 Task: Look for Airbnb properties in Custoias, Portugal from 30th December, 2023 to 31th December, 2023 for 7 adults. Place can be entire room or shared room with 4 bedrooms having 7 beds and 4 bathrooms. Property type can be house. Amenities needed are: wifi, TV, free parkinig on premises, gym, breakfast.
Action: Mouse moved to (530, 143)
Screenshot: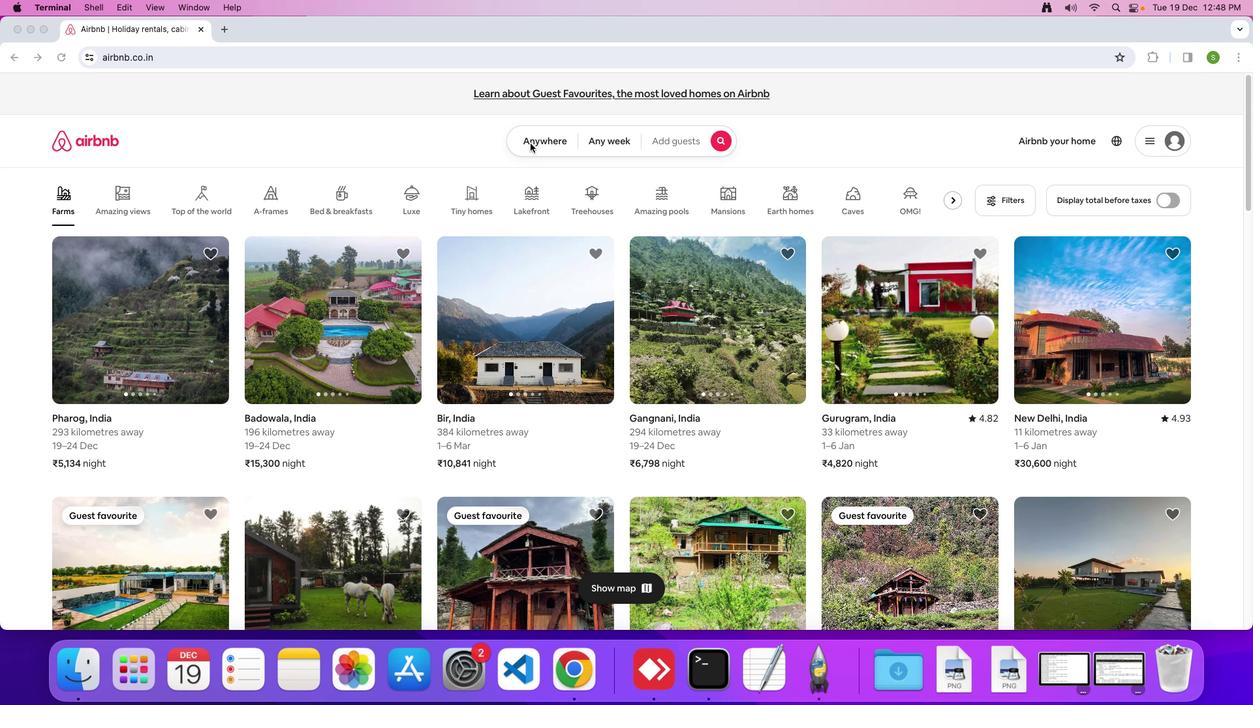 
Action: Mouse pressed left at (530, 143)
Screenshot: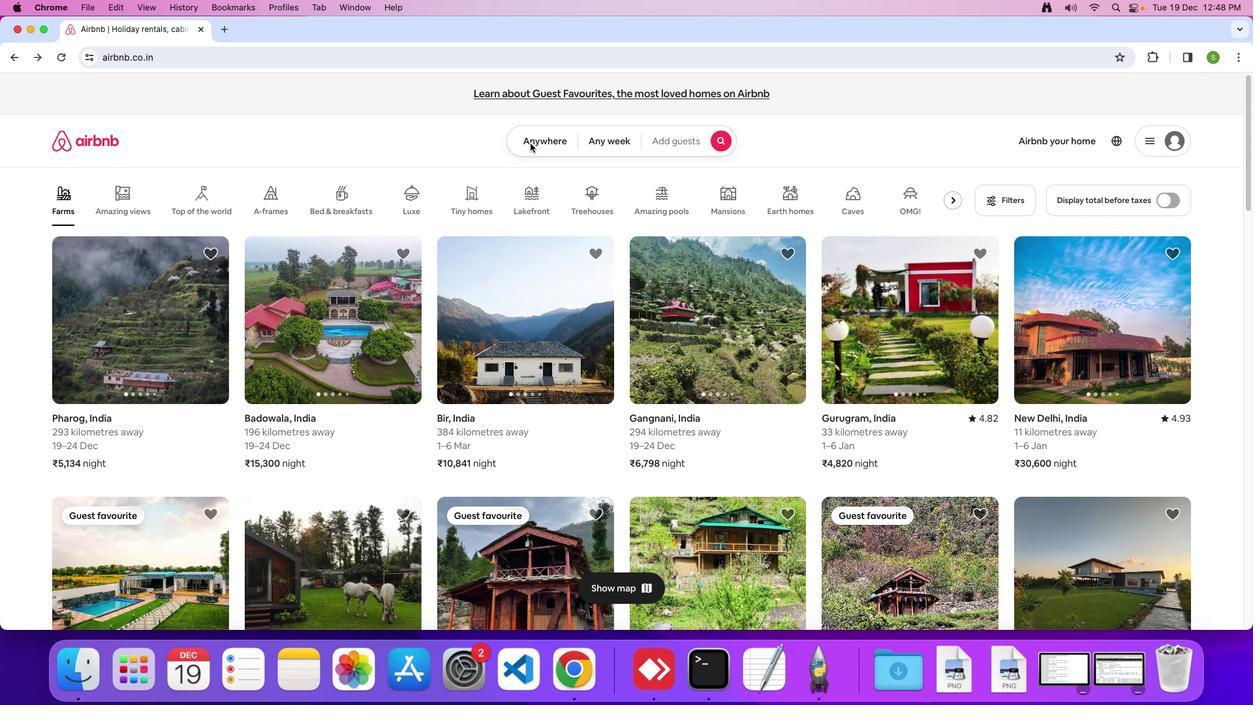 
Action: Mouse moved to (552, 141)
Screenshot: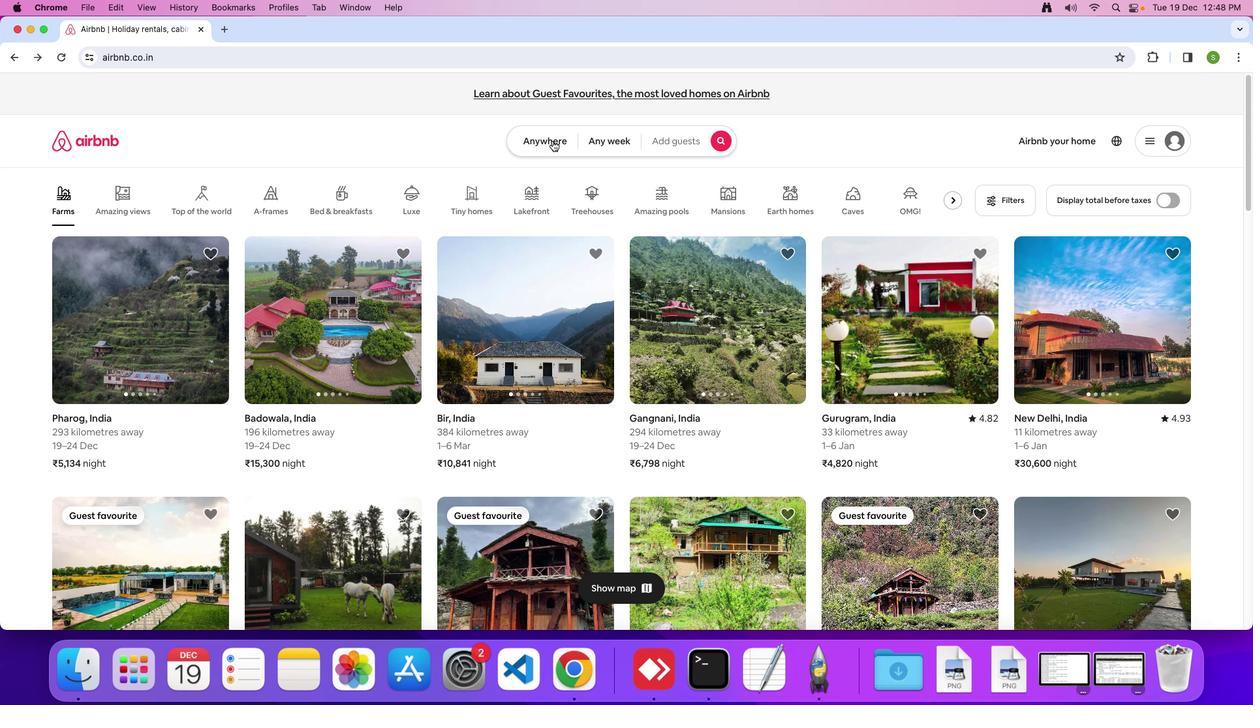 
Action: Mouse pressed left at (552, 141)
Screenshot: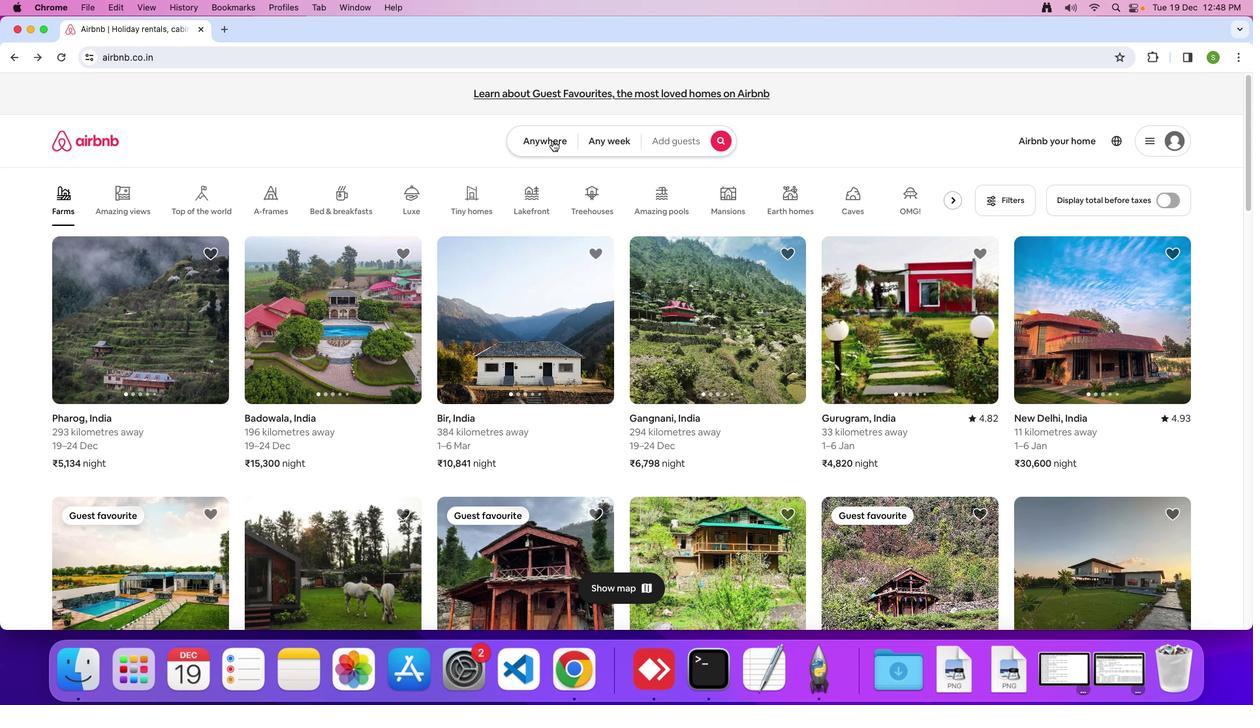 
Action: Mouse moved to (476, 184)
Screenshot: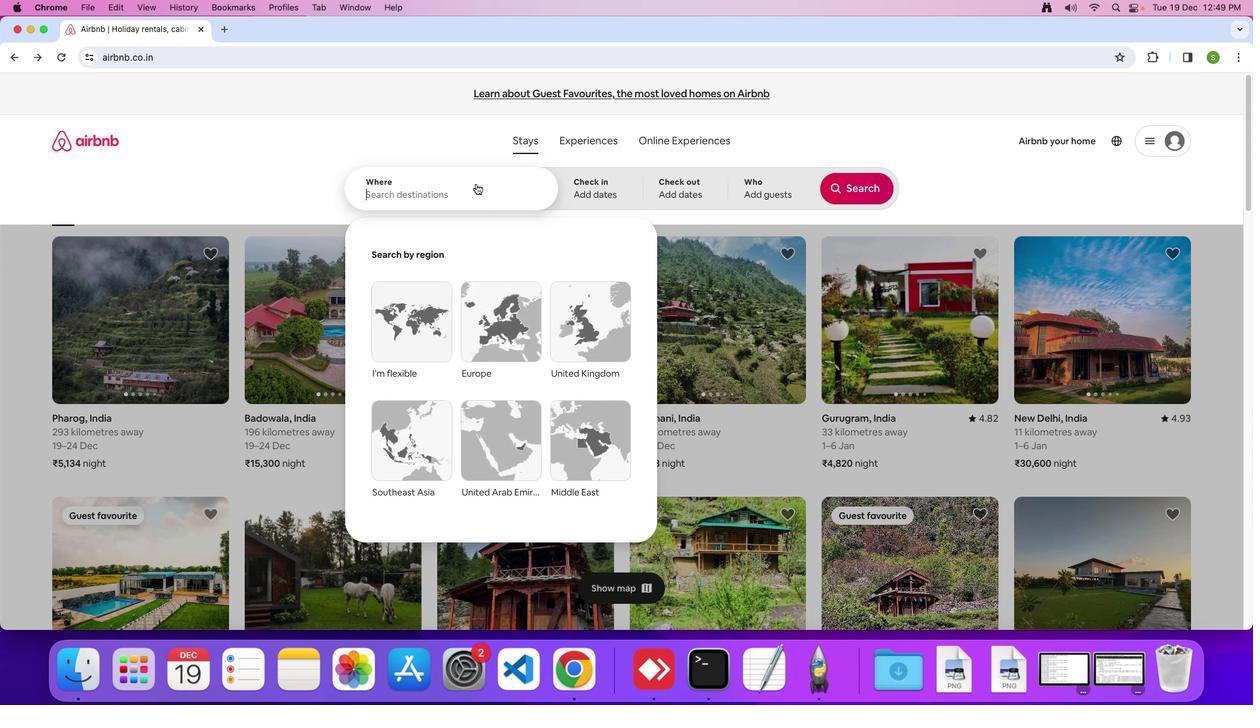 
Action: Mouse pressed left at (476, 184)
Screenshot: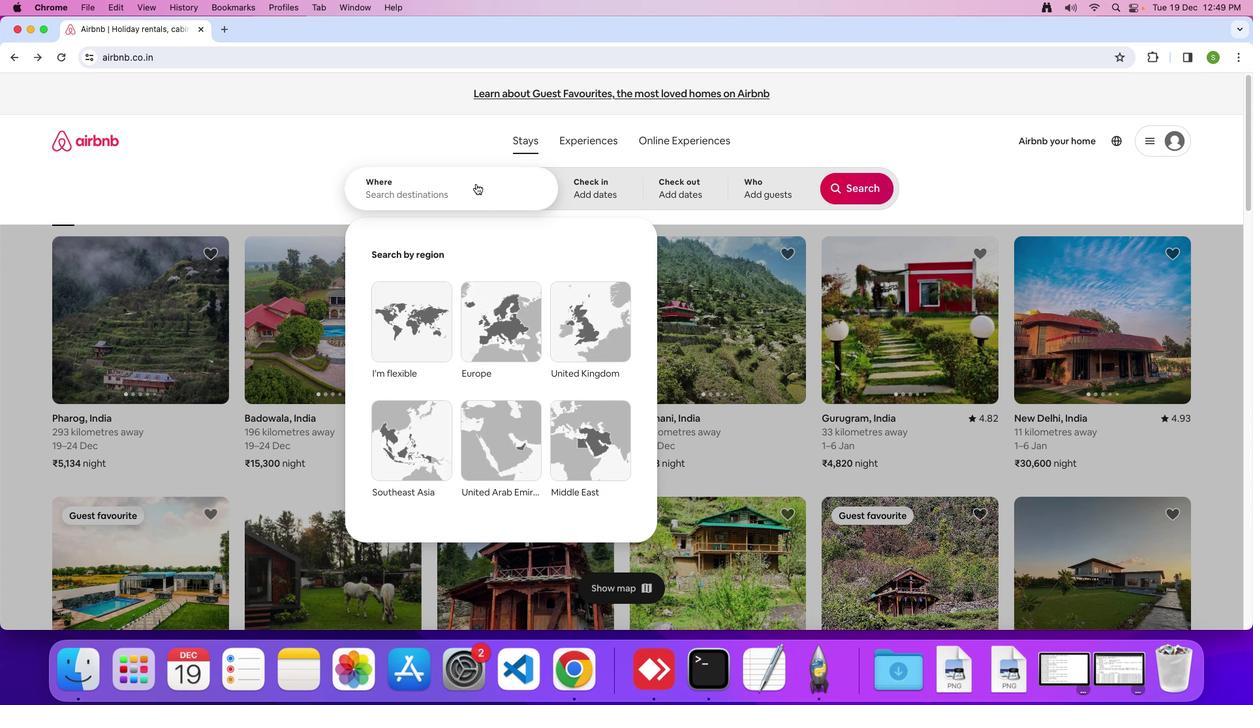 
Action: Key pressed 'C'Key.caps_lock'u''s''t''o''i''a''s'','Key.spaceKey.shift'P''o''r''t''u''g''a''l'Key.enter
Screenshot: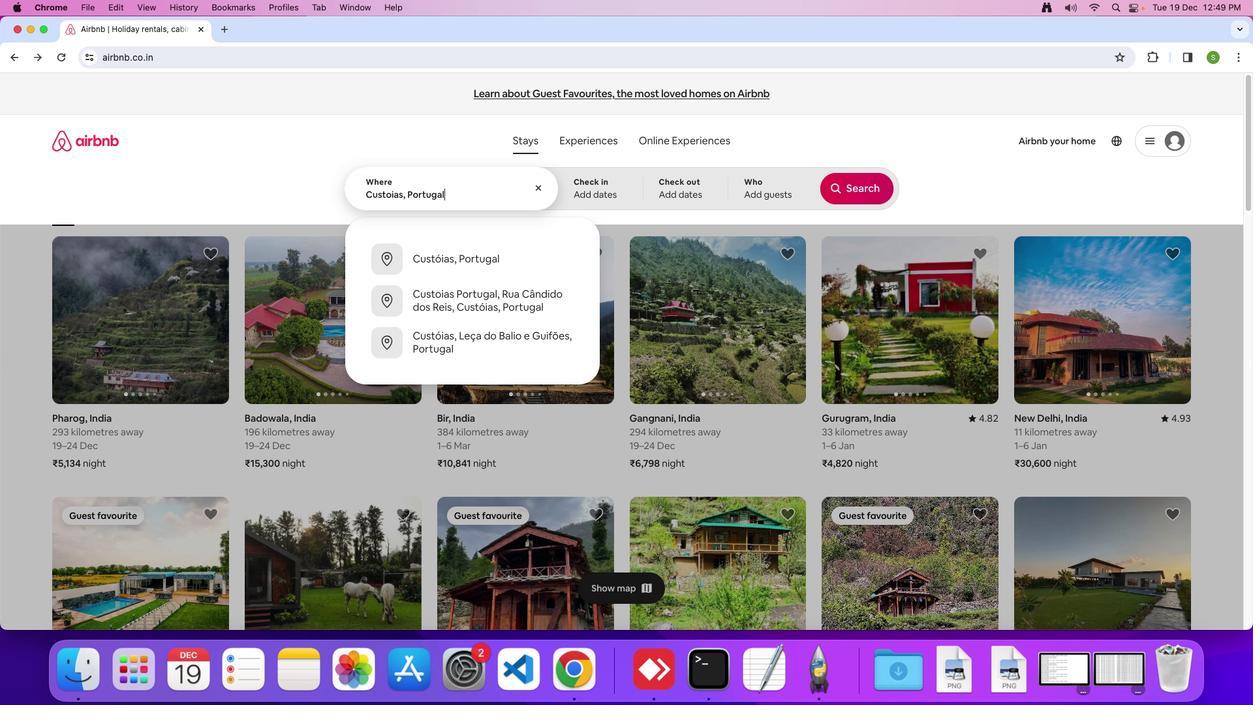 
Action: Mouse moved to (577, 478)
Screenshot: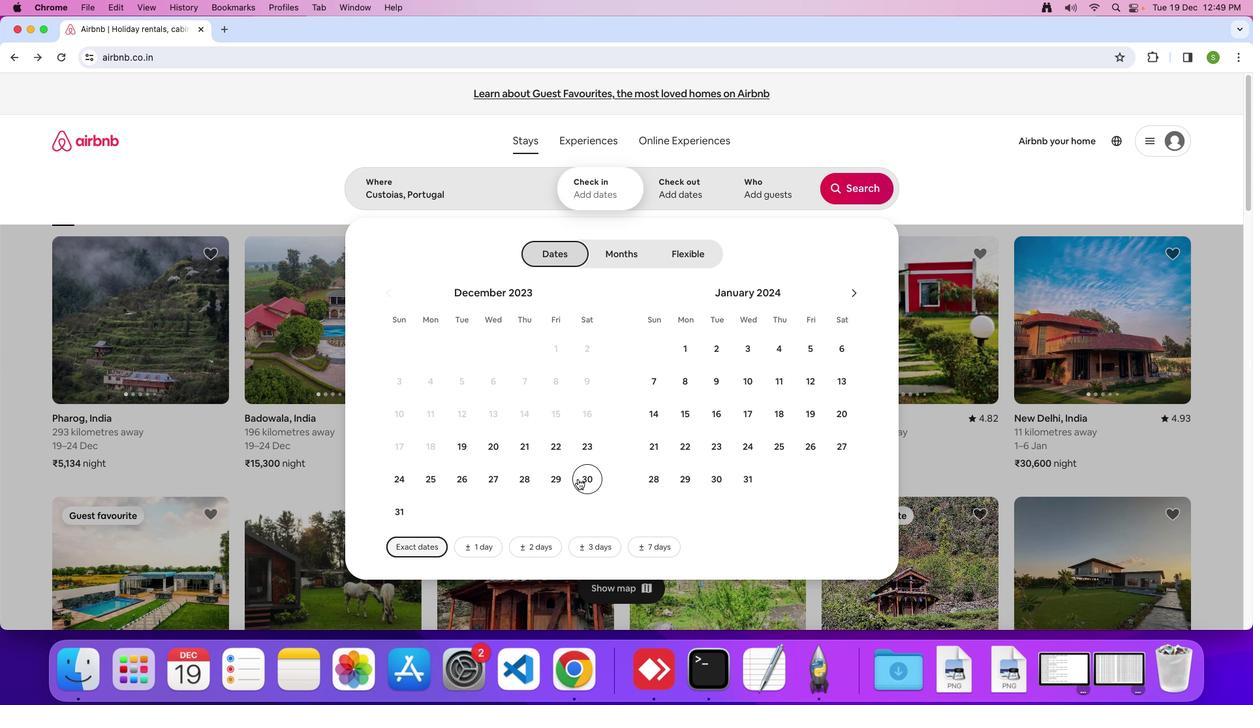 
Action: Mouse pressed left at (577, 478)
Screenshot: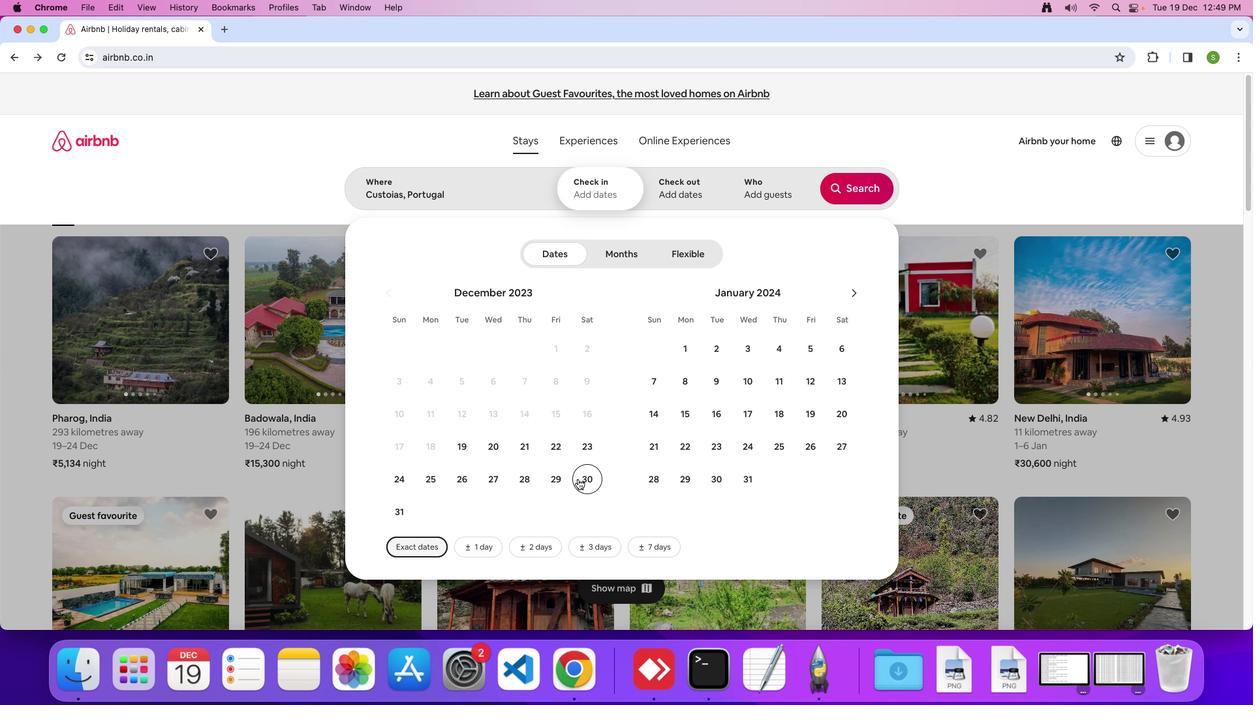 
Action: Mouse moved to (394, 504)
Screenshot: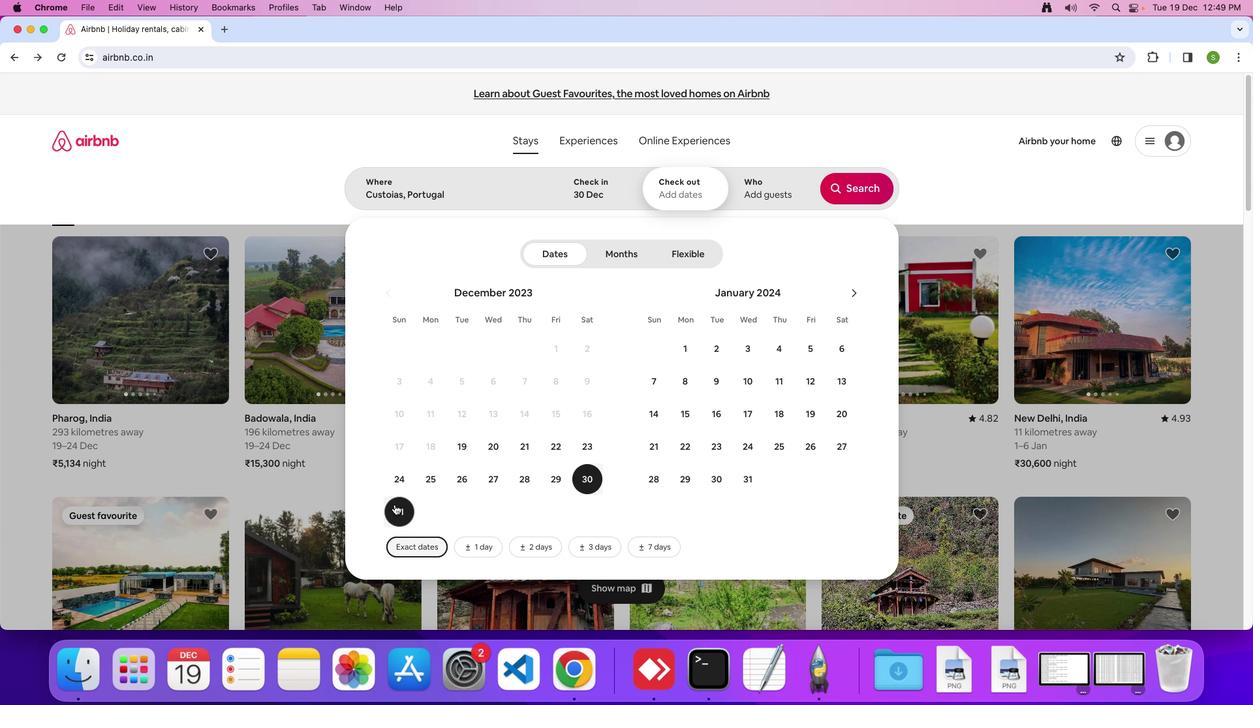 
Action: Mouse pressed left at (394, 504)
Screenshot: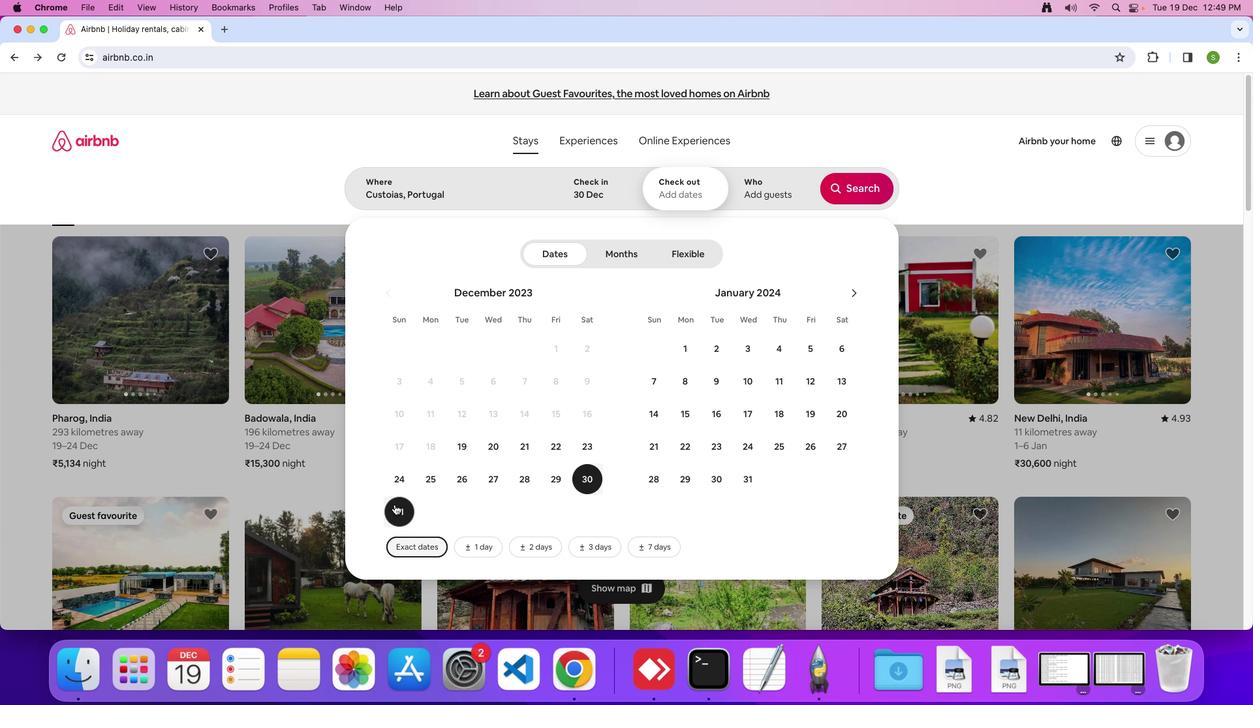 
Action: Mouse moved to (740, 191)
Screenshot: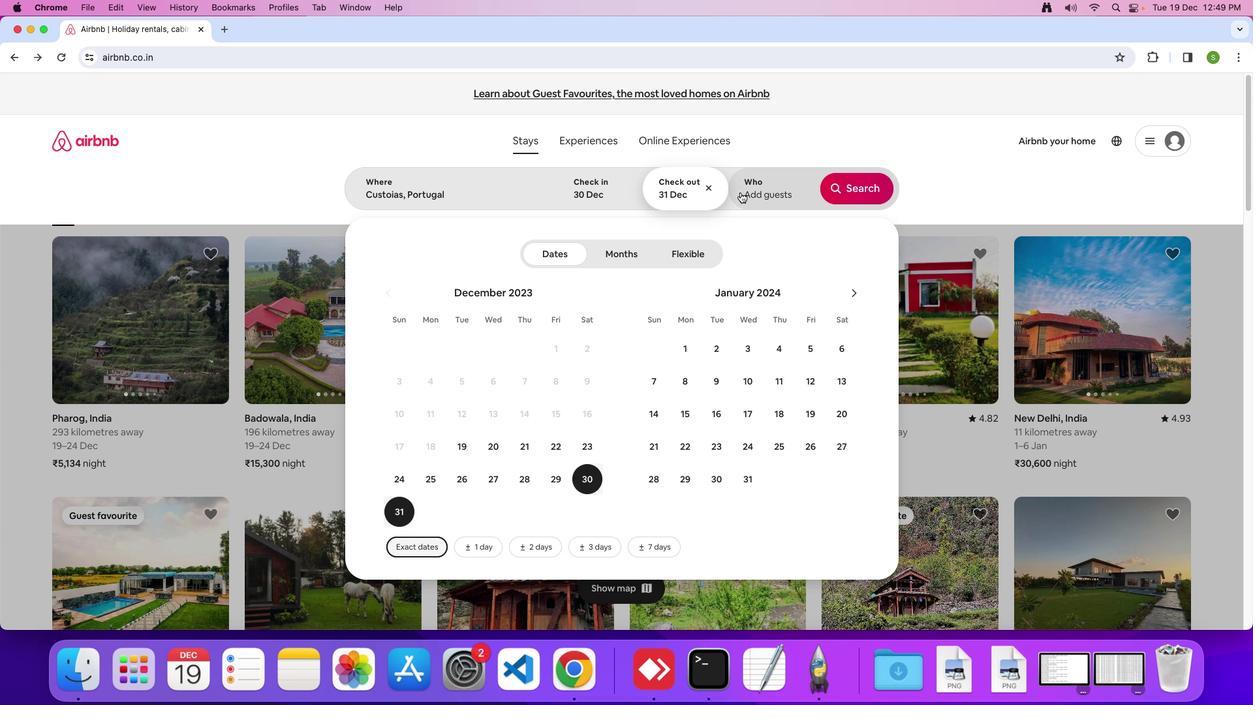 
Action: Mouse pressed left at (740, 191)
Screenshot: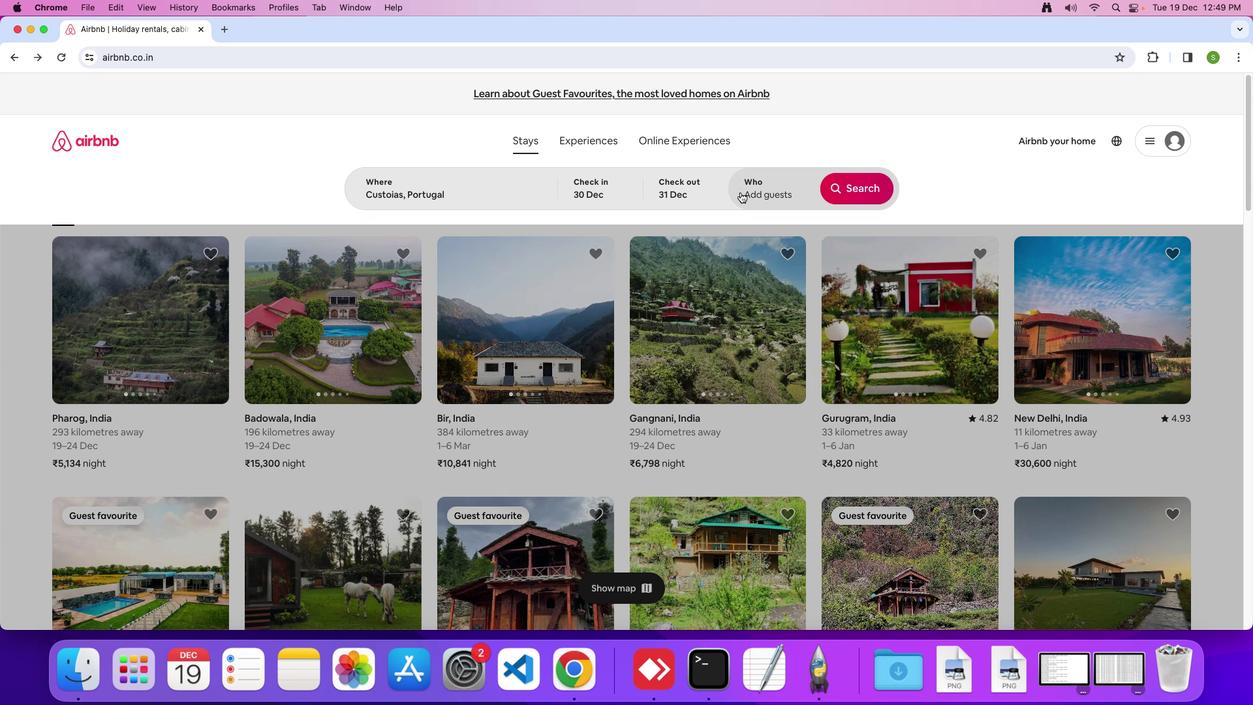 
Action: Mouse moved to (863, 259)
Screenshot: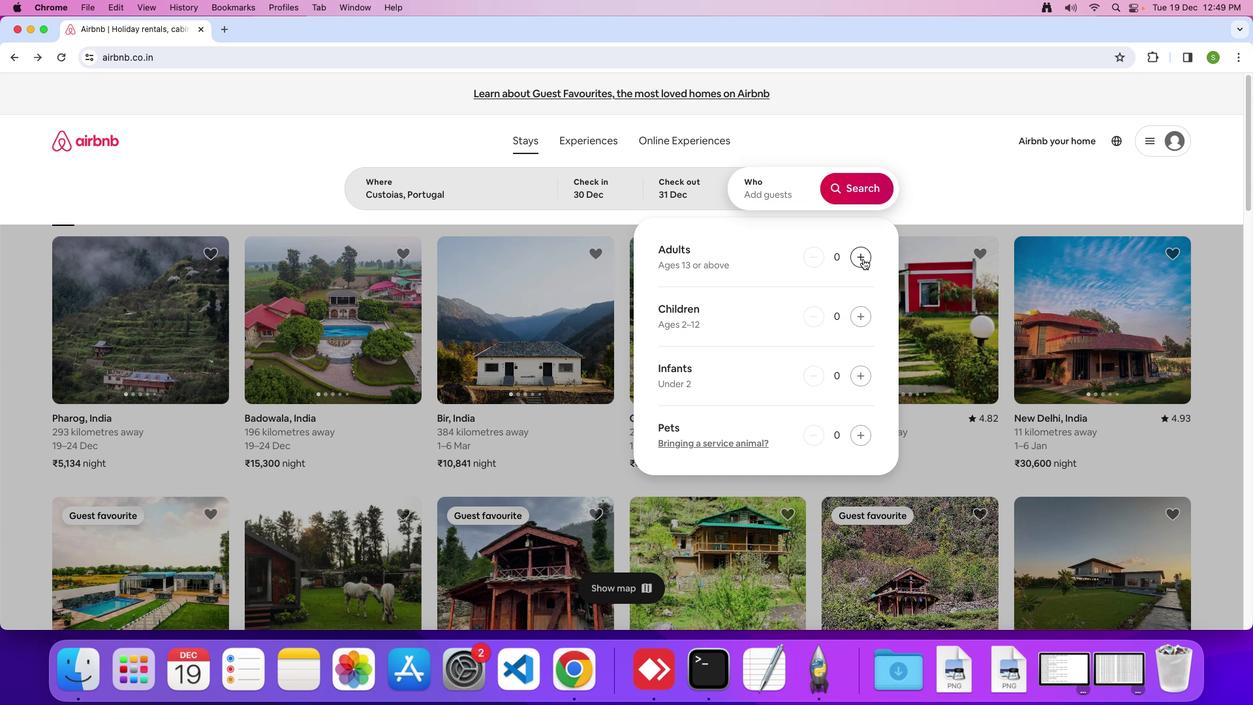 
Action: Mouse pressed left at (863, 259)
Screenshot: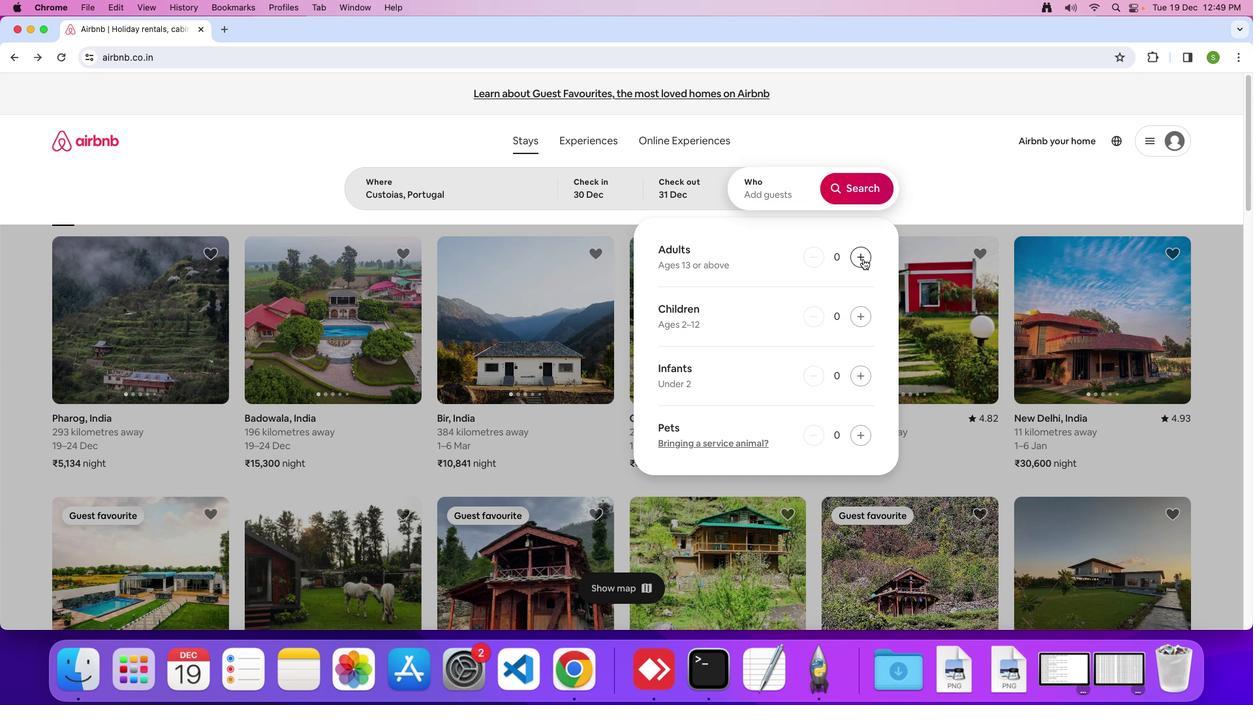 
Action: Mouse pressed left at (863, 259)
Screenshot: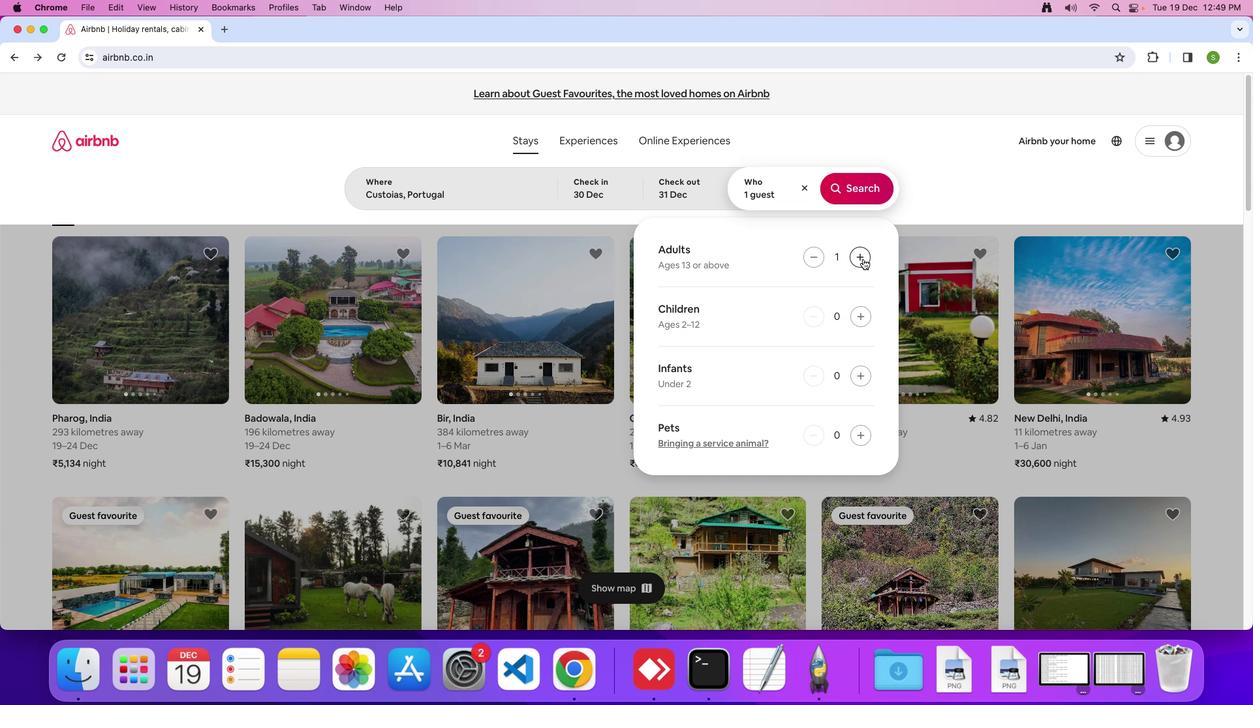 
Action: Mouse pressed left at (863, 259)
Screenshot: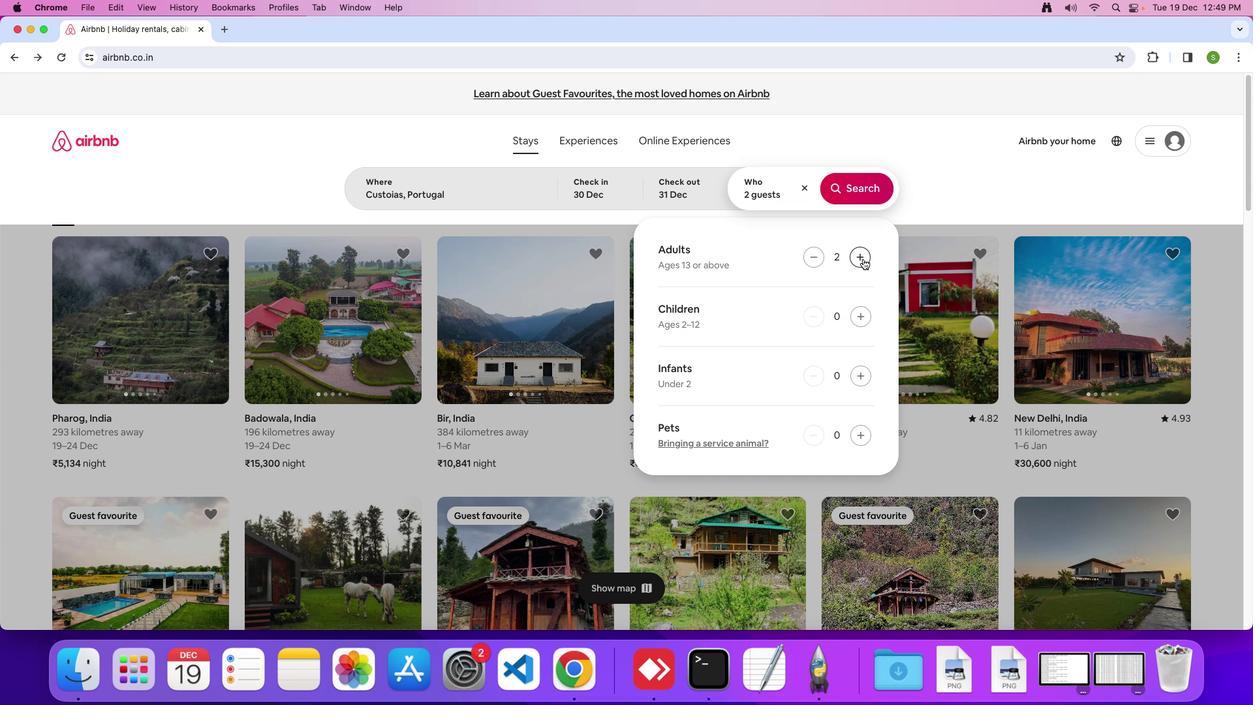 
Action: Mouse pressed left at (863, 259)
Screenshot: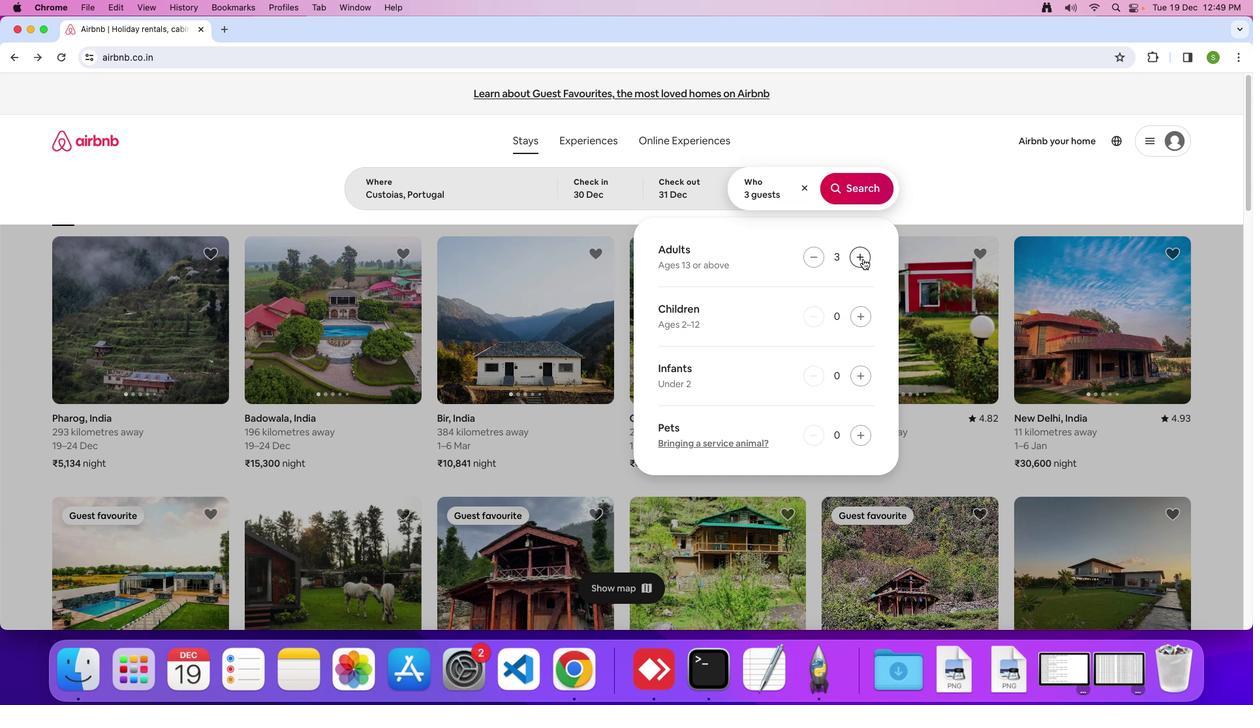 
Action: Mouse pressed left at (863, 259)
Screenshot: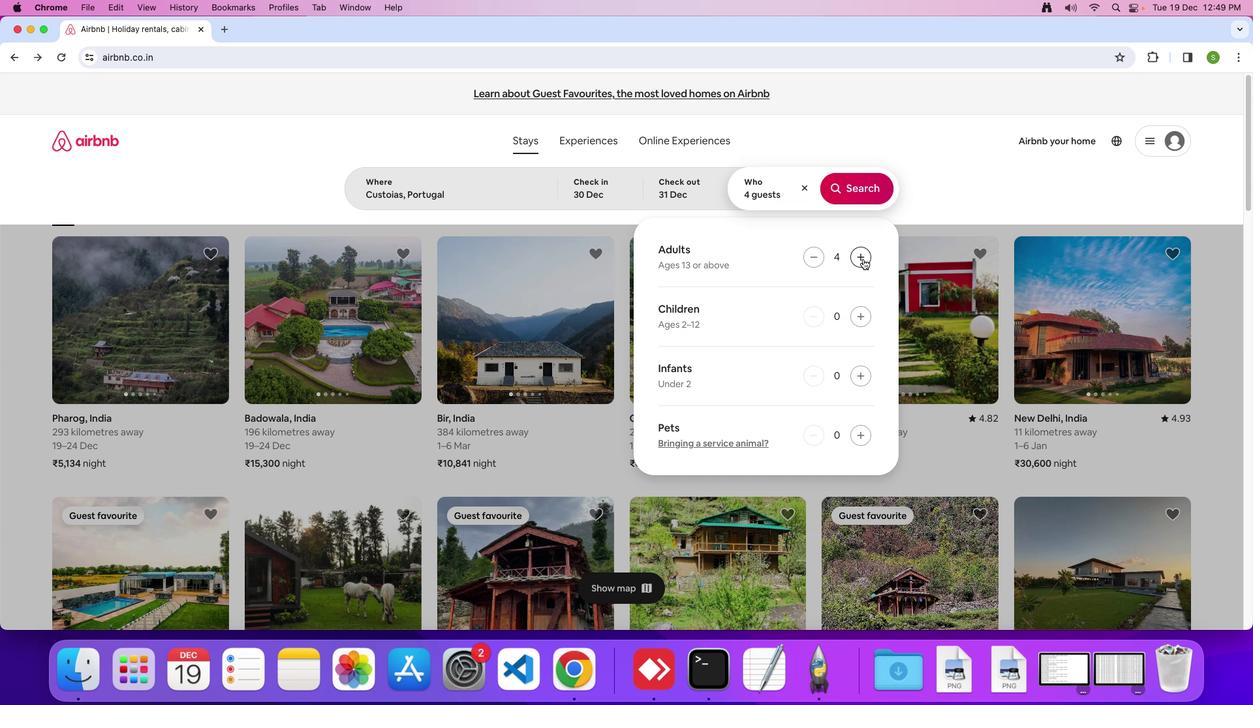 
Action: Mouse pressed left at (863, 259)
Screenshot: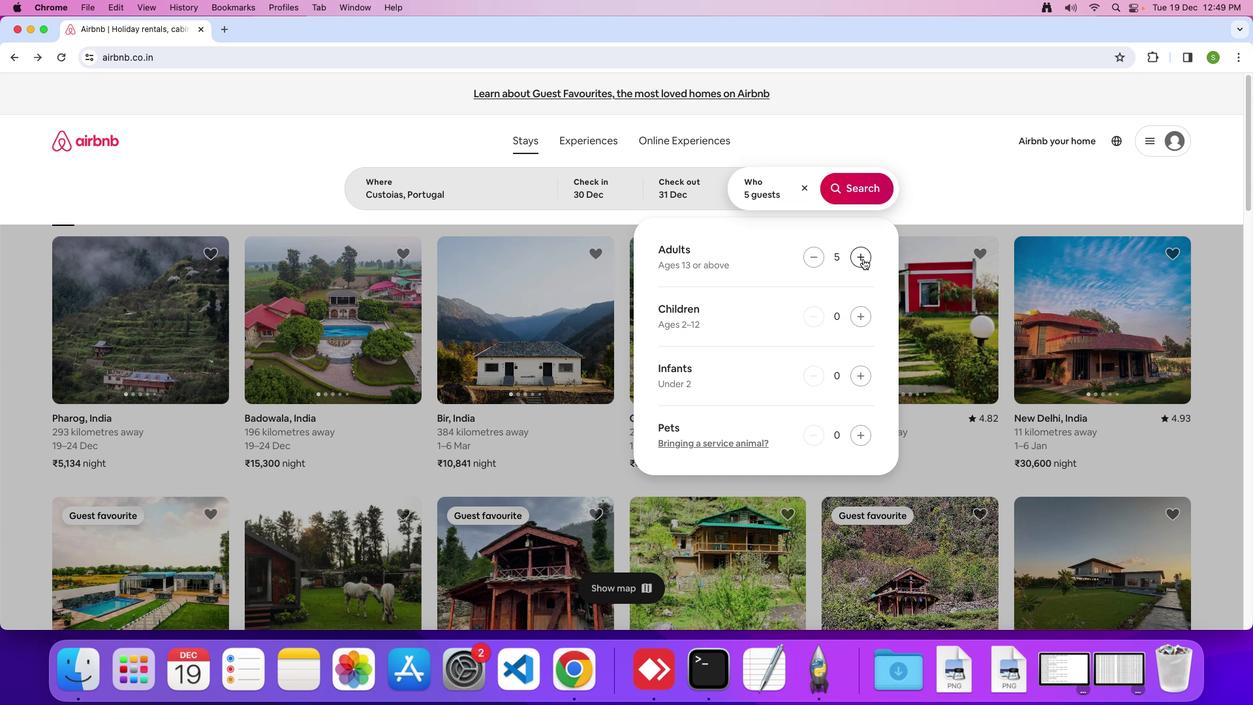 
Action: Mouse pressed left at (863, 259)
Screenshot: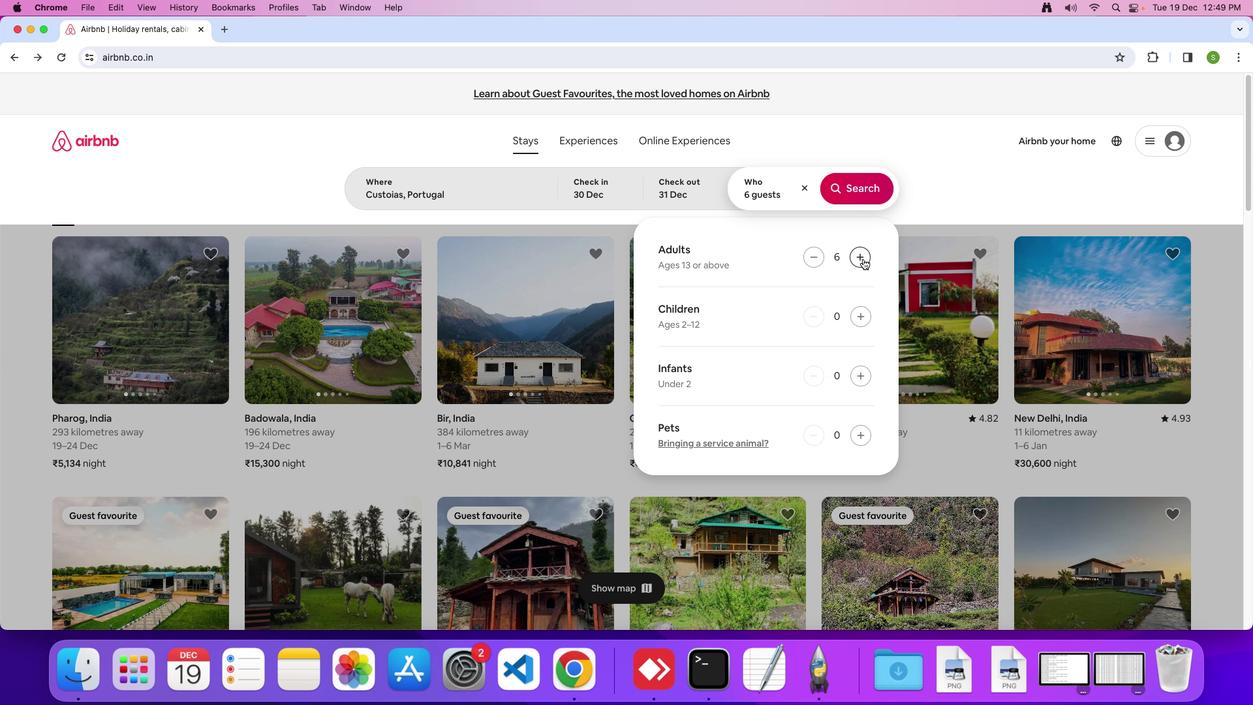 
Action: Mouse moved to (850, 194)
Screenshot: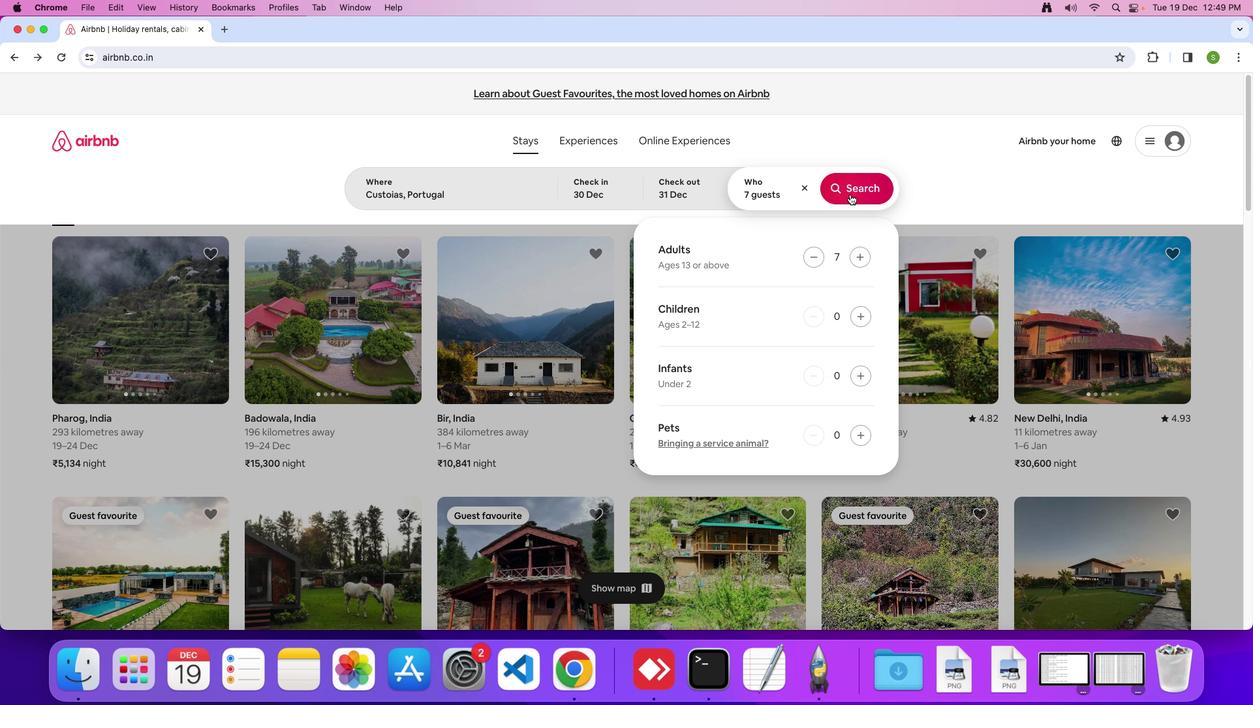 
Action: Mouse pressed left at (850, 194)
Screenshot: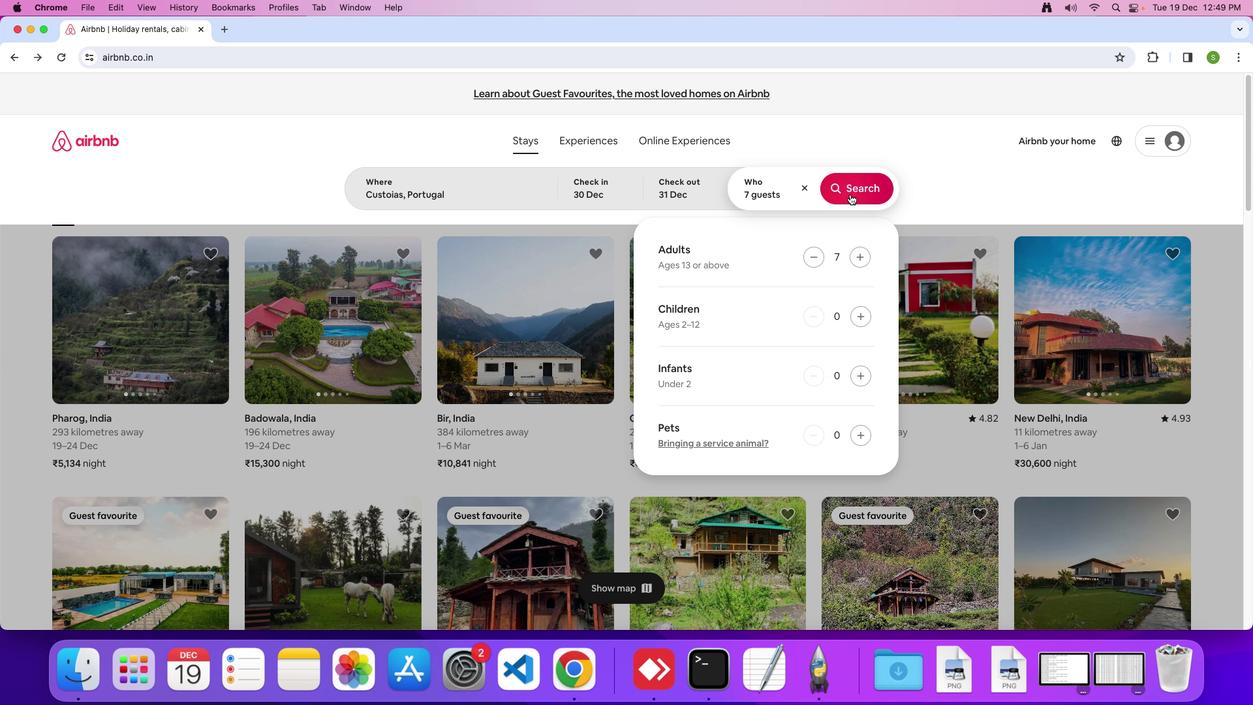 
Action: Mouse moved to (1029, 156)
Screenshot: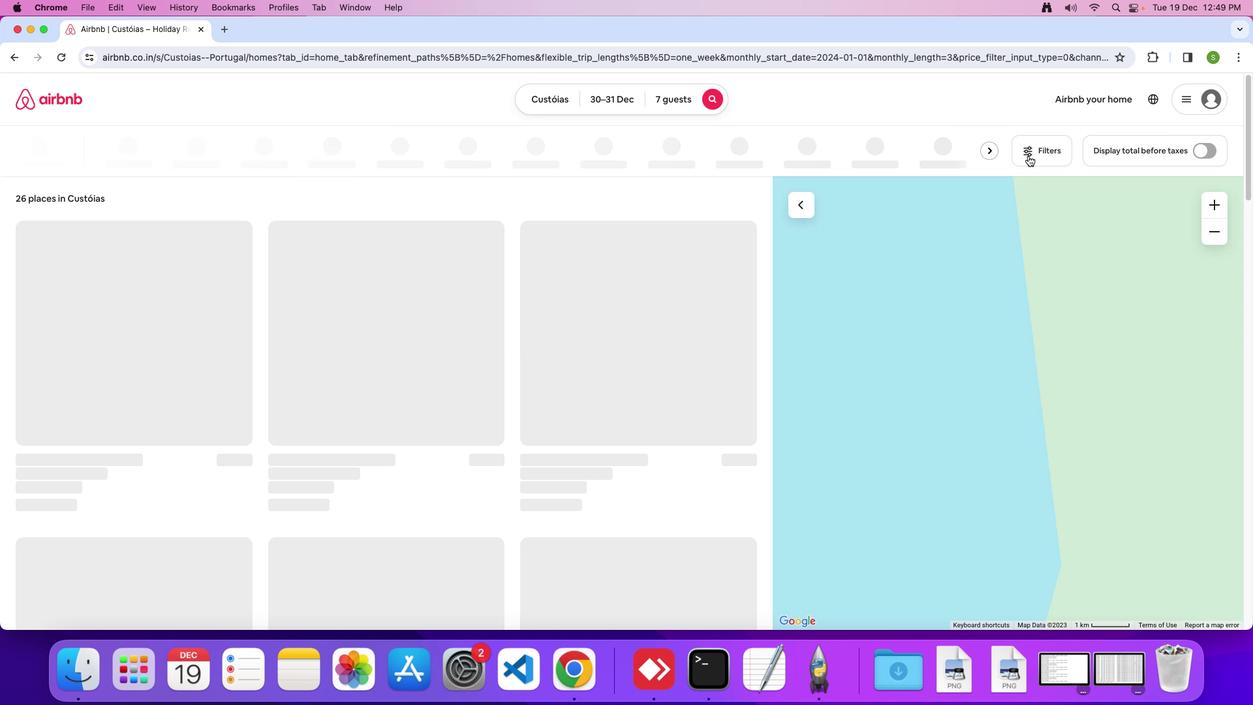 
Action: Mouse pressed left at (1029, 156)
Screenshot: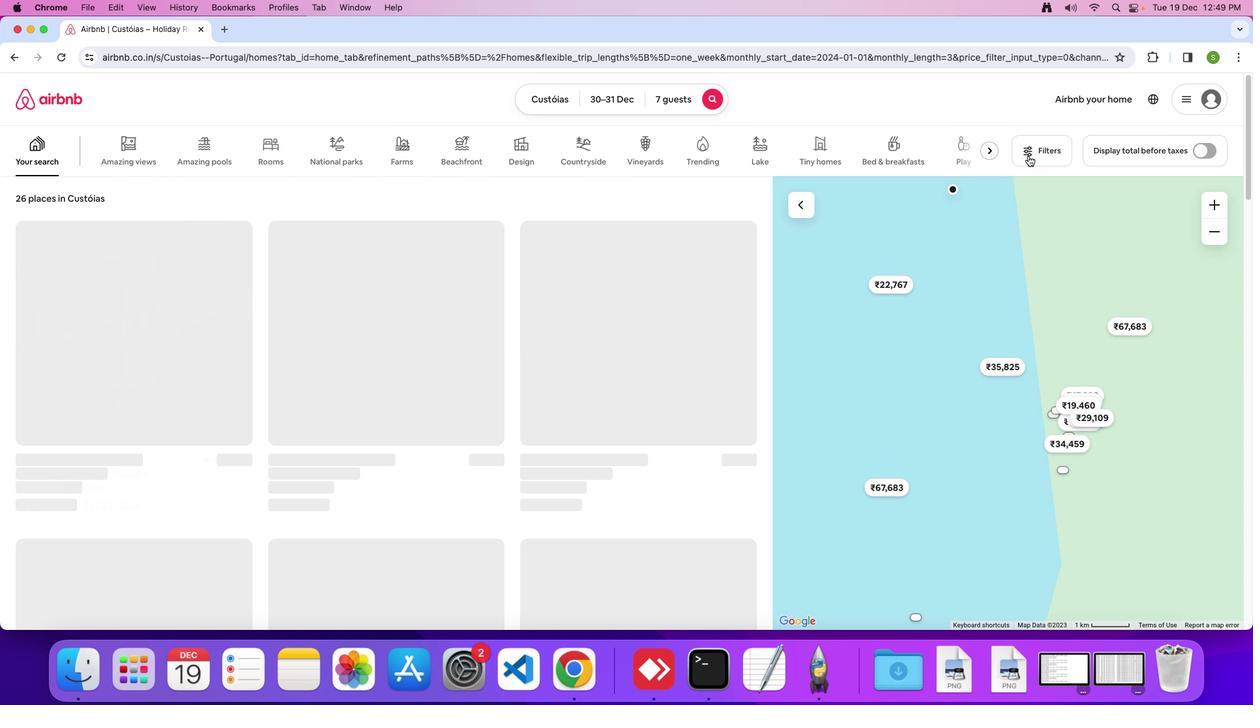 
Action: Mouse moved to (624, 431)
Screenshot: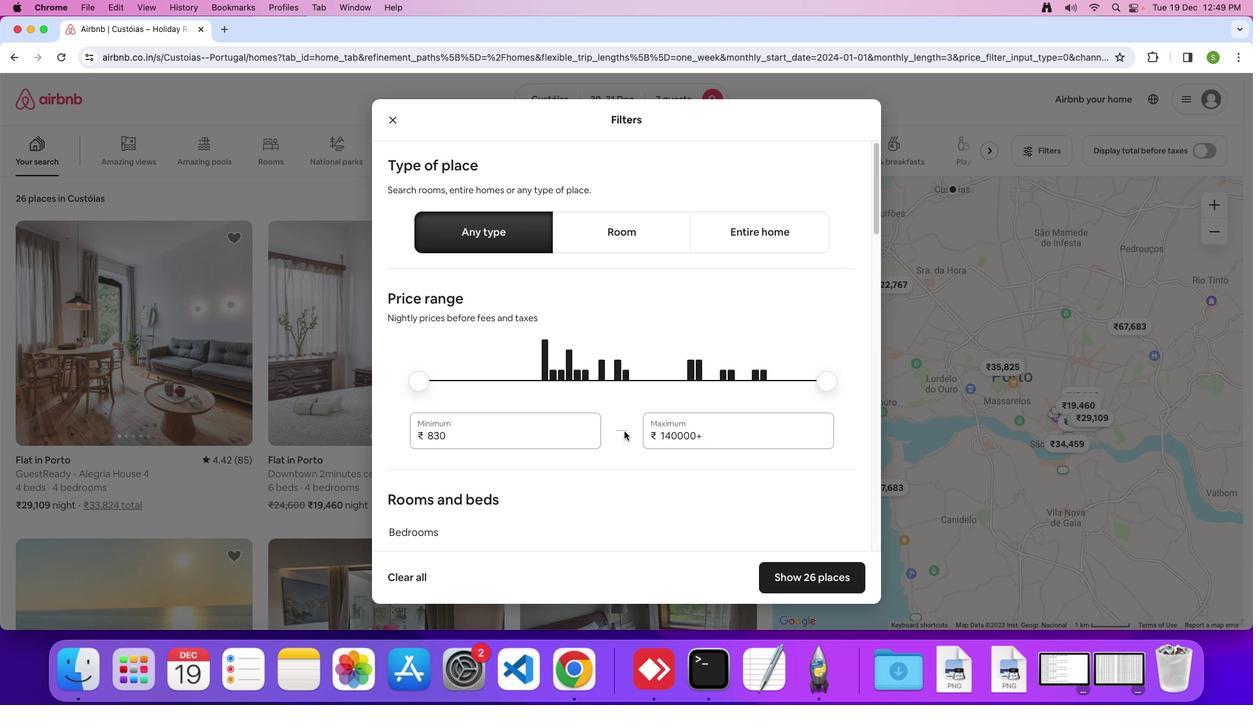 
Action: Mouse scrolled (624, 431) with delta (0, 0)
Screenshot: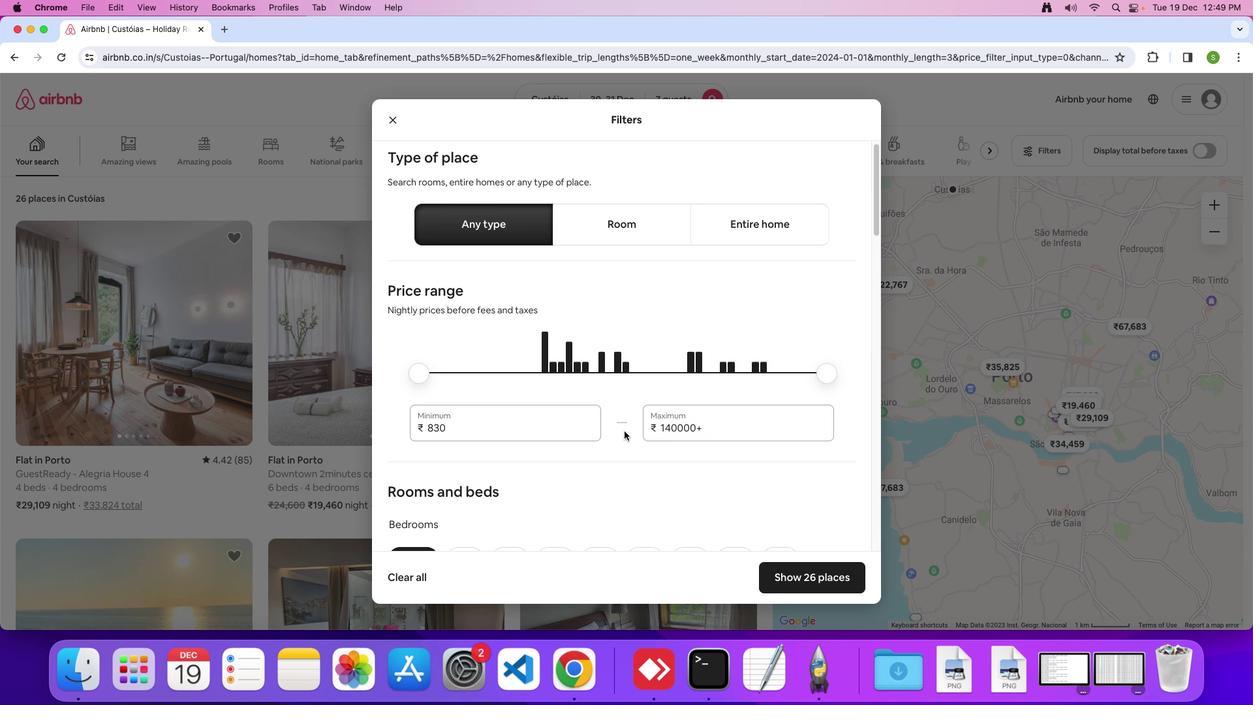 
Action: Mouse scrolled (624, 431) with delta (0, 0)
Screenshot: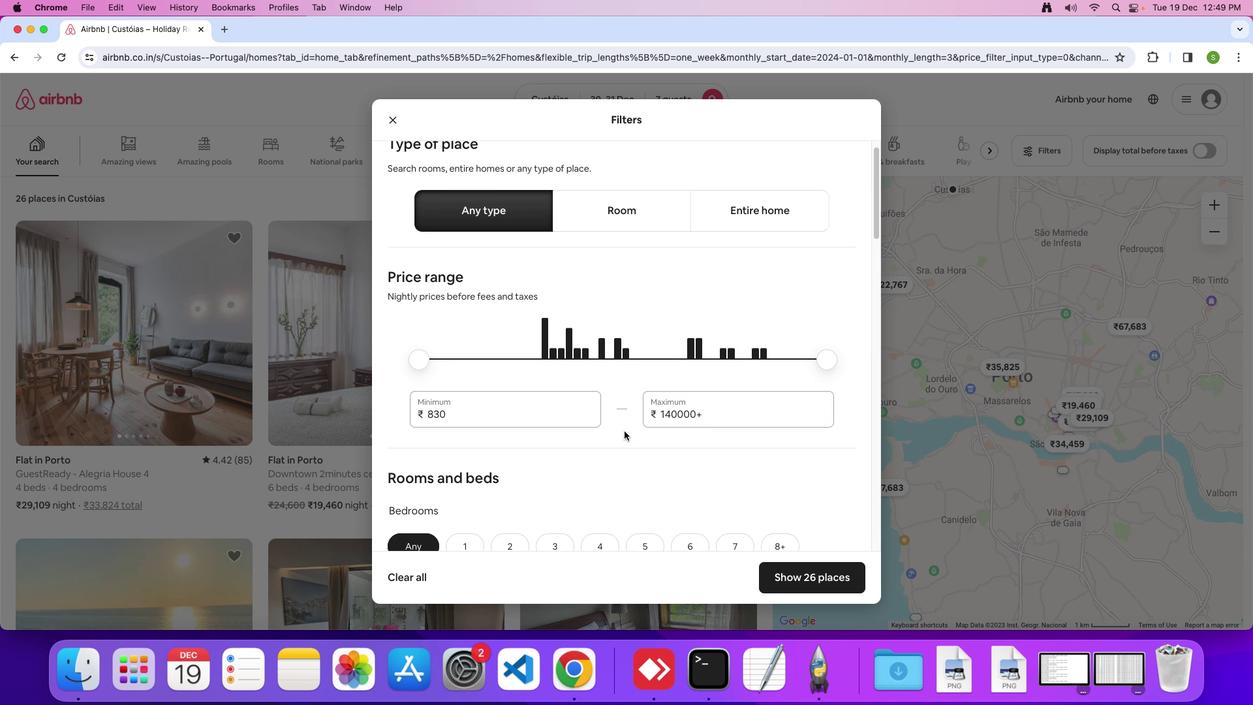 
Action: Mouse scrolled (624, 431) with delta (0, 0)
Screenshot: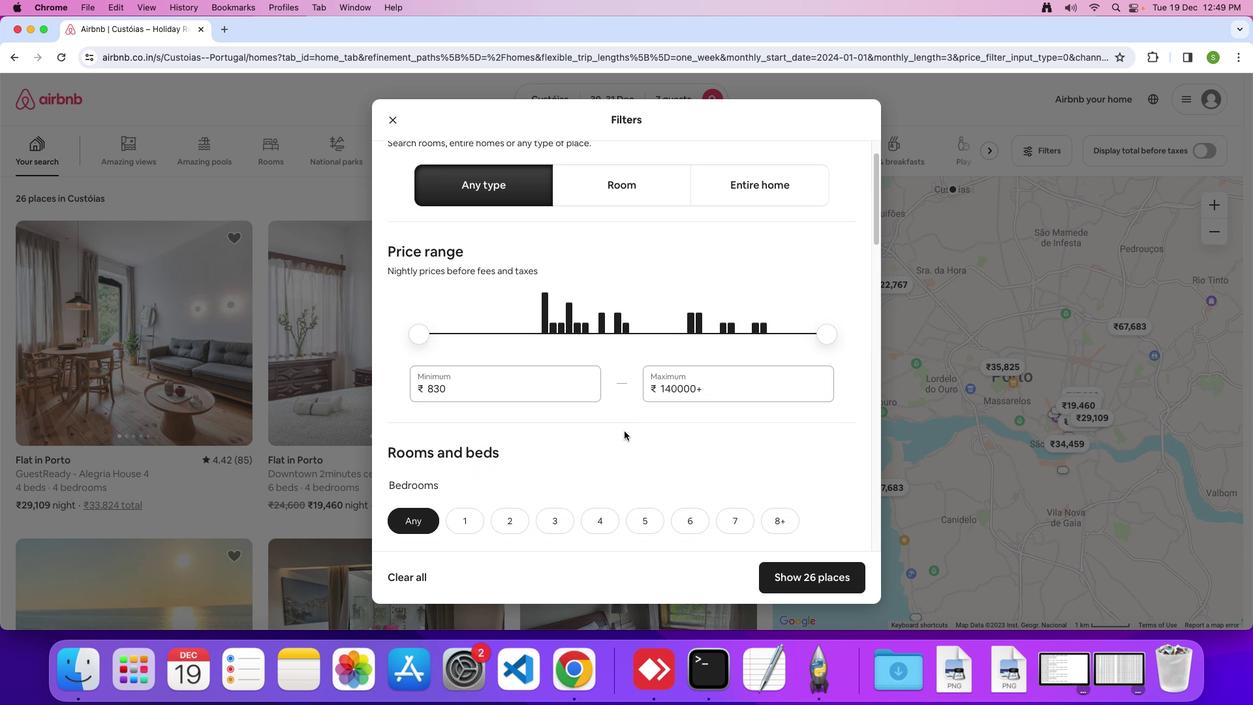 
Action: Mouse scrolled (624, 431) with delta (0, 0)
Screenshot: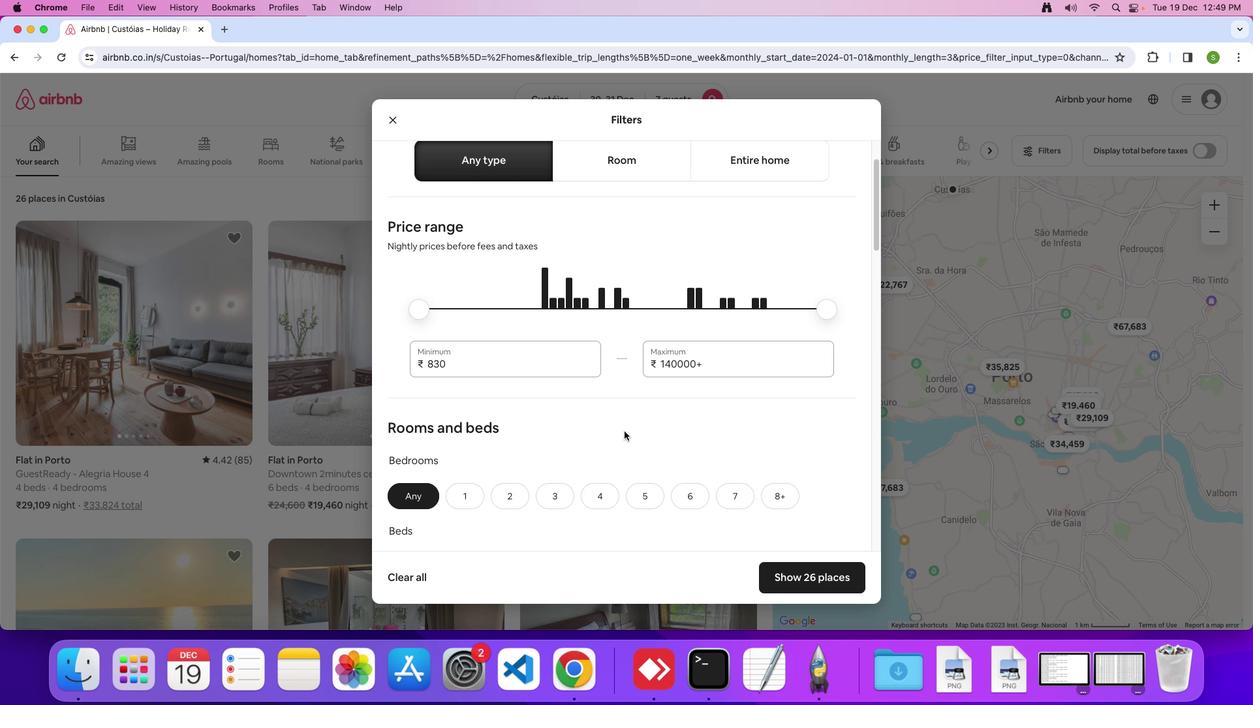 
Action: Mouse scrolled (624, 431) with delta (0, 0)
Screenshot: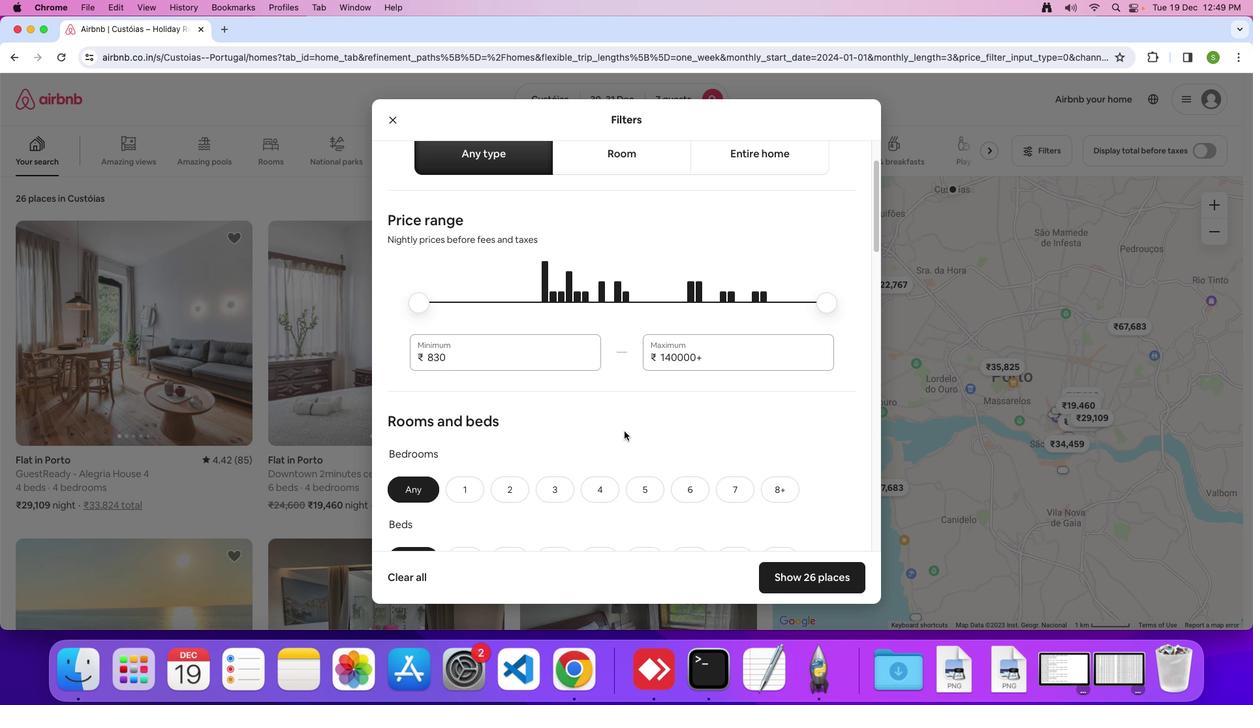 
Action: Mouse scrolled (624, 431) with delta (0, 0)
Screenshot: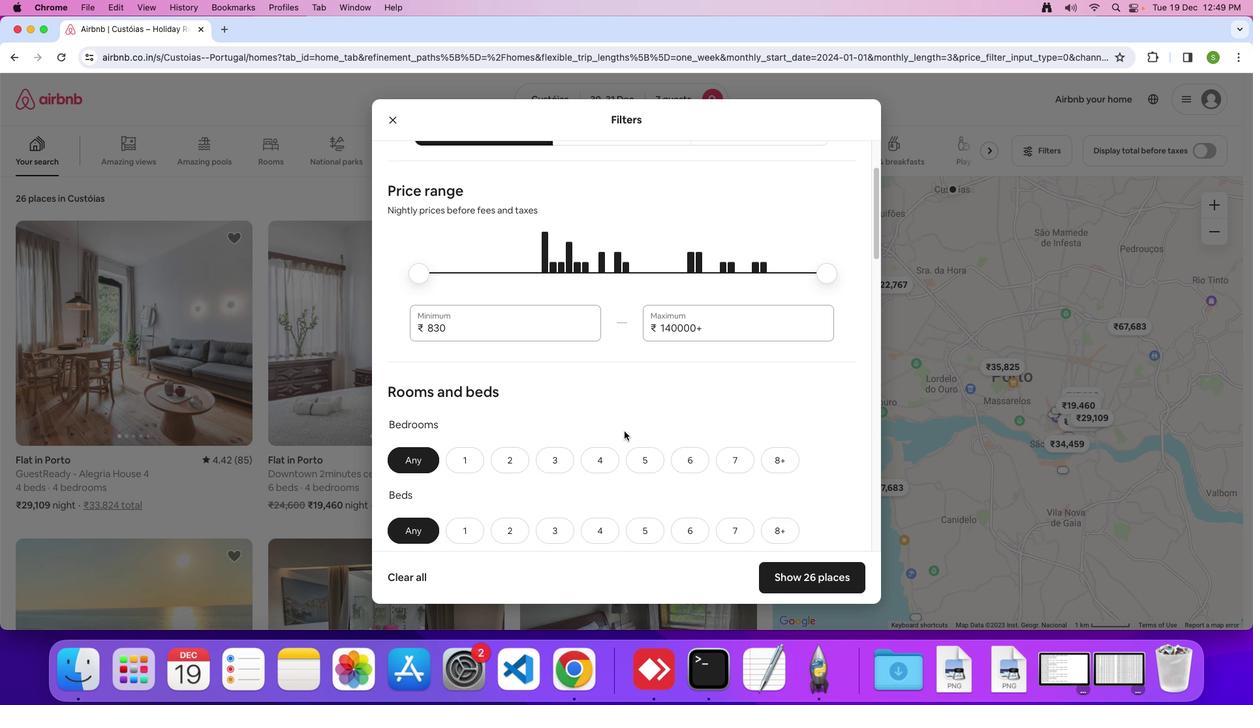 
Action: Mouse moved to (624, 430)
Screenshot: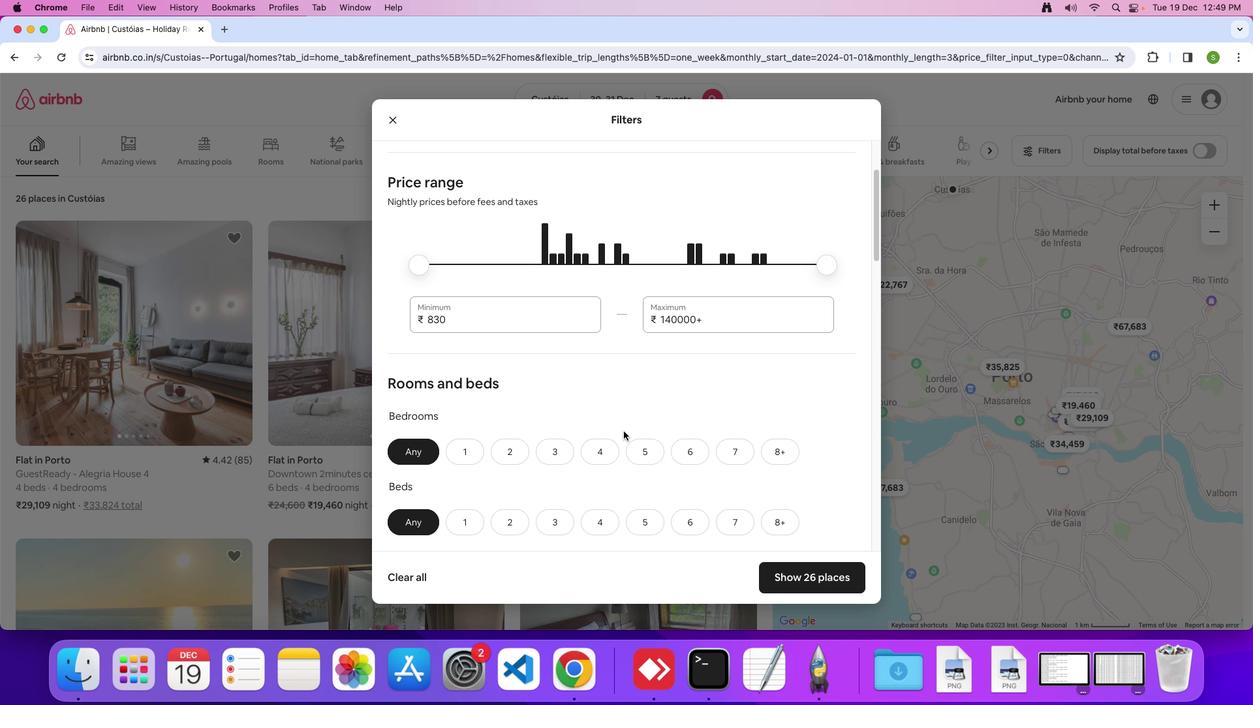 
Action: Mouse scrolled (624, 430) with delta (0, 0)
Screenshot: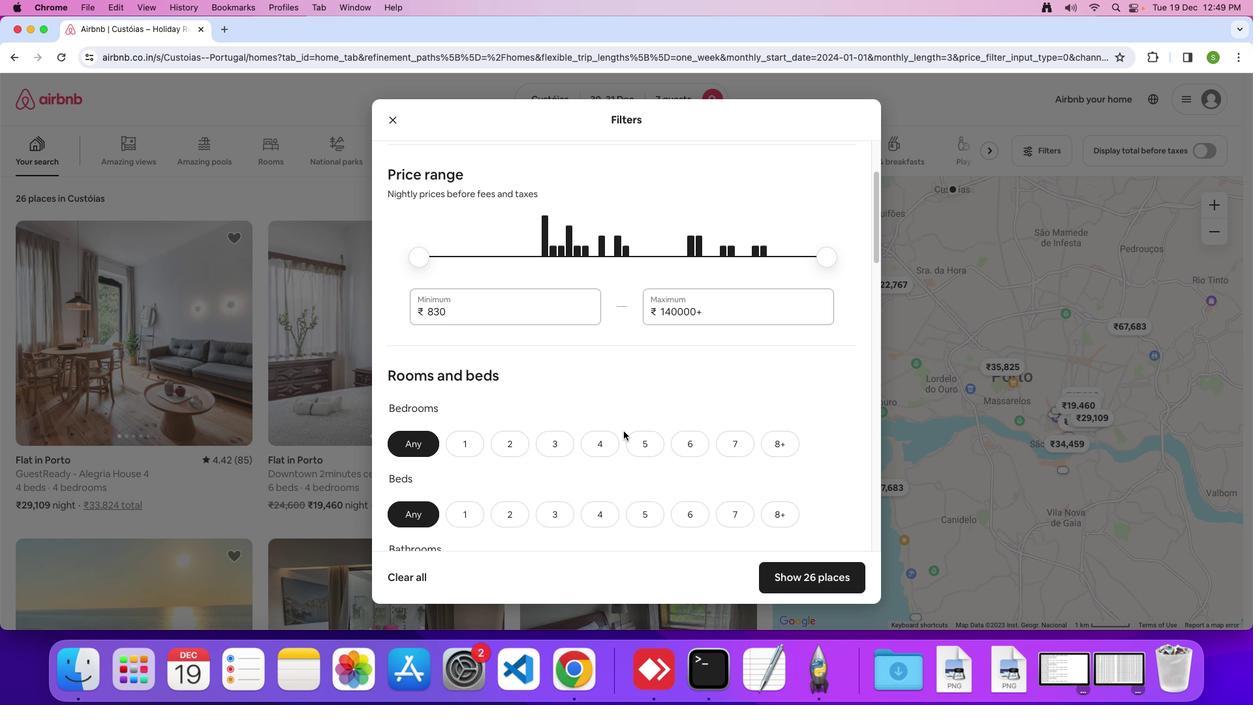 
Action: Mouse moved to (624, 430)
Screenshot: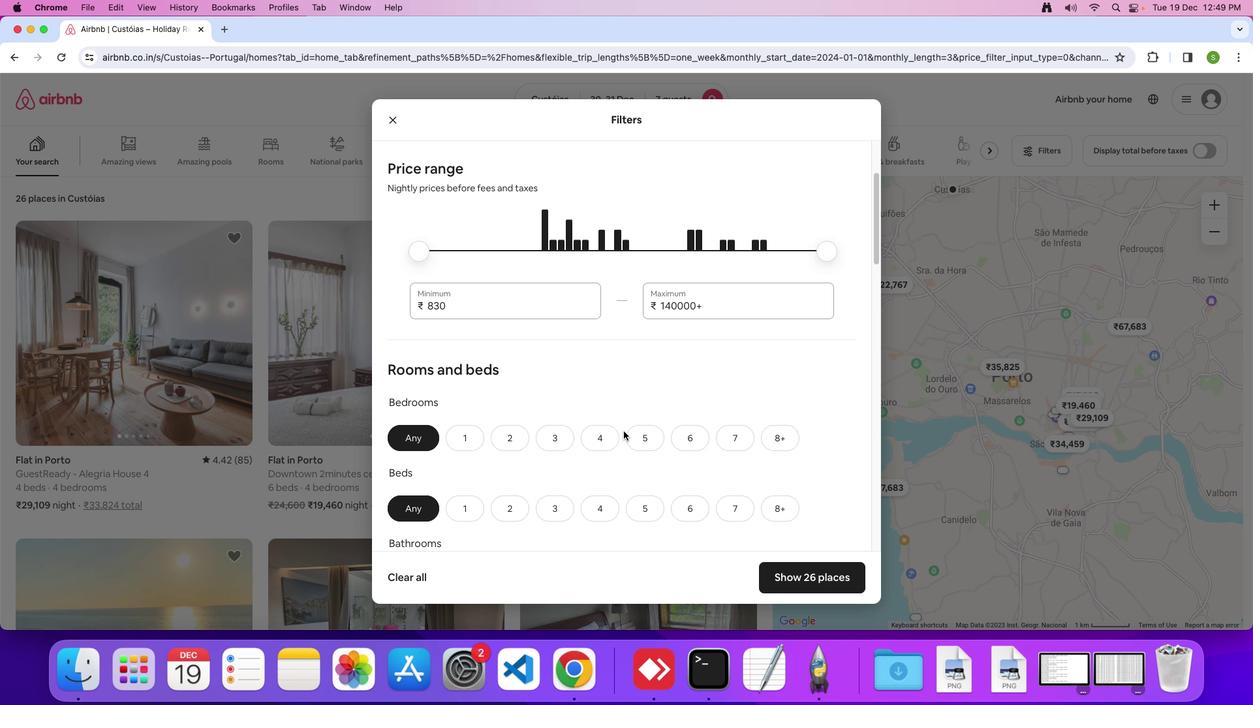 
Action: Mouse scrolled (624, 430) with delta (0, 0)
Screenshot: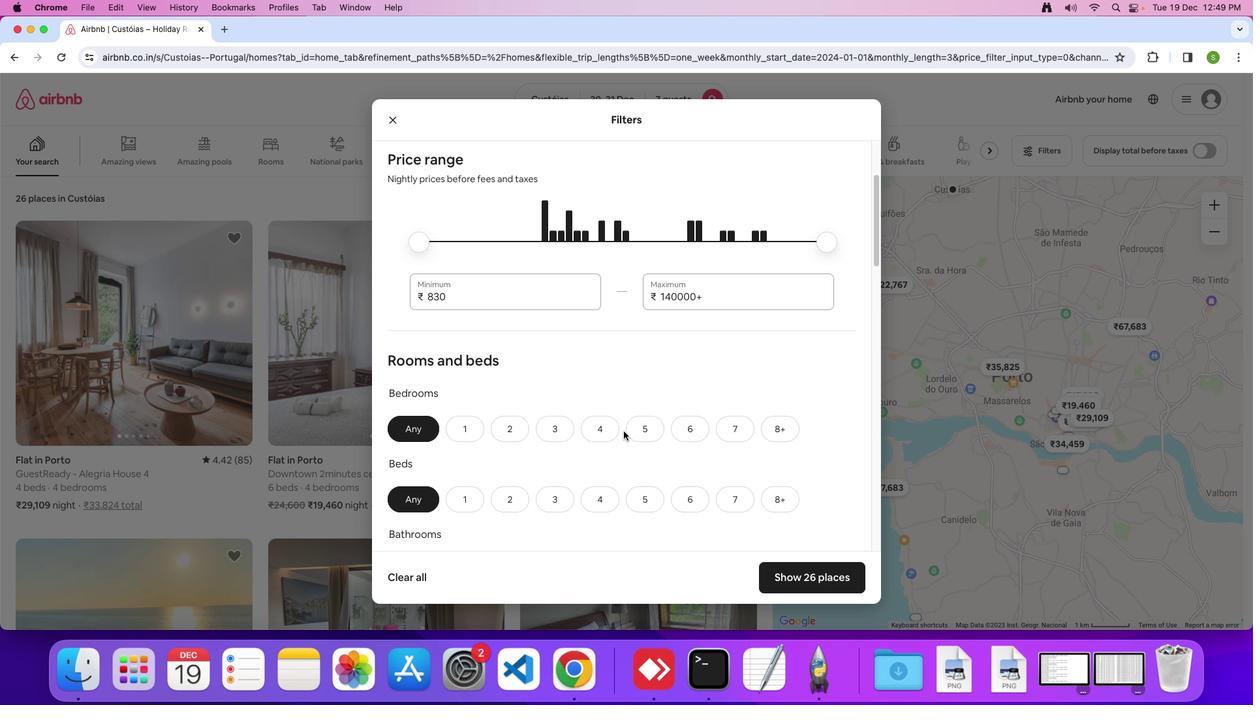 
Action: Mouse scrolled (624, 430) with delta (0, 0)
Screenshot: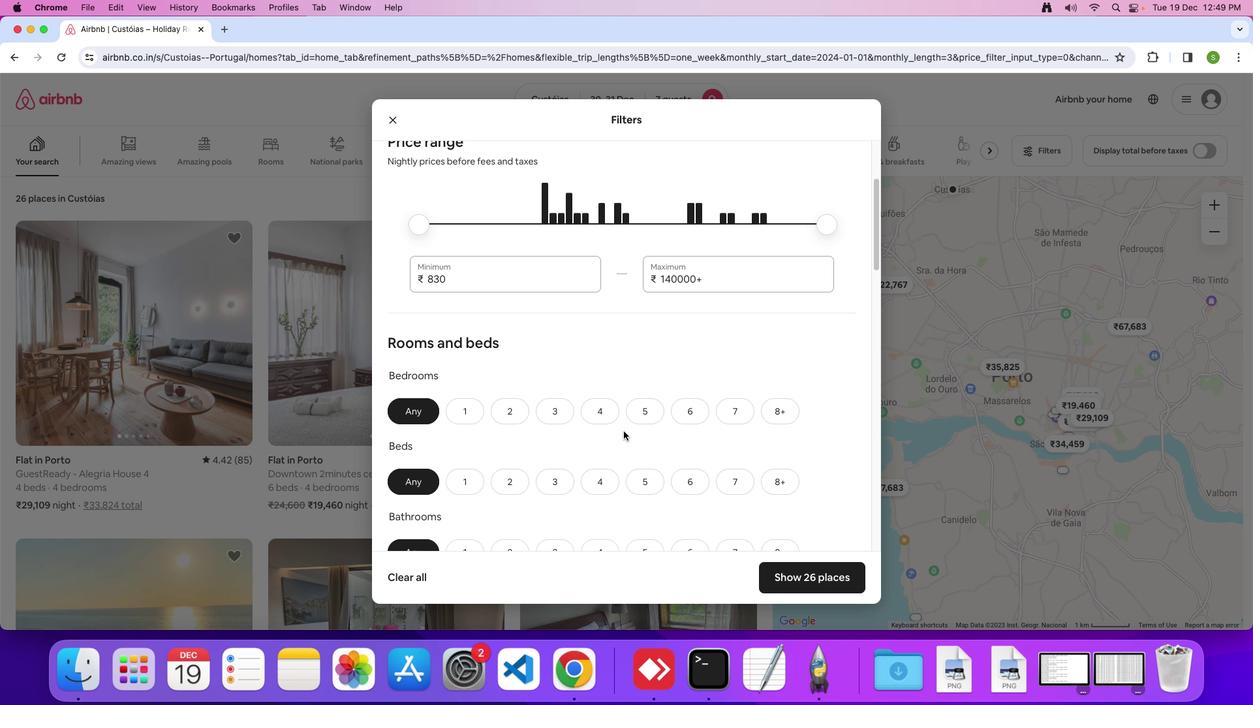 
Action: Mouse scrolled (624, 430) with delta (0, 0)
Screenshot: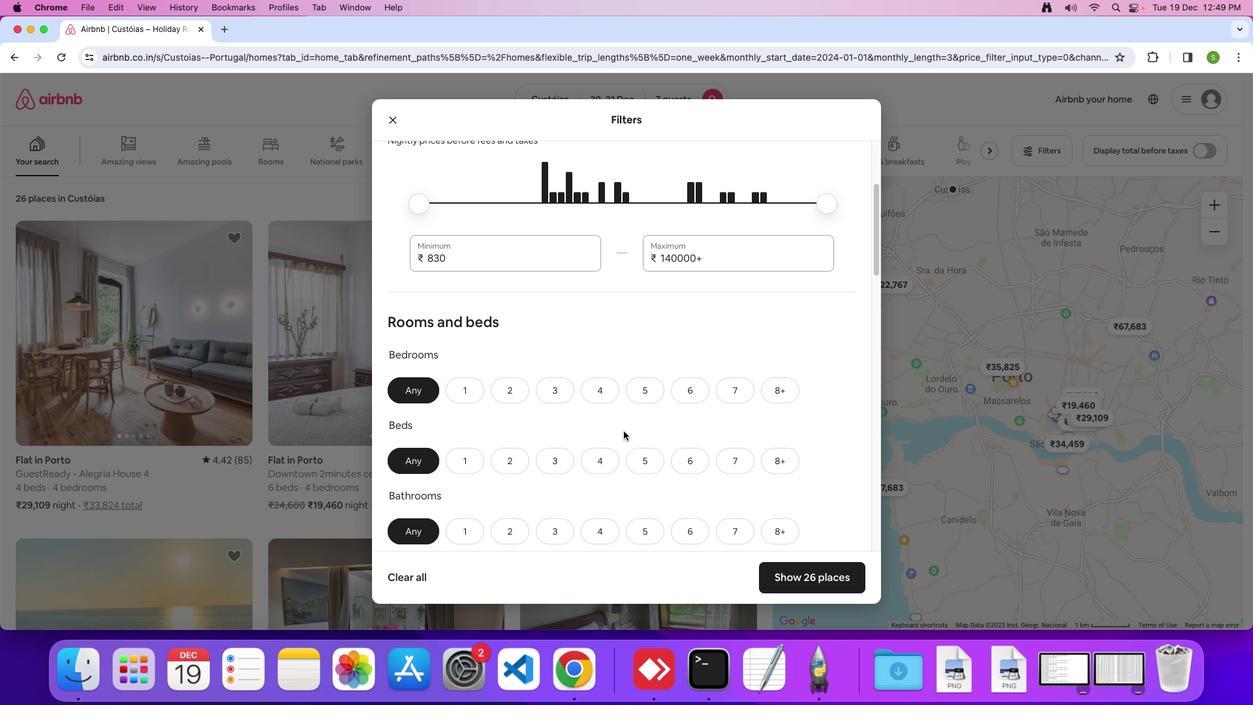 
Action: Mouse scrolled (624, 430) with delta (0, 0)
Screenshot: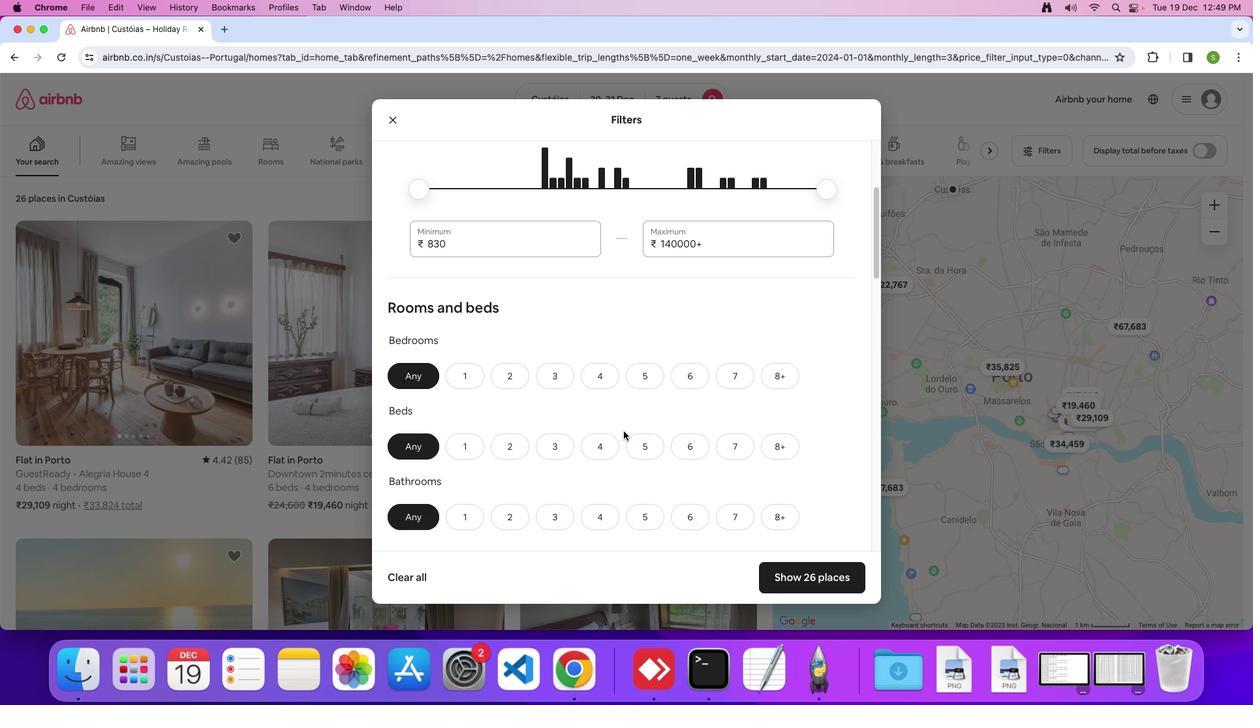 
Action: Mouse scrolled (624, 430) with delta (0, 0)
Screenshot: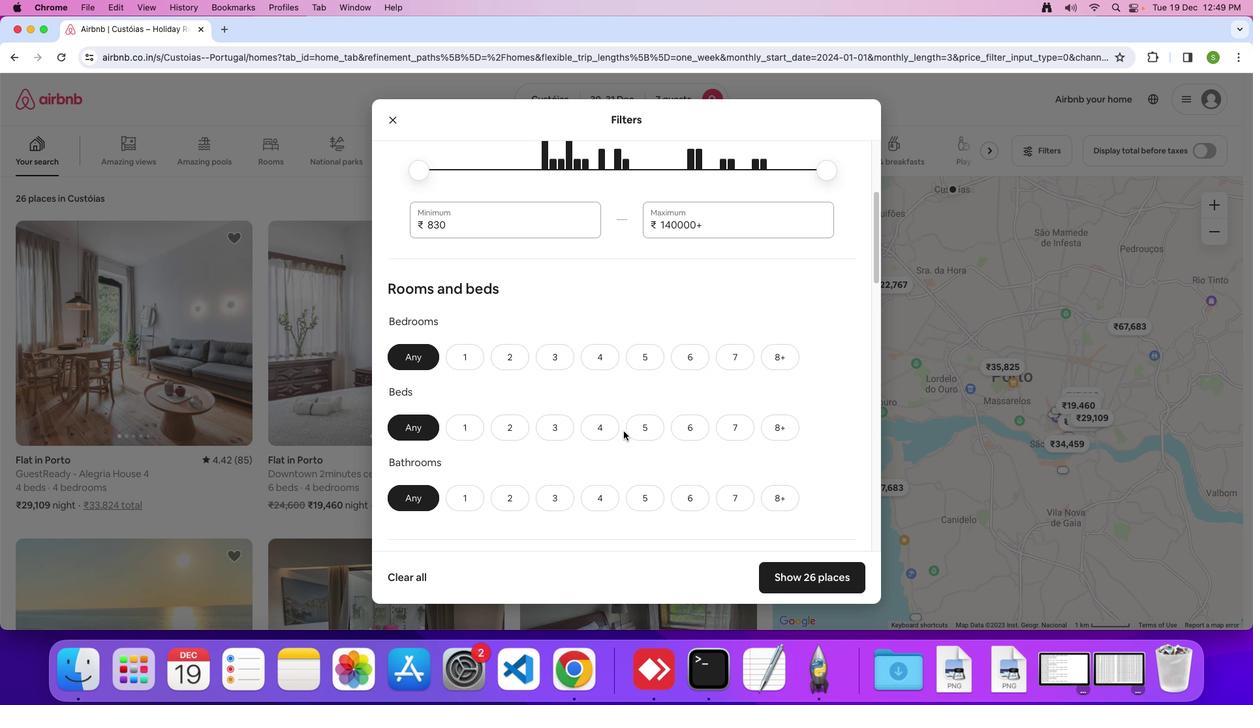 
Action: Mouse scrolled (624, 430) with delta (0, 0)
Screenshot: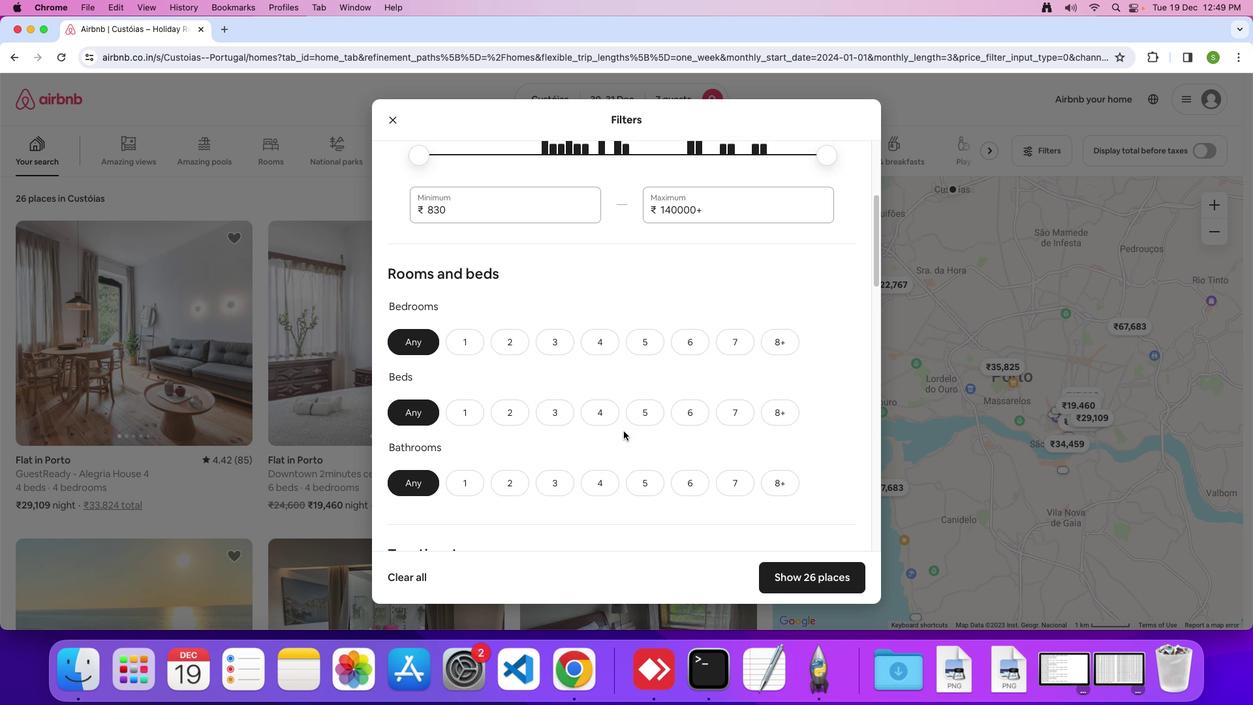 
Action: Mouse scrolled (624, 430) with delta (0, 0)
Screenshot: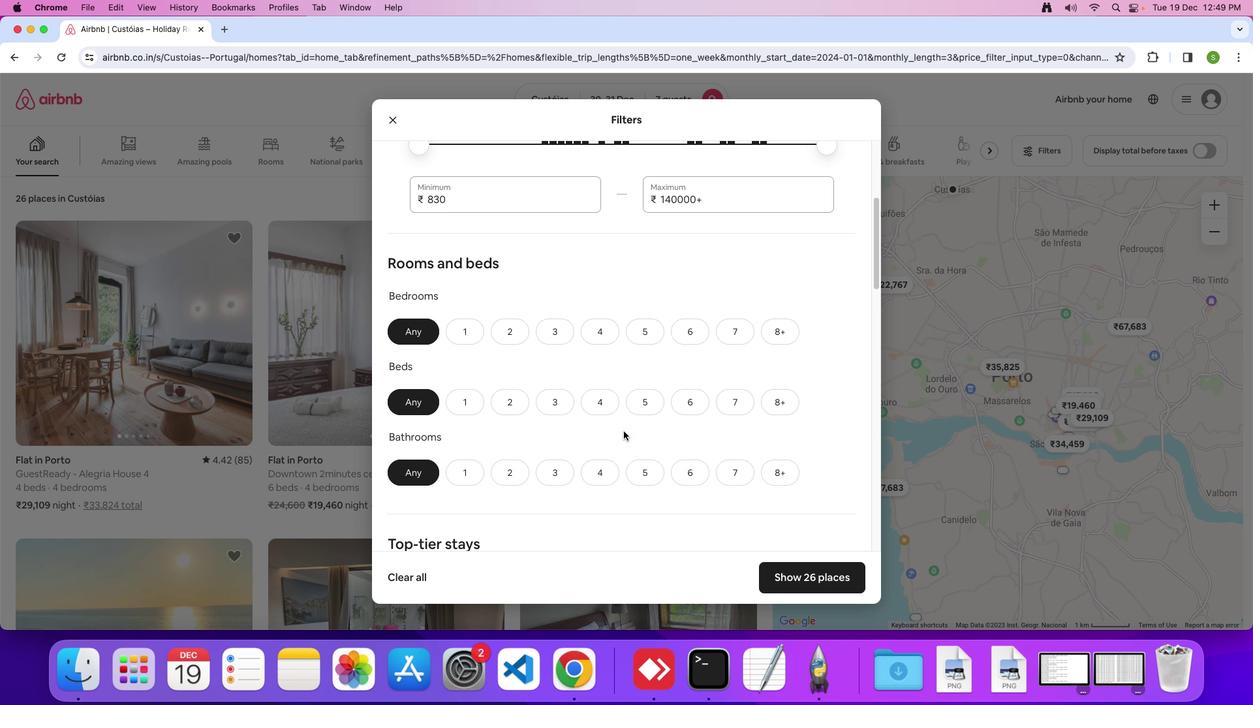 
Action: Mouse scrolled (624, 430) with delta (0, 0)
Screenshot: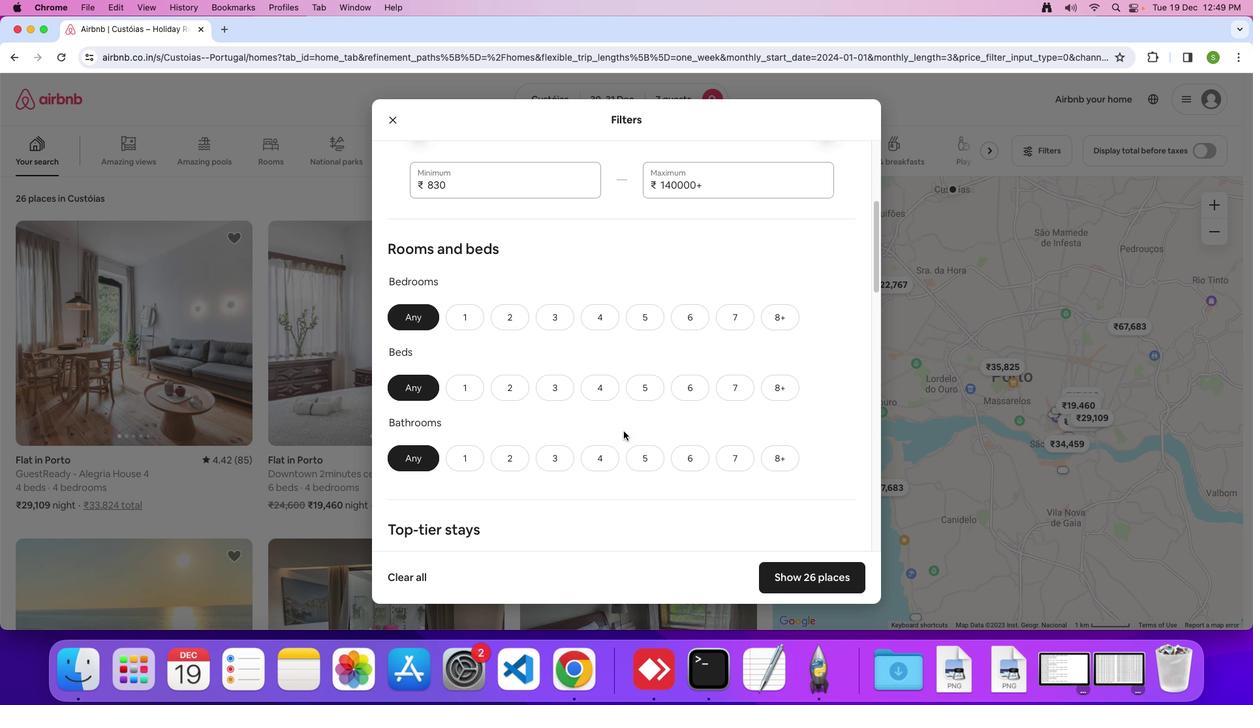 
Action: Mouse scrolled (624, 430) with delta (0, 0)
Screenshot: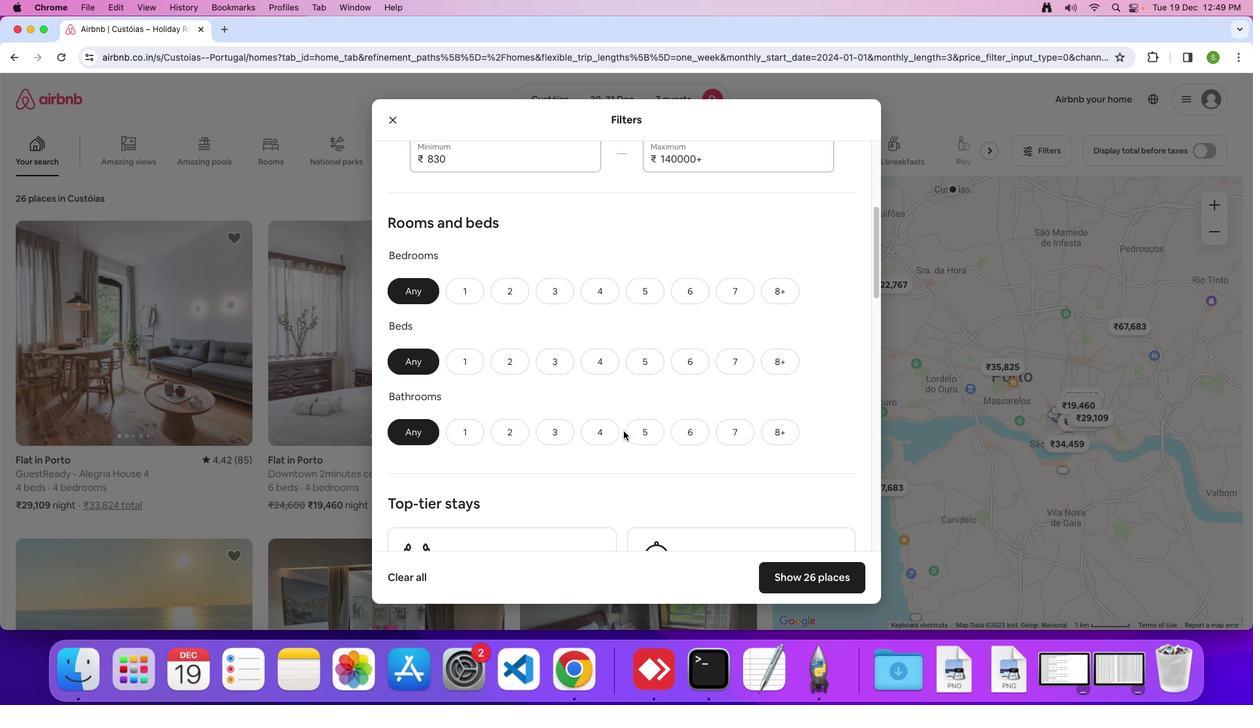 
Action: Mouse scrolled (624, 430) with delta (0, -1)
Screenshot: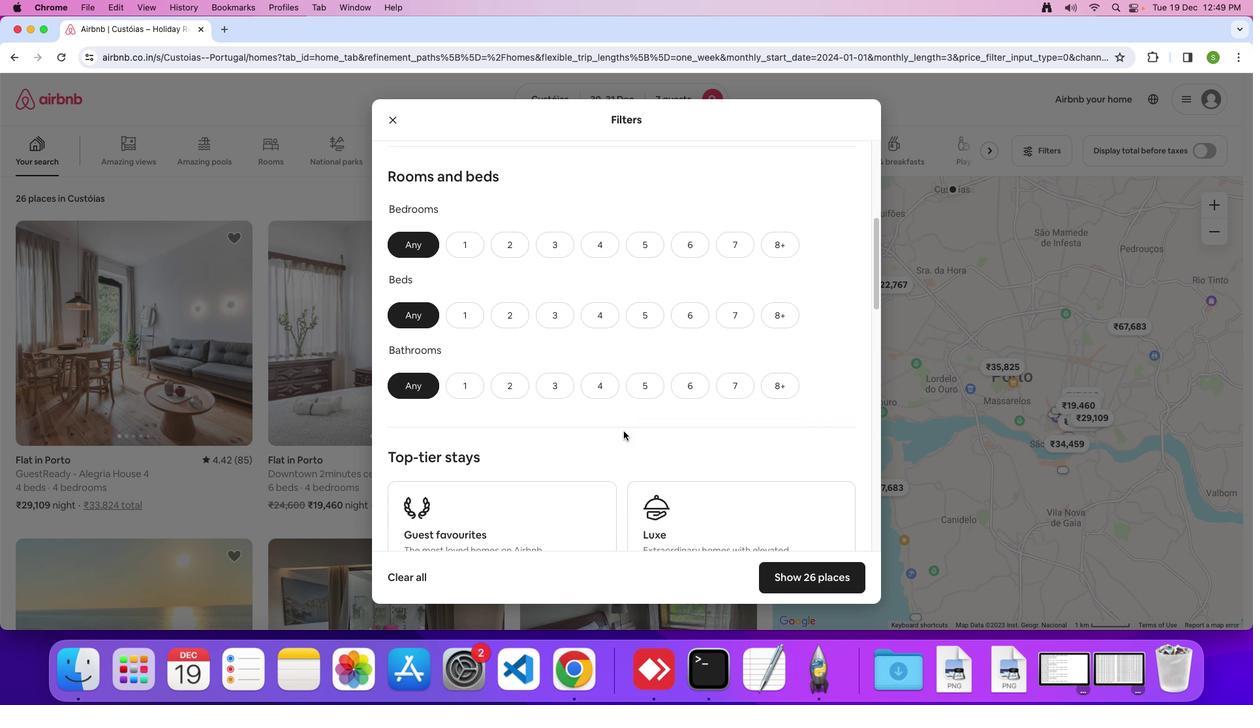 
Action: Mouse moved to (593, 230)
Screenshot: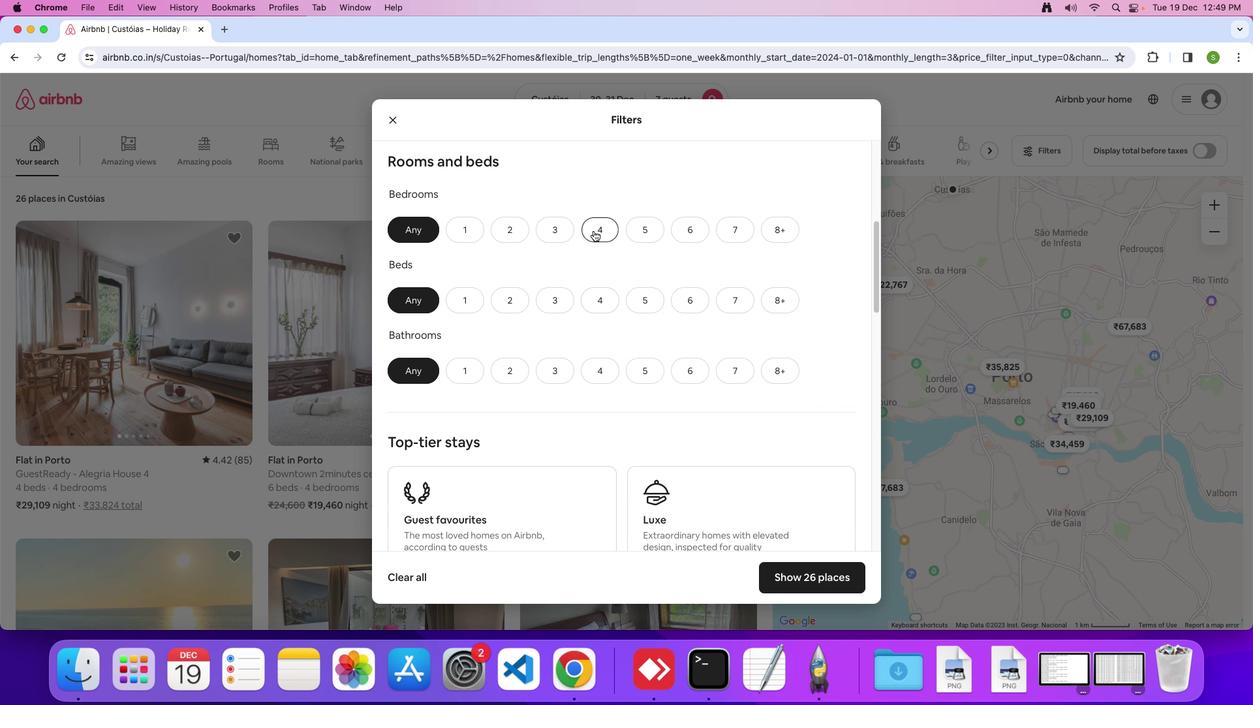 
Action: Mouse pressed left at (593, 230)
Screenshot: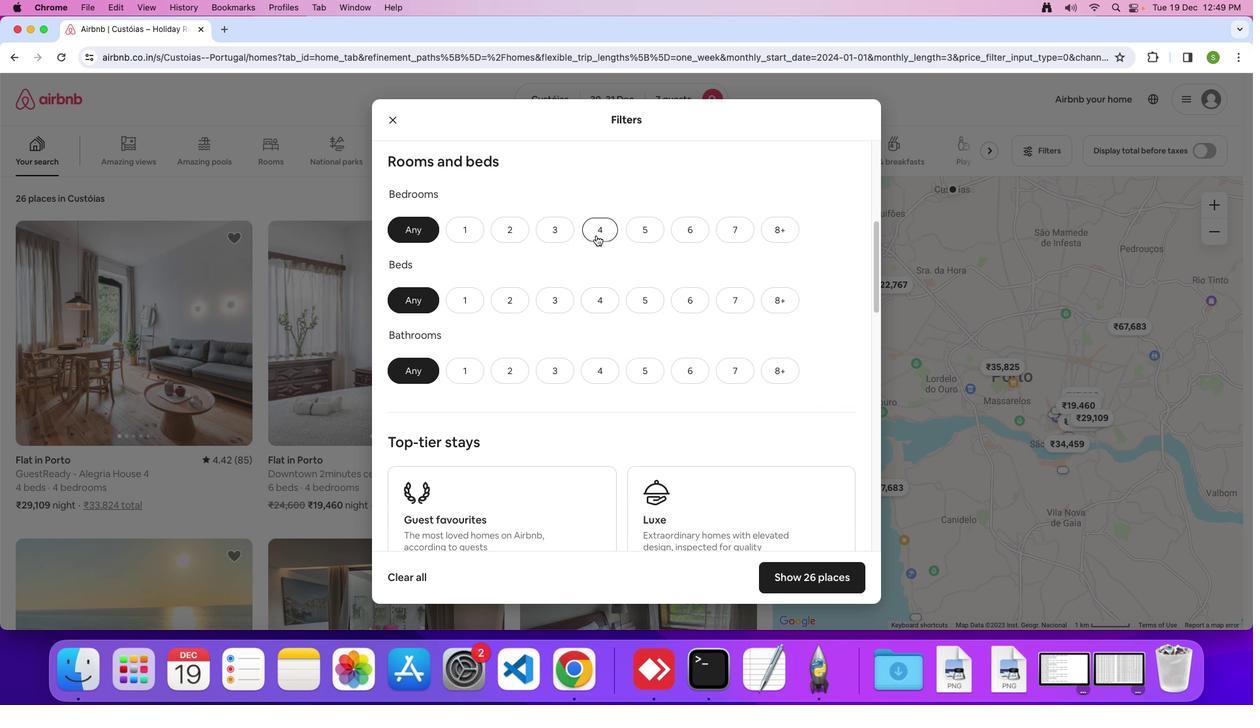 
Action: Mouse moved to (728, 306)
Screenshot: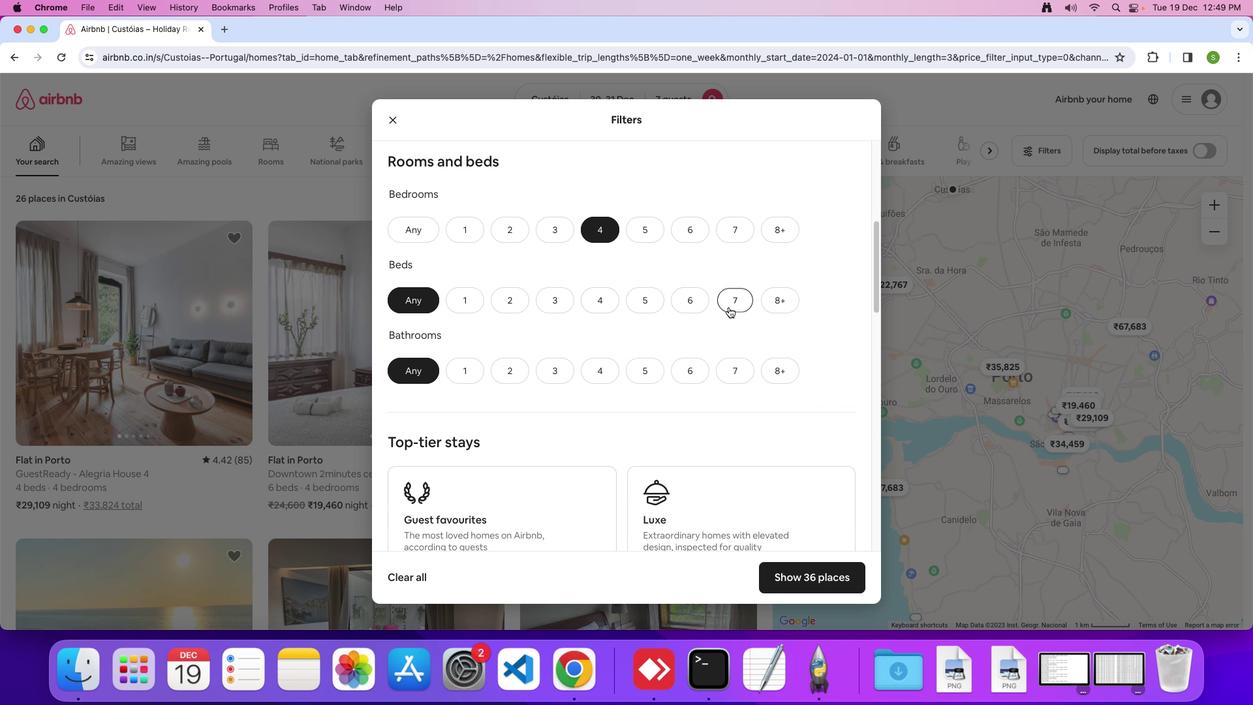 
Action: Mouse pressed left at (728, 306)
Screenshot: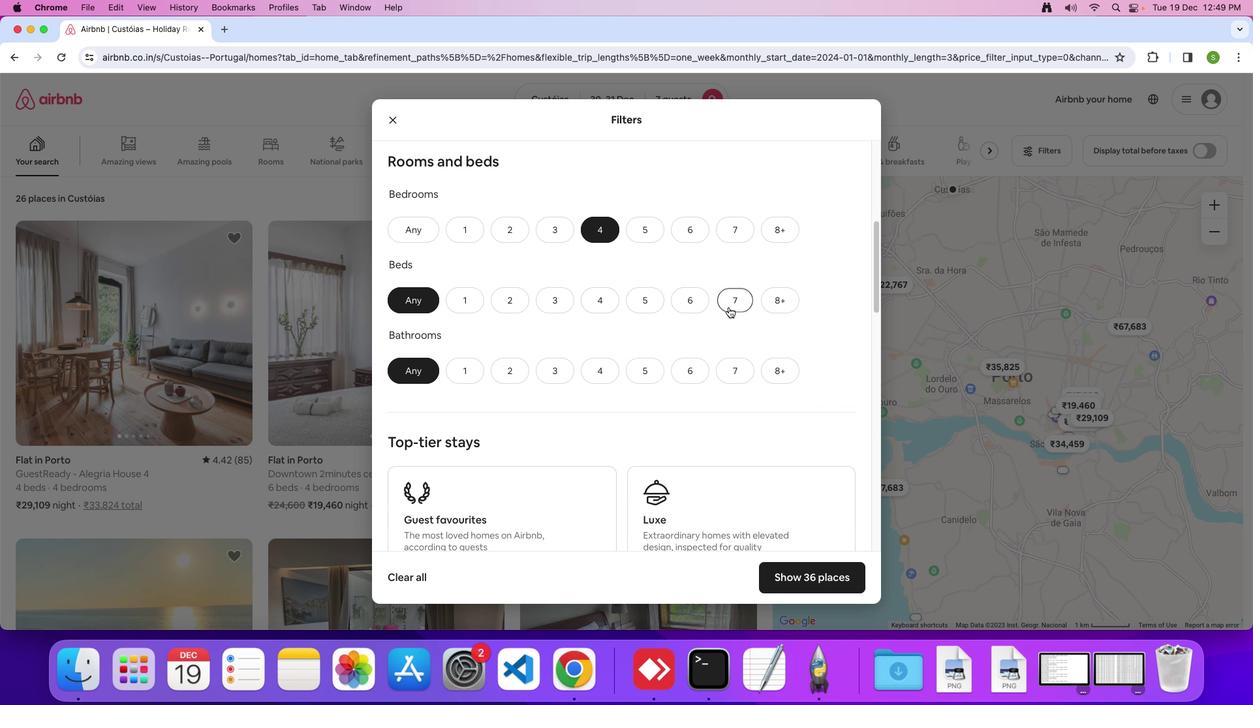 
Action: Mouse moved to (601, 369)
Screenshot: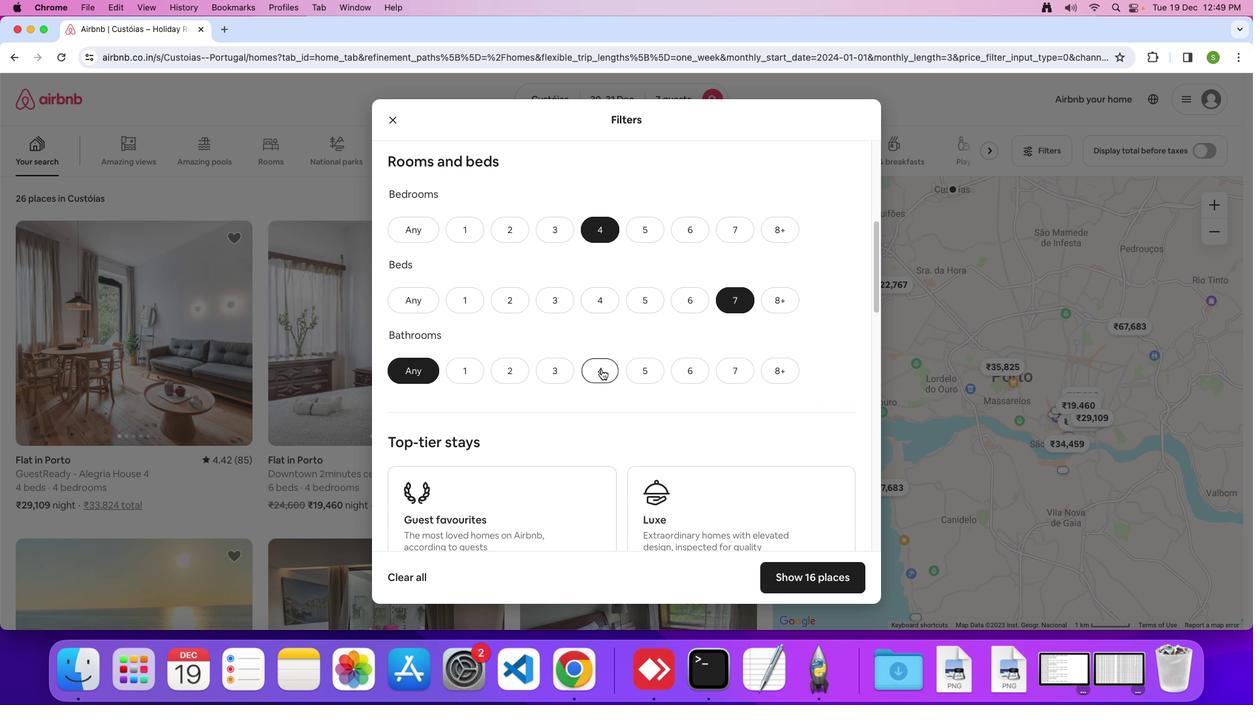 
Action: Mouse pressed left at (601, 369)
Screenshot: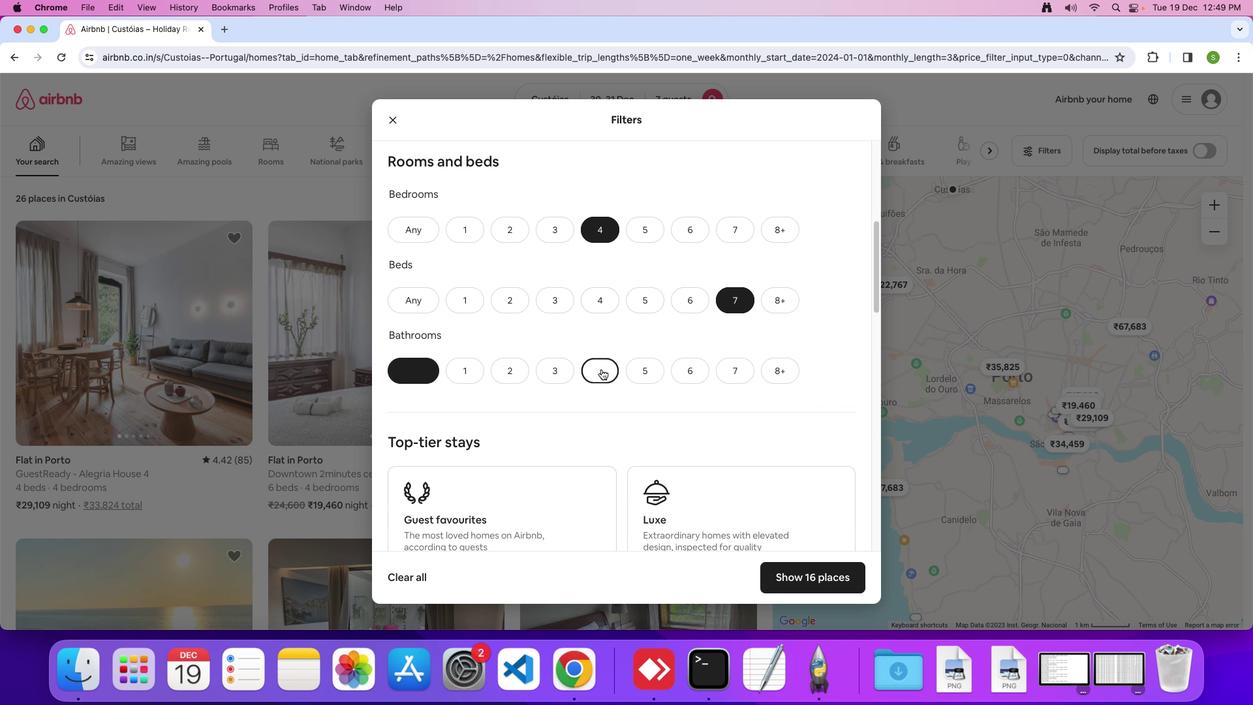 
Action: Mouse moved to (584, 351)
Screenshot: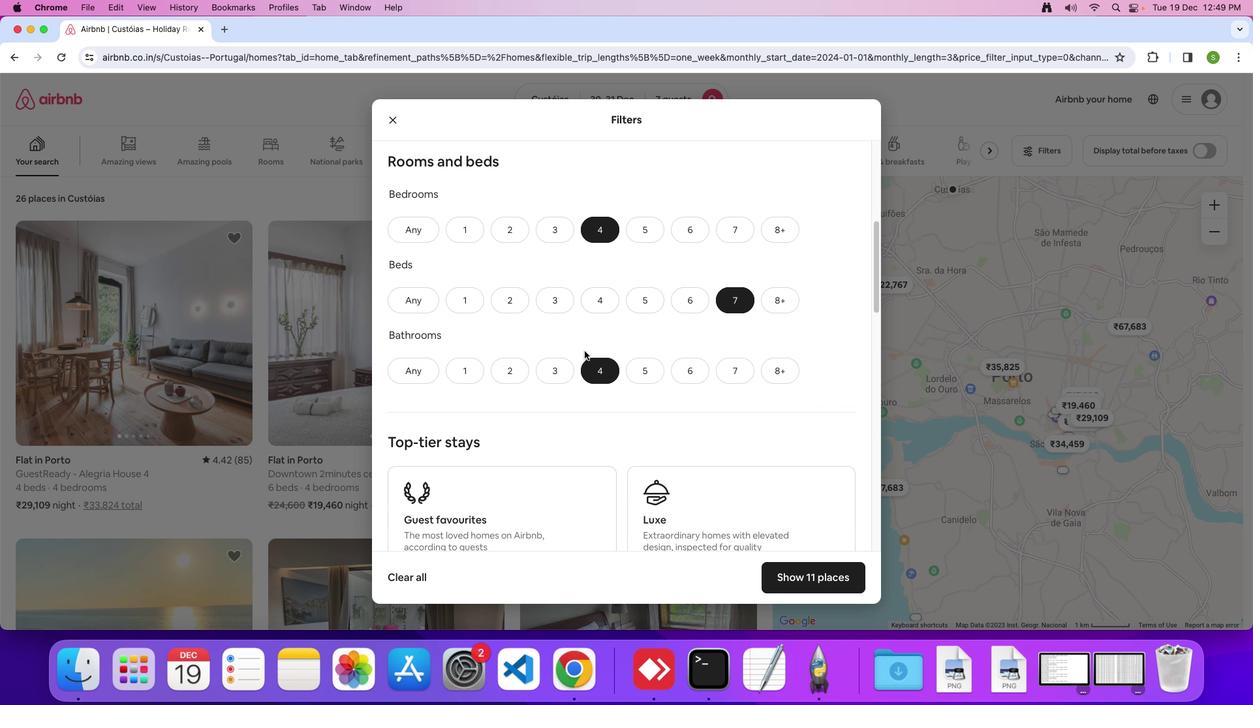 
Action: Mouse scrolled (584, 351) with delta (0, 0)
Screenshot: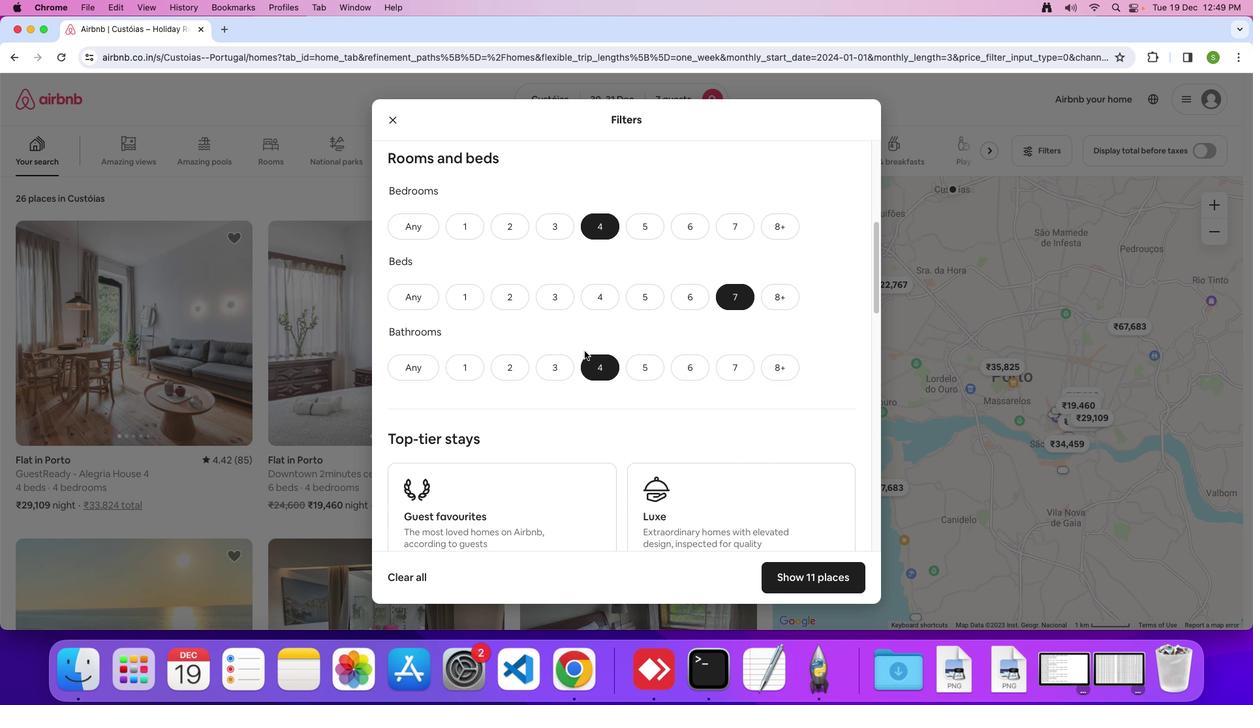 
Action: Mouse scrolled (584, 351) with delta (0, 0)
Screenshot: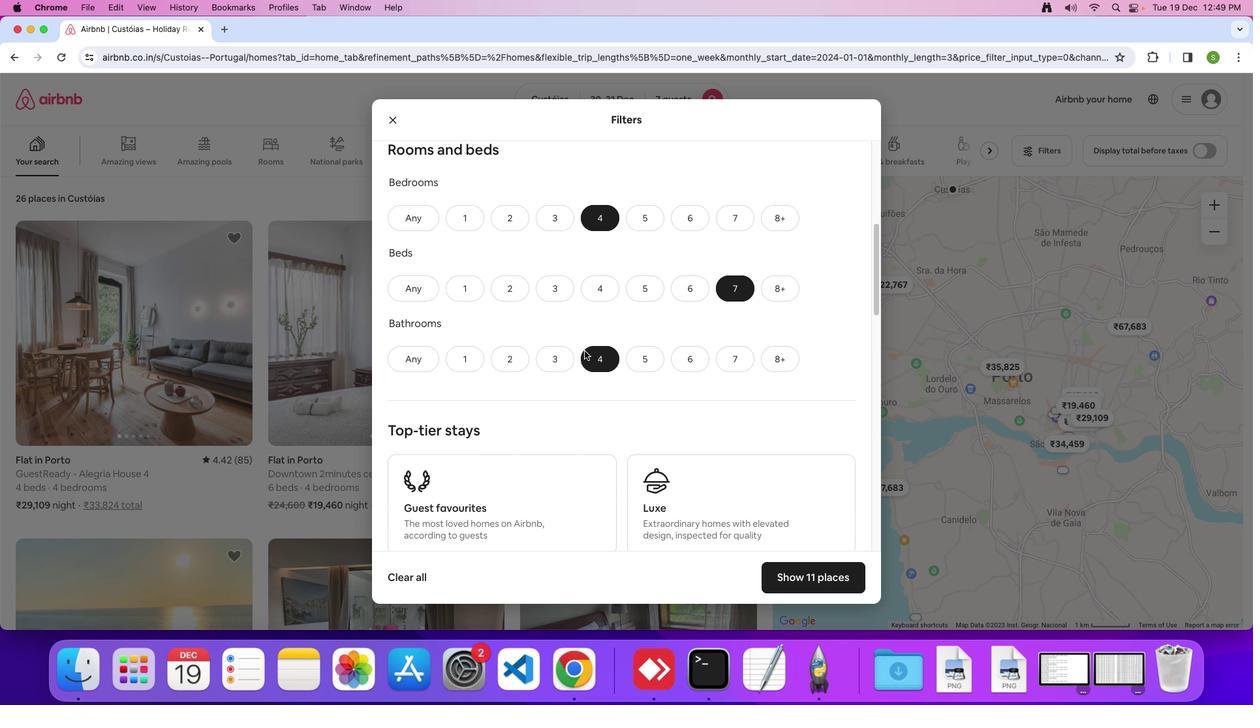 
Action: Mouse moved to (584, 351)
Screenshot: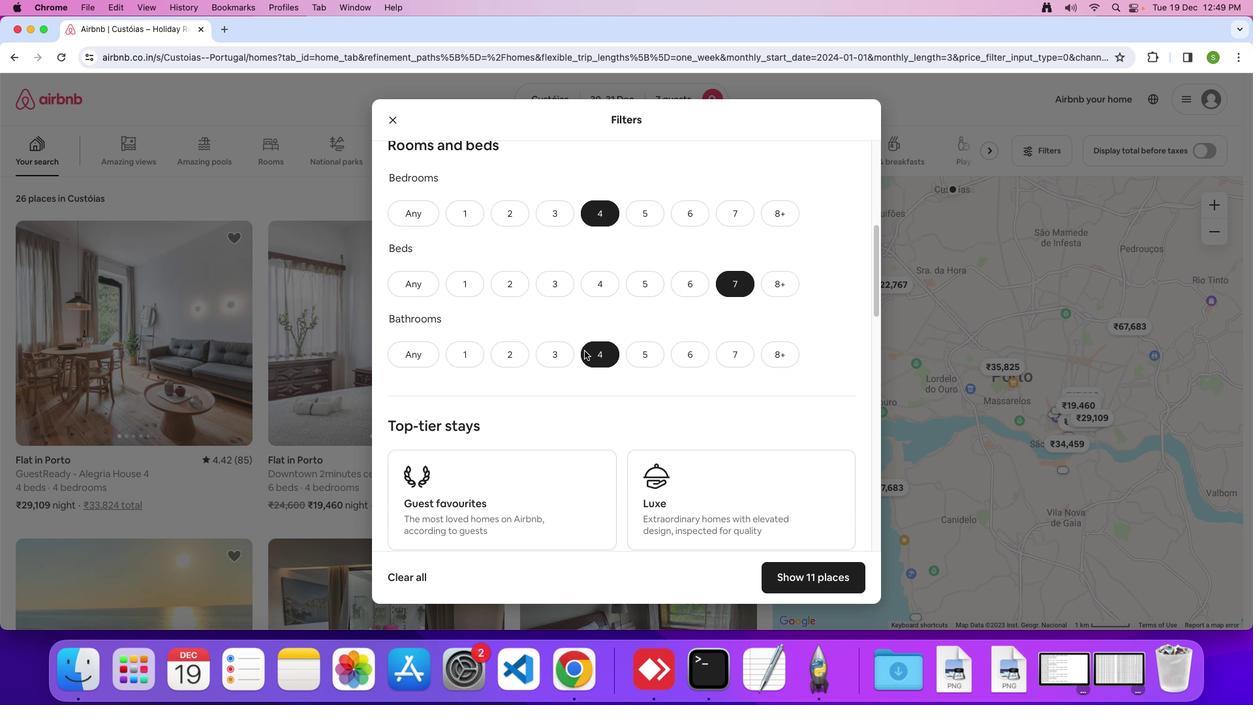 
Action: Mouse scrolled (584, 351) with delta (0, 0)
Screenshot: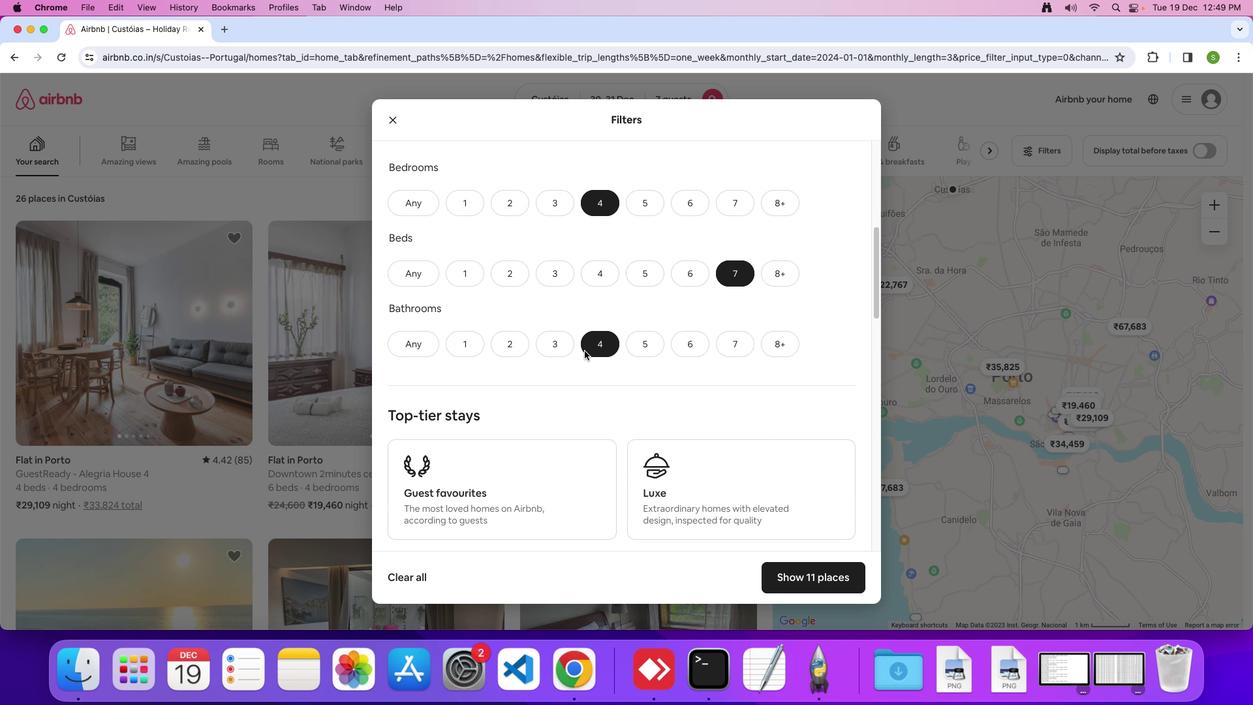 
Action: Mouse scrolled (584, 351) with delta (0, 0)
Screenshot: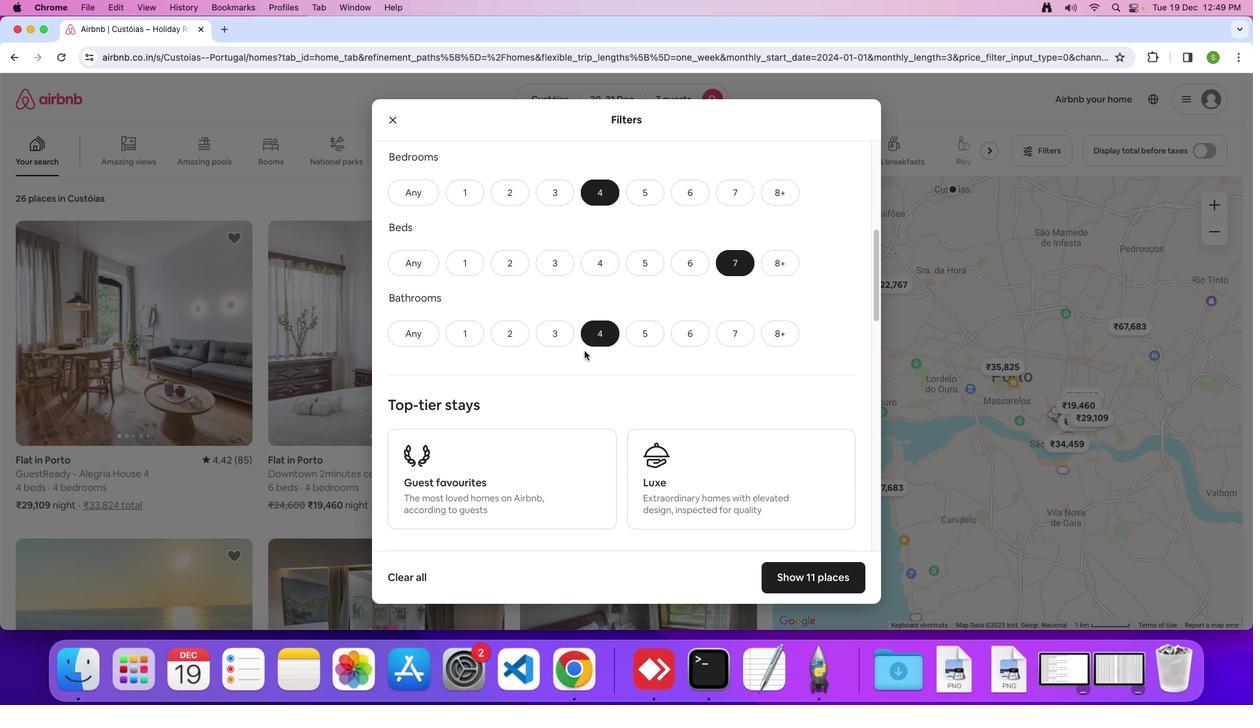 
Action: Mouse scrolled (584, 351) with delta (0, 0)
Screenshot: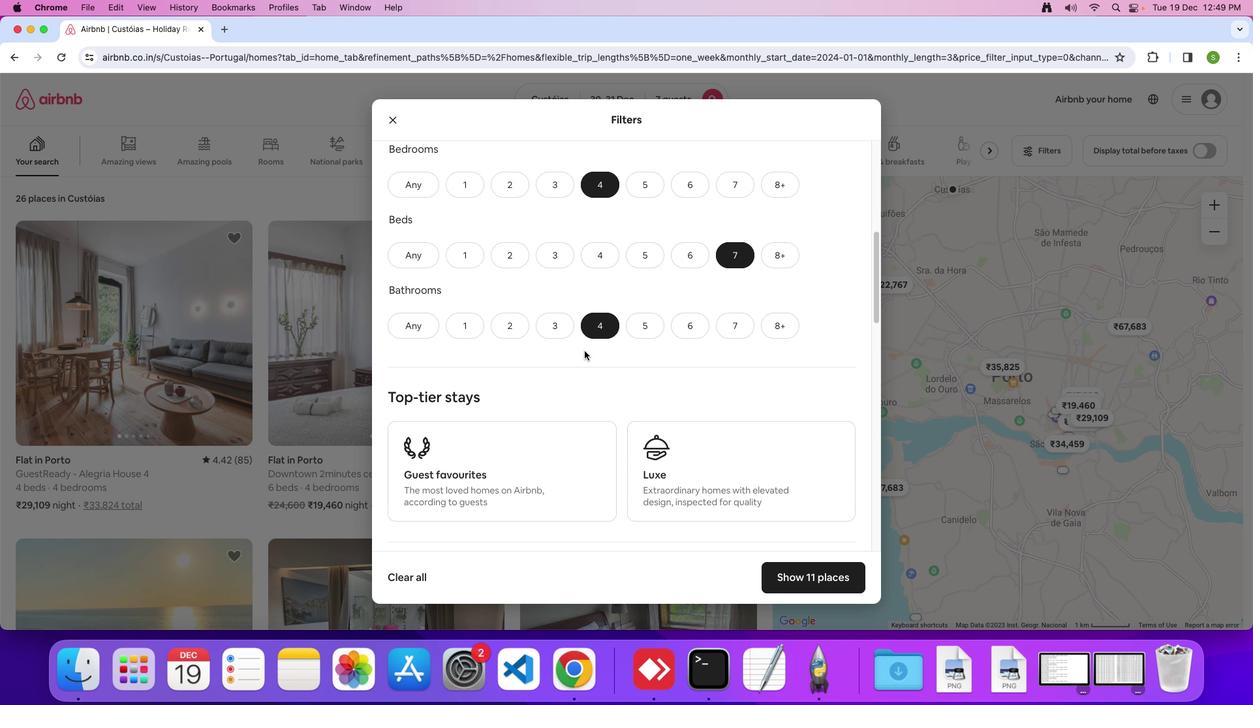 
Action: Mouse scrolled (584, 351) with delta (0, 0)
Screenshot: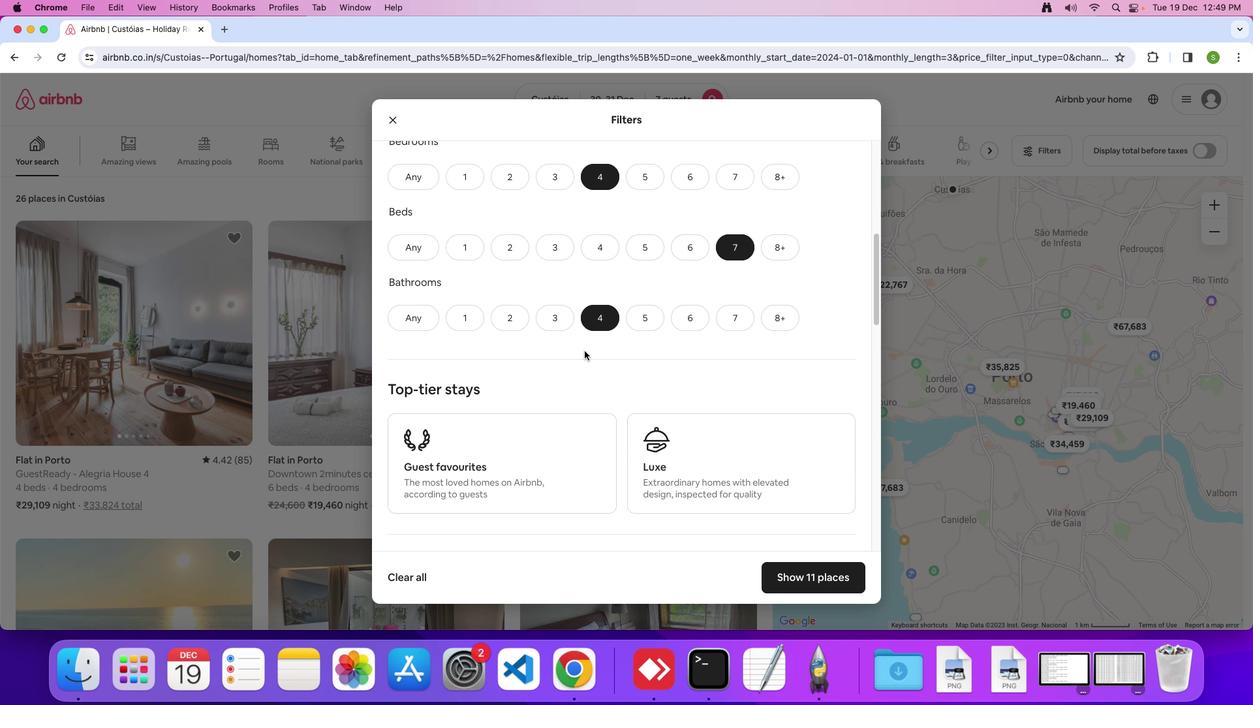 
Action: Mouse scrolled (584, 351) with delta (0, 0)
Screenshot: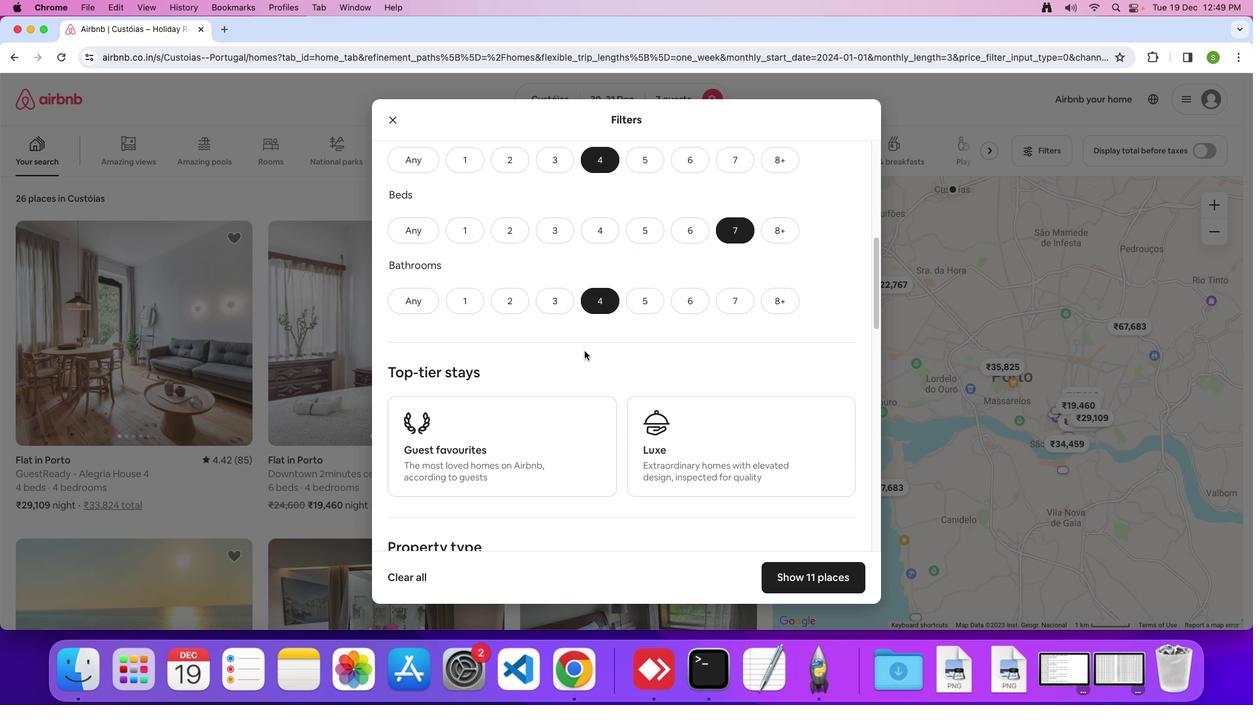 
Action: Mouse scrolled (584, 351) with delta (0, 0)
Screenshot: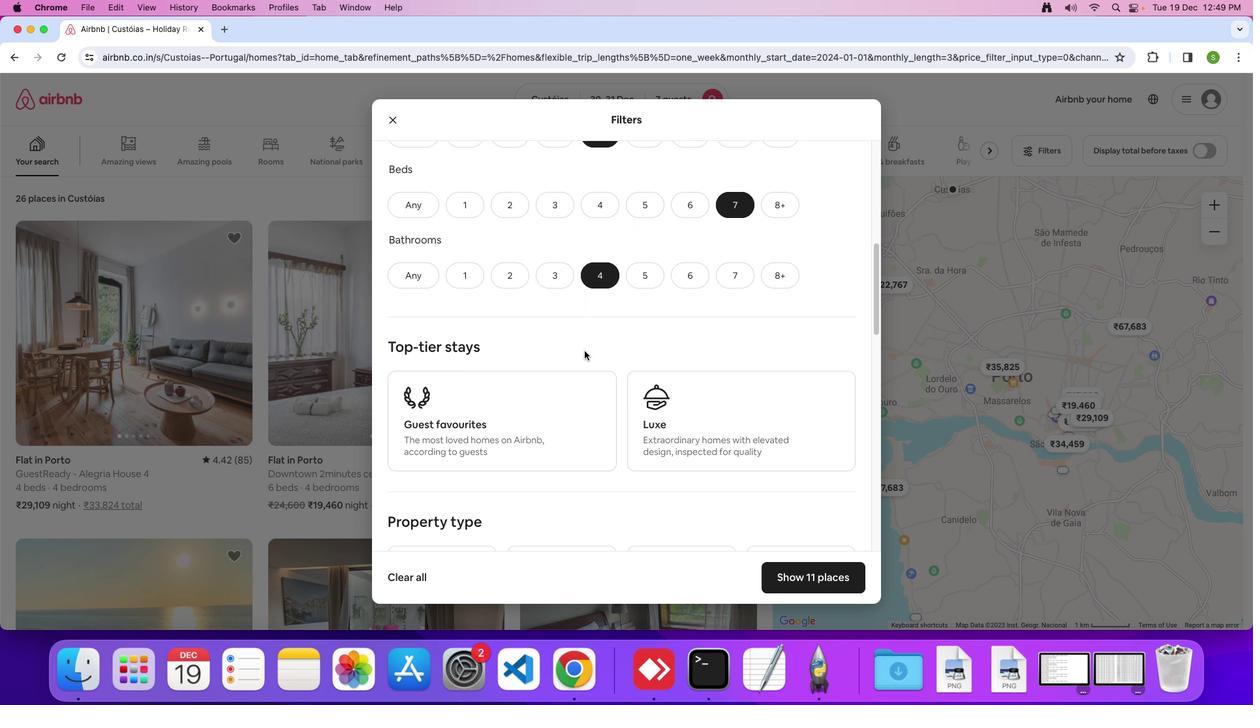 
Action: Mouse scrolled (584, 351) with delta (0, 0)
Screenshot: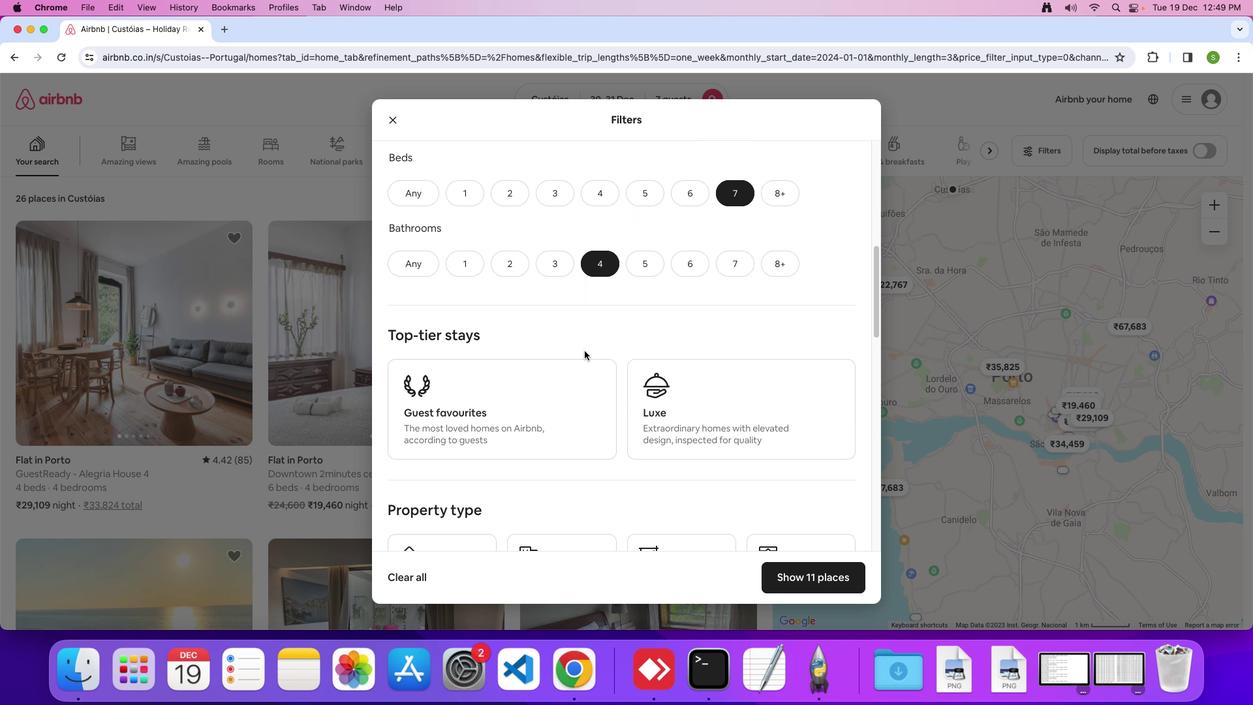 
Action: Mouse scrolled (584, 351) with delta (0, 0)
Screenshot: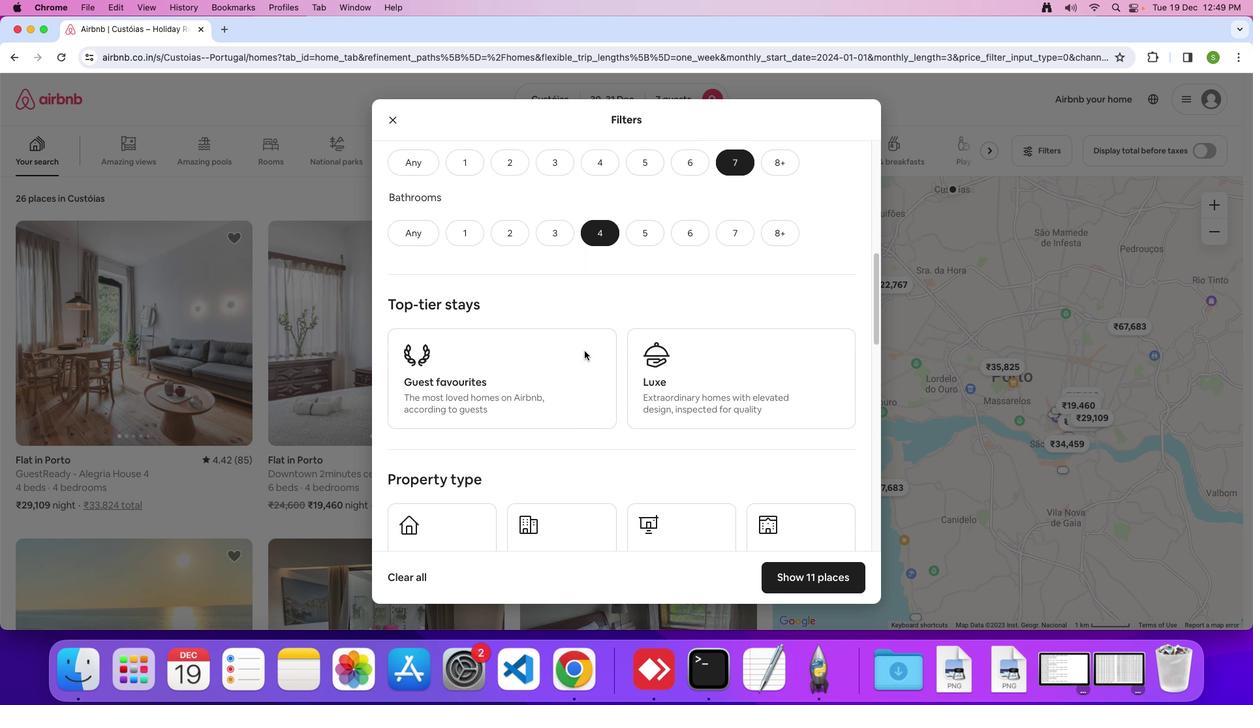 
Action: Mouse scrolled (584, 351) with delta (0, -1)
Screenshot: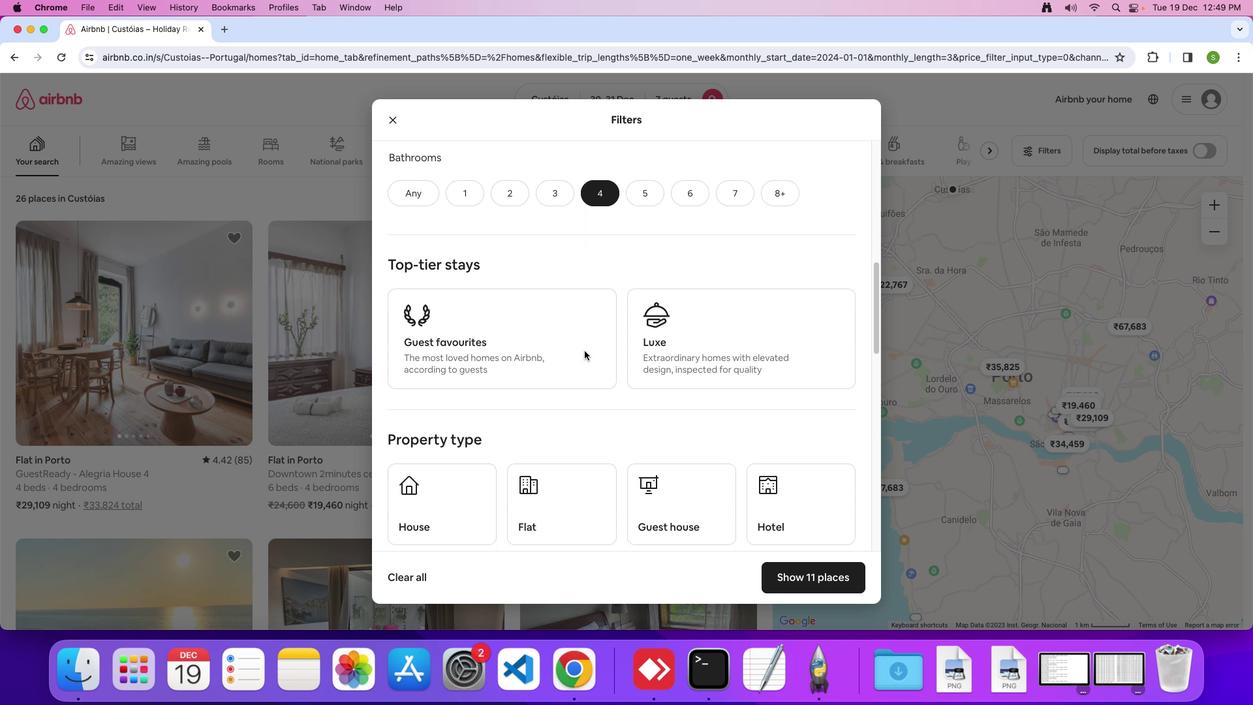 
Action: Mouse scrolled (584, 351) with delta (0, 0)
Screenshot: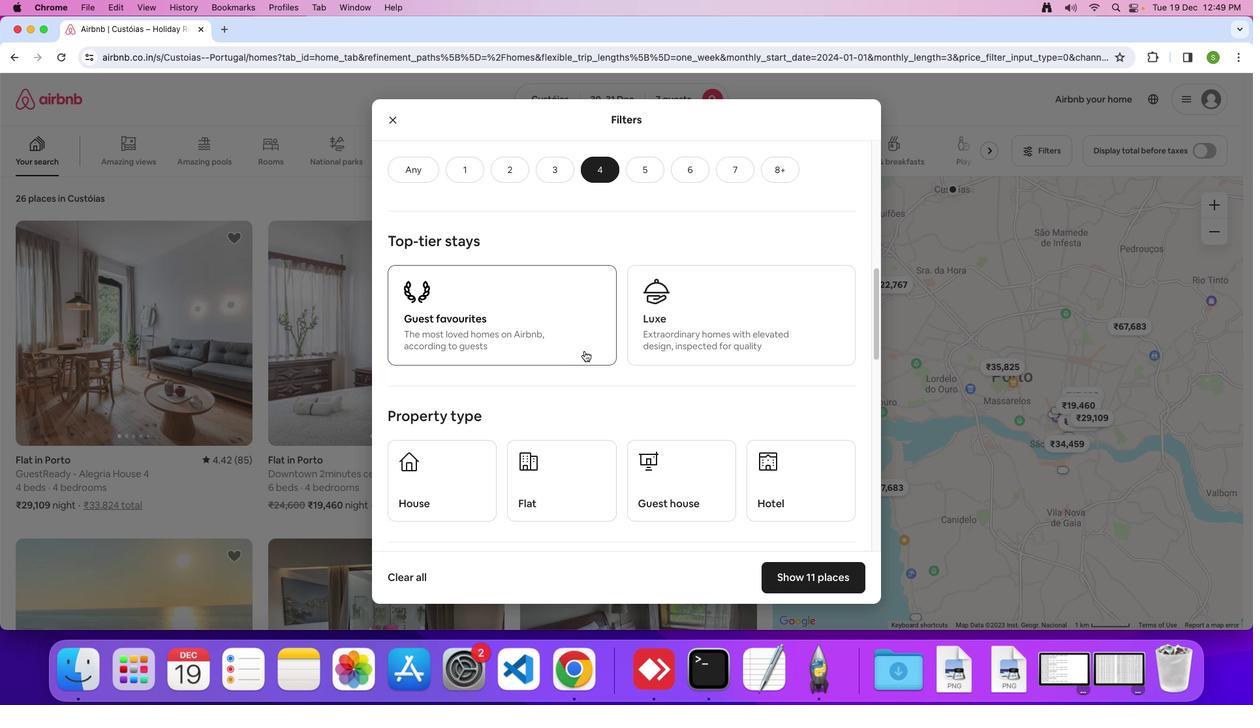 
Action: Mouse scrolled (584, 351) with delta (0, 0)
Screenshot: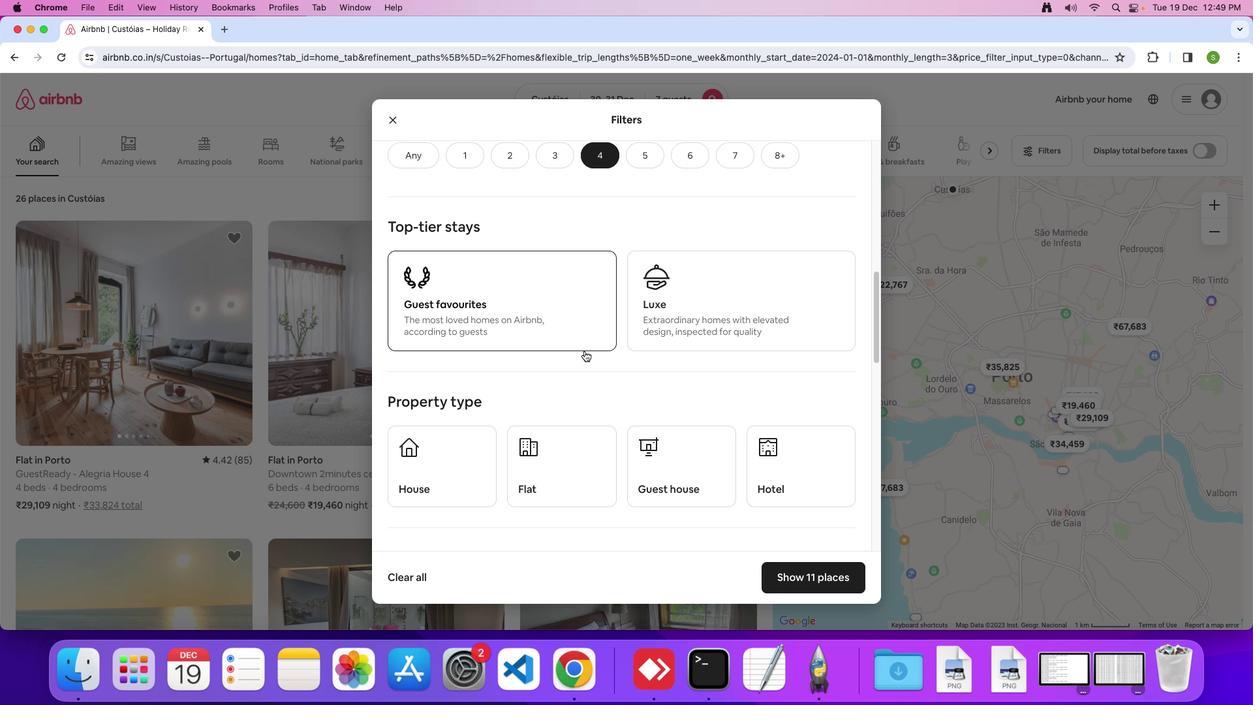
Action: Mouse scrolled (584, 351) with delta (0, -1)
Screenshot: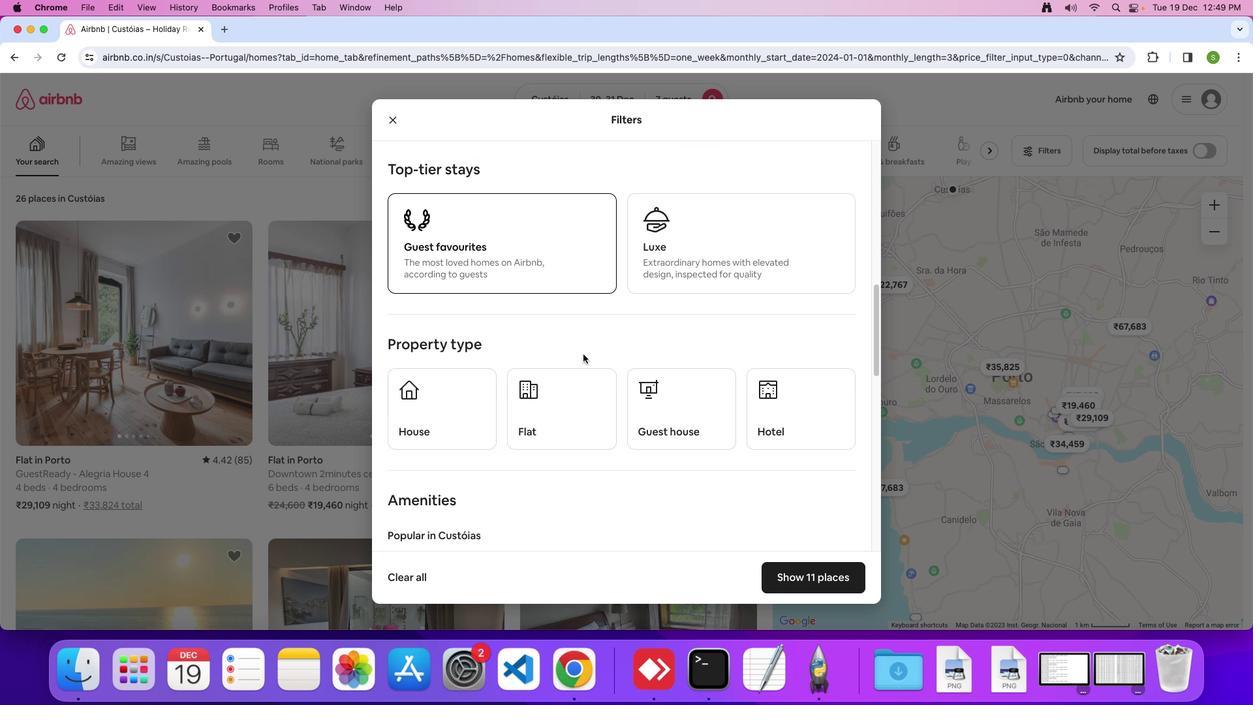 
Action: Mouse moved to (454, 393)
Screenshot: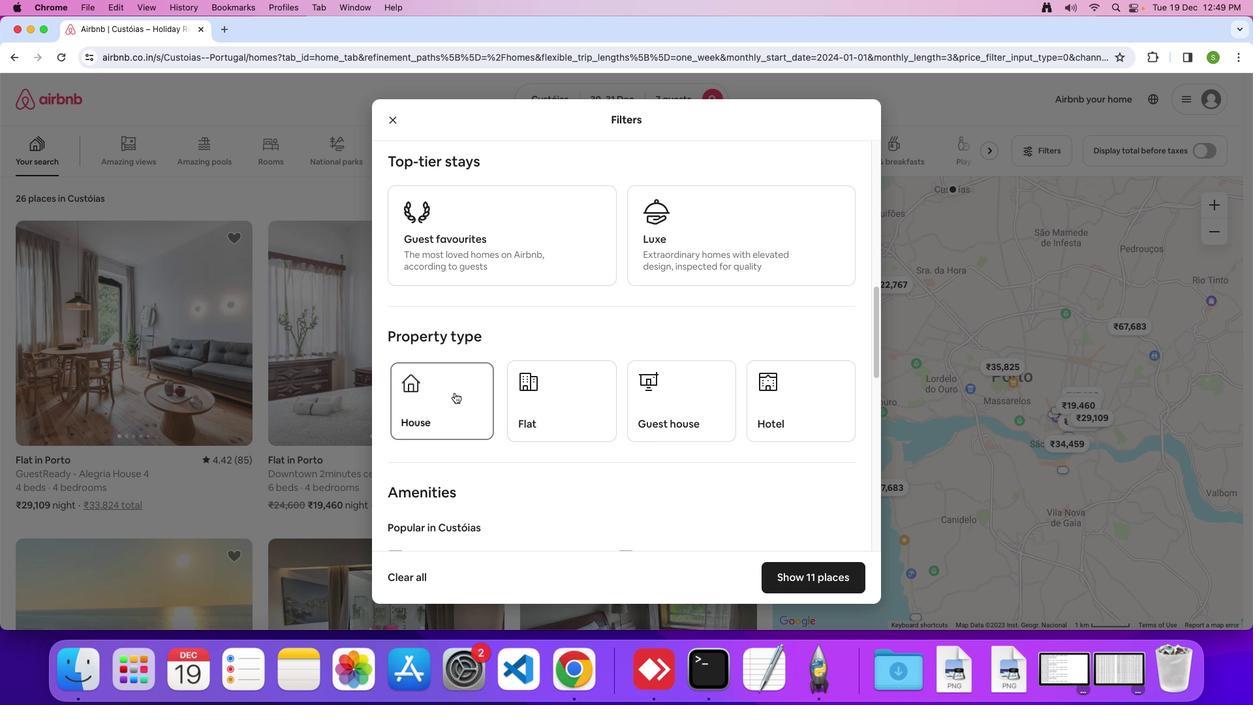 
Action: Mouse pressed left at (454, 393)
Screenshot: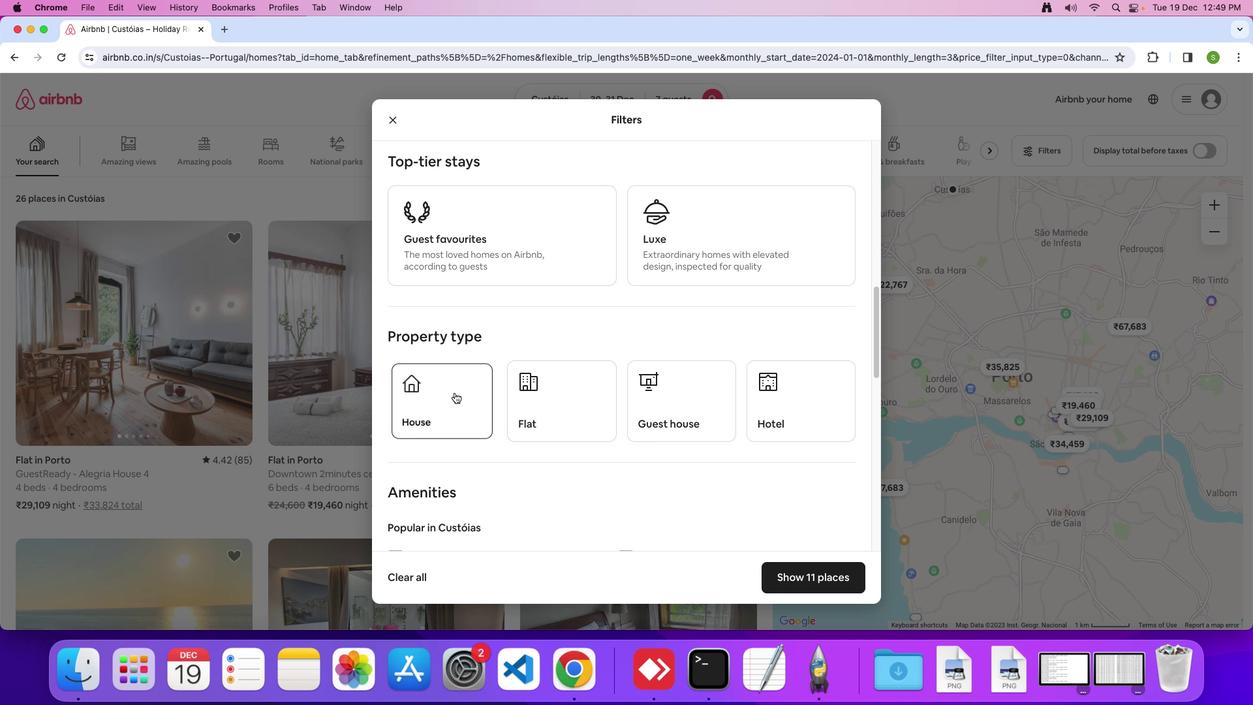 
Action: Mouse moved to (637, 344)
Screenshot: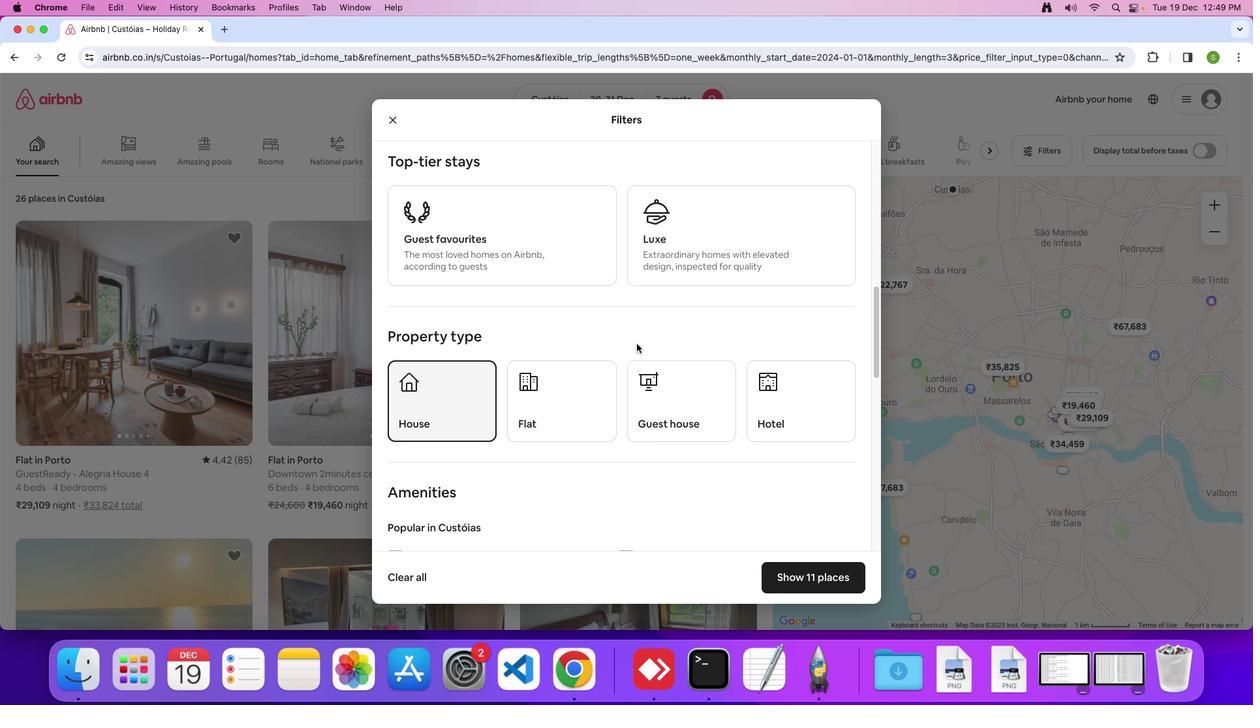 
Action: Mouse scrolled (637, 344) with delta (0, 0)
Screenshot: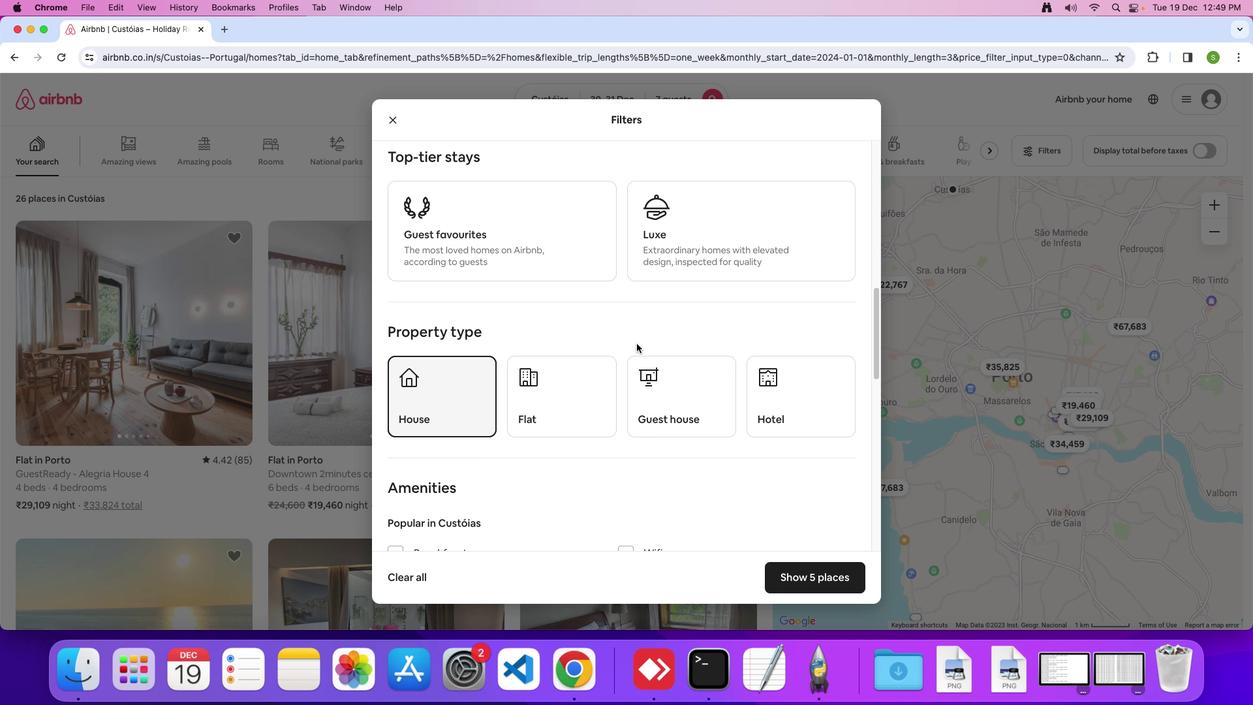 
Action: Mouse scrolled (637, 344) with delta (0, 0)
Screenshot: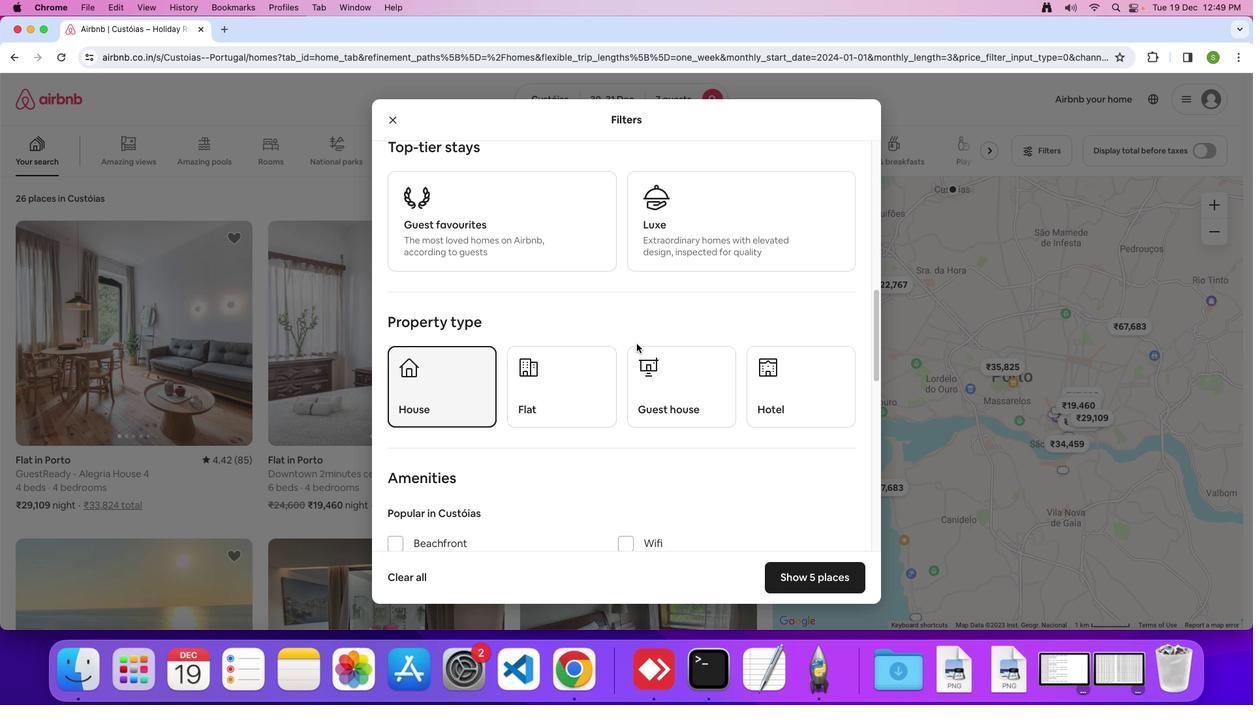 
Action: Mouse scrolled (637, 344) with delta (0, 0)
Screenshot: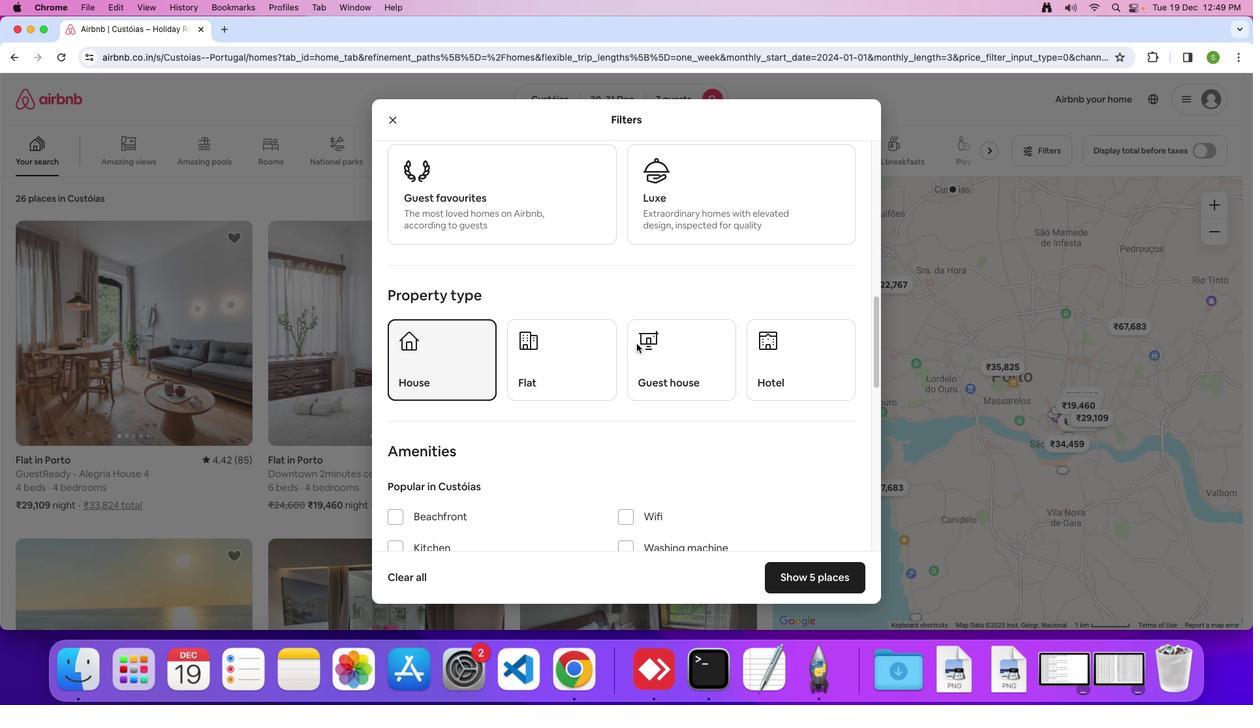 
Action: Mouse scrolled (637, 344) with delta (0, 0)
Screenshot: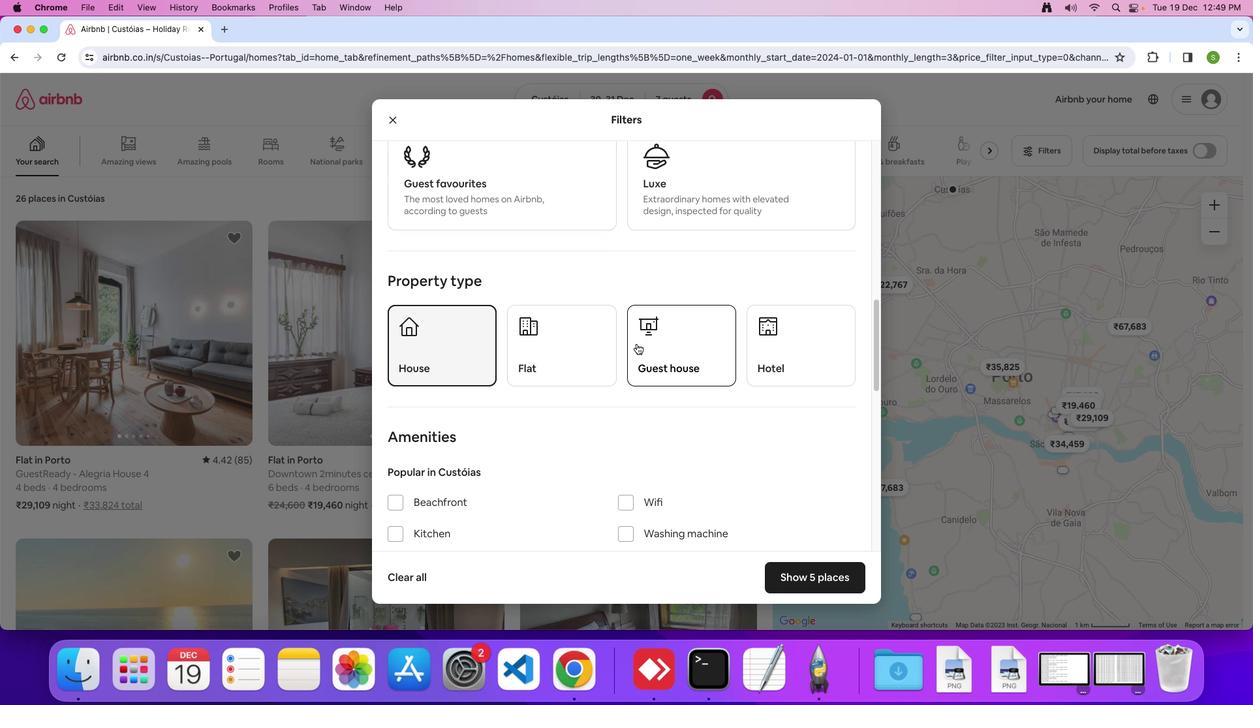 
Action: Mouse scrolled (637, 344) with delta (0, 0)
Screenshot: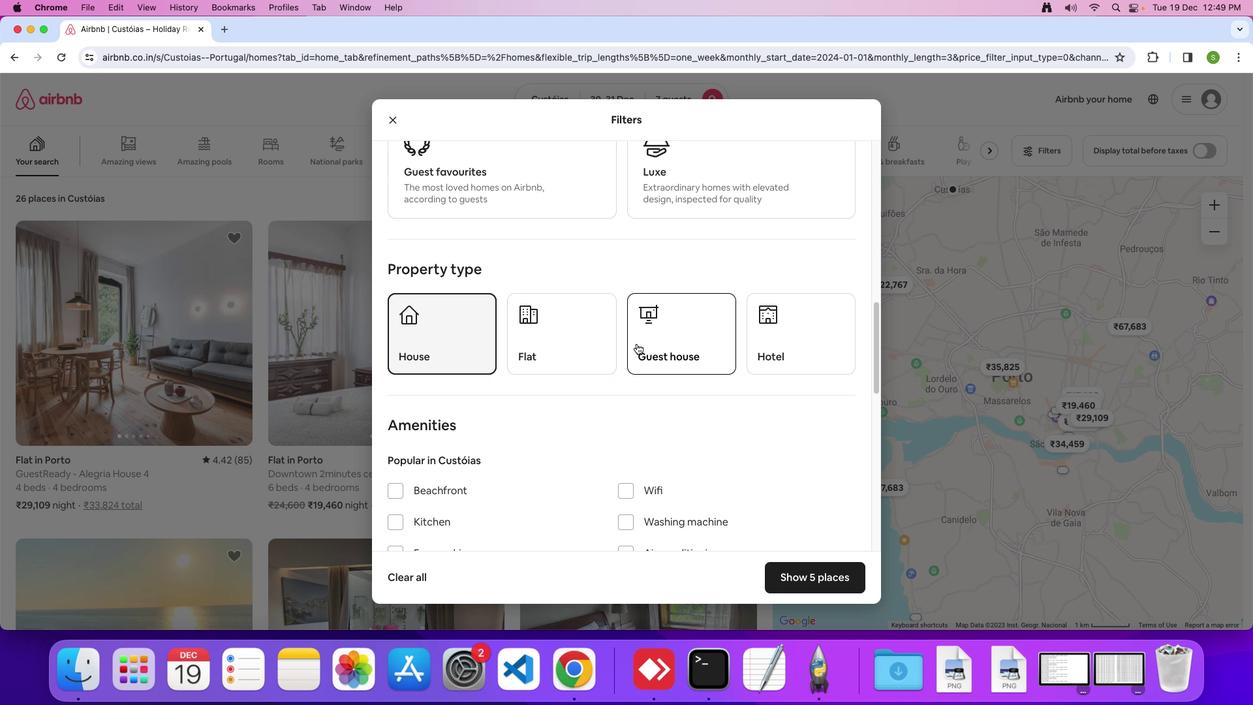
Action: Mouse scrolled (637, 344) with delta (0, 0)
Screenshot: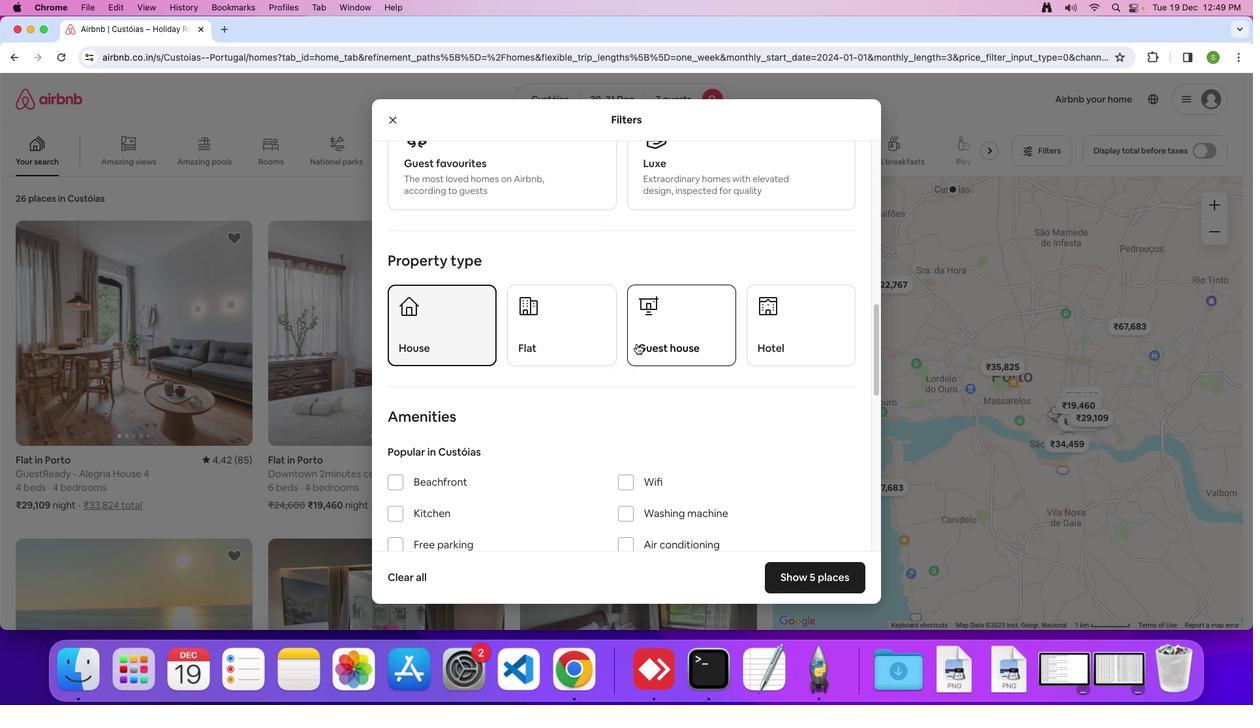 
Action: Mouse scrolled (637, 344) with delta (0, 0)
Screenshot: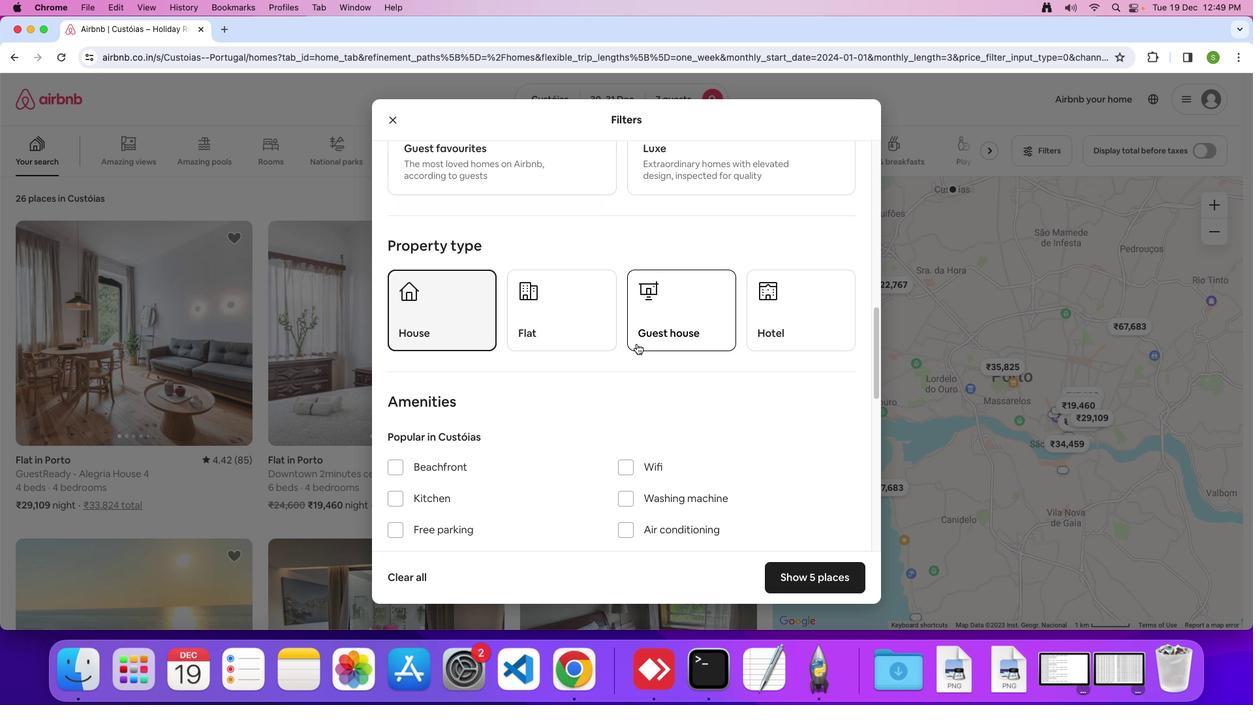 
Action: Mouse scrolled (637, 344) with delta (0, 0)
Screenshot: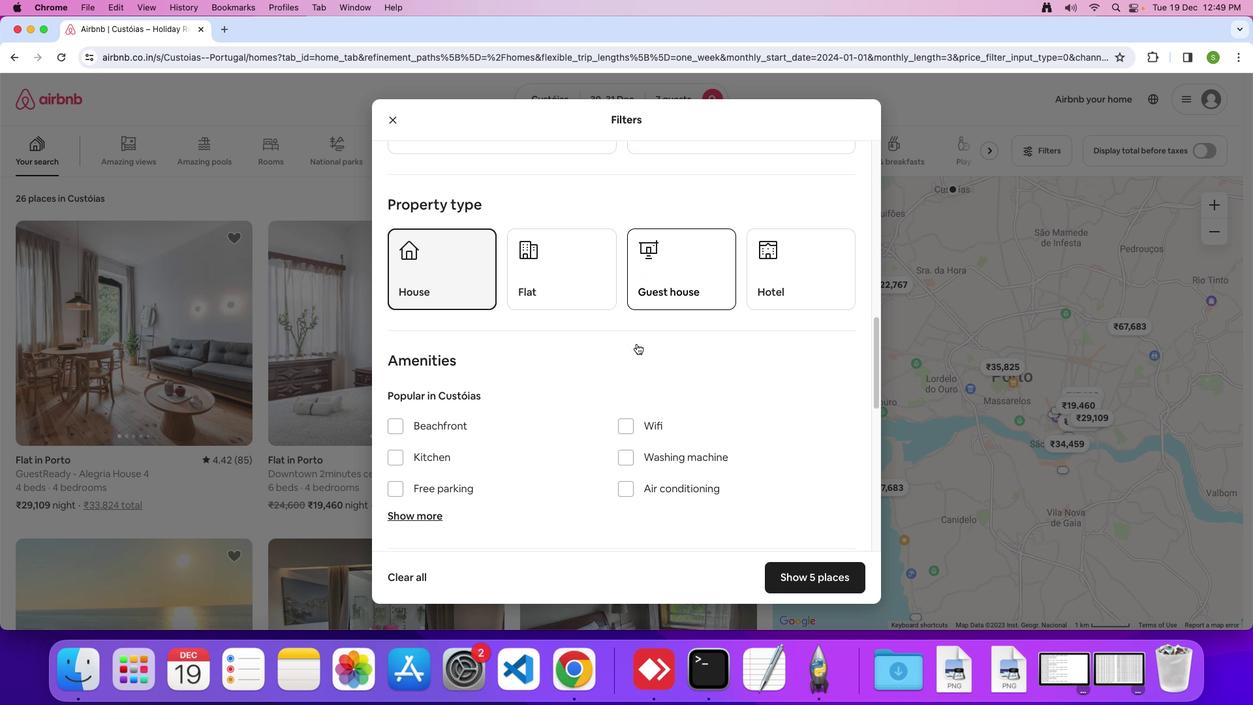 
Action: Mouse scrolled (637, 344) with delta (0, 0)
Screenshot: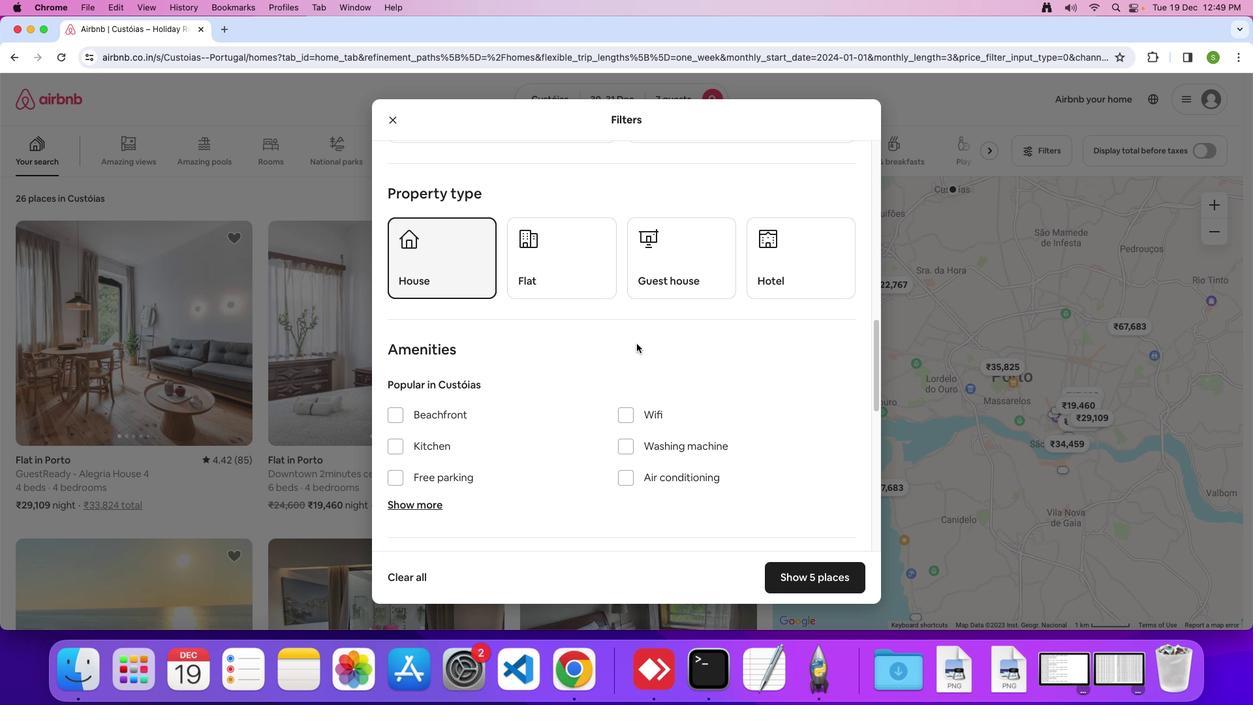 
Action: Mouse scrolled (637, 344) with delta (0, 0)
Screenshot: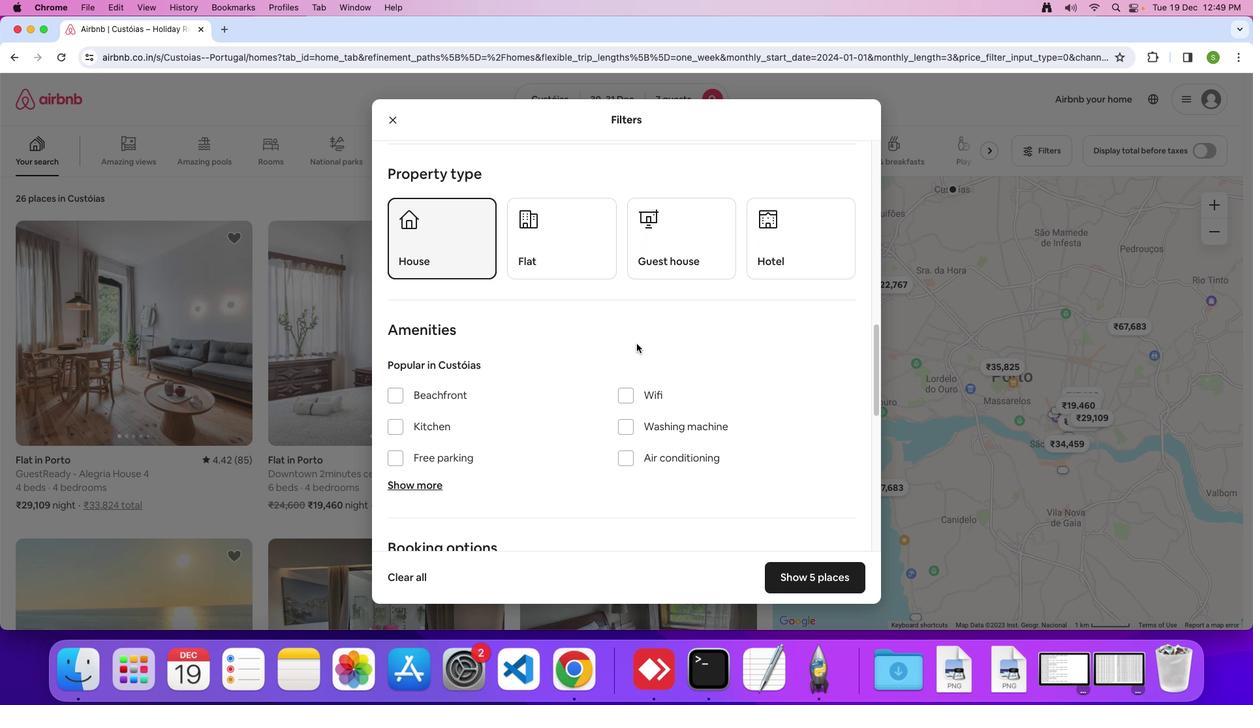 
Action: Mouse scrolled (637, 344) with delta (0, 0)
Screenshot: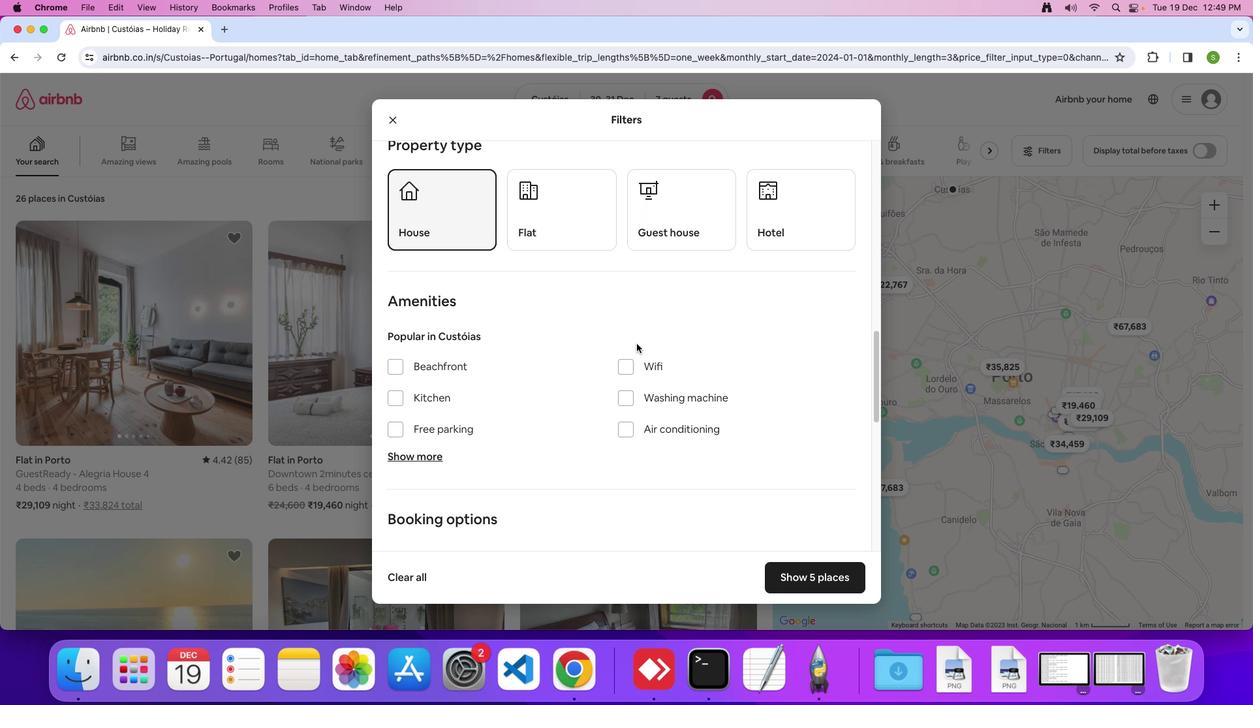 
Action: Mouse scrolled (637, 344) with delta (0, 0)
Screenshot: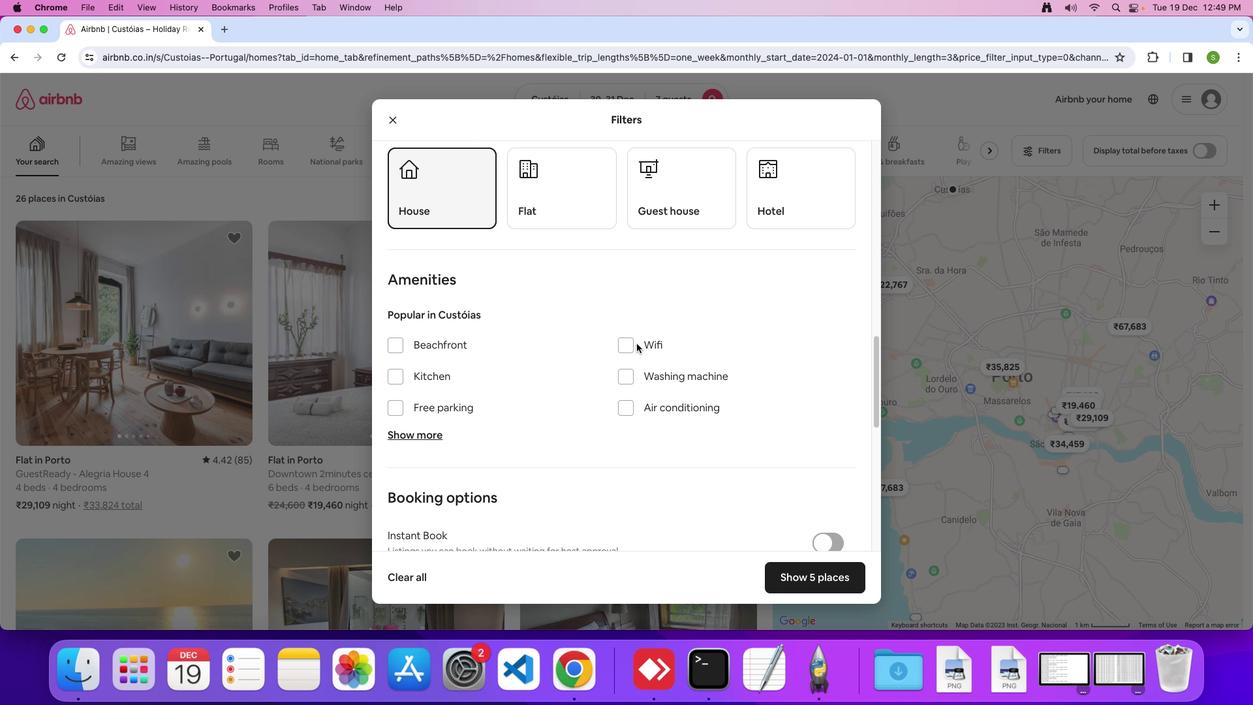 
Action: Mouse scrolled (637, 344) with delta (0, 0)
Screenshot: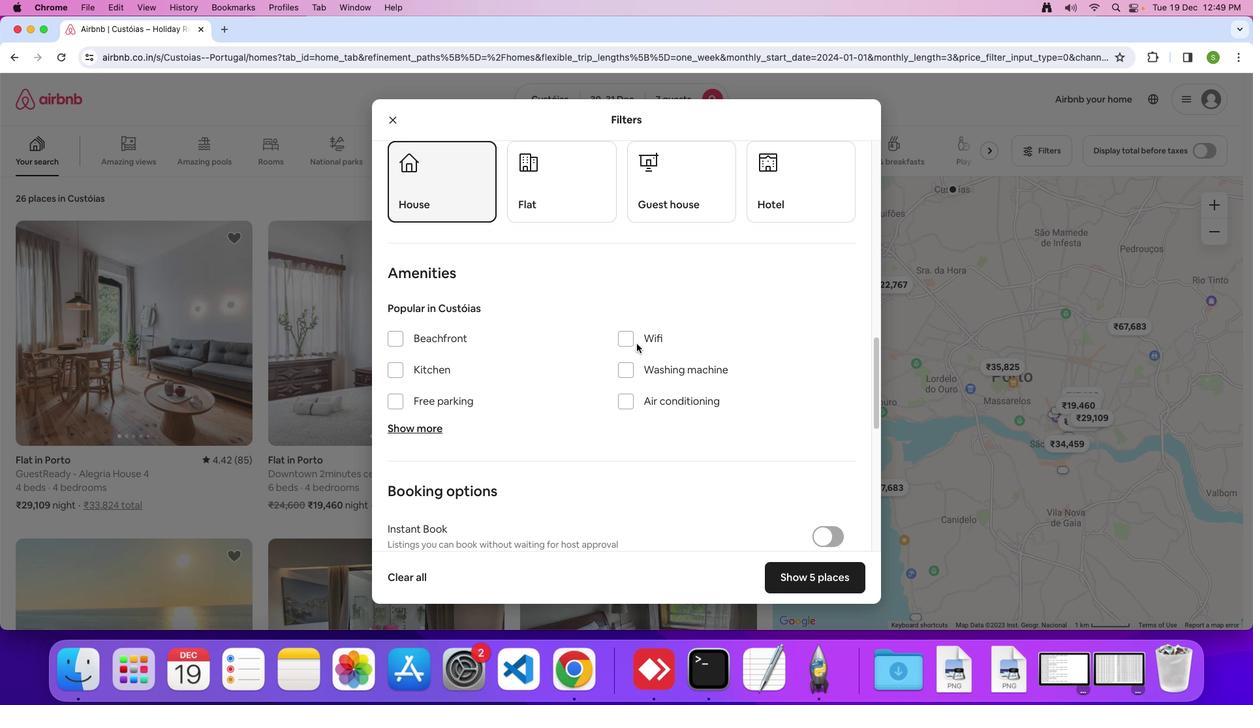 
Action: Mouse scrolled (637, 344) with delta (0, 0)
Screenshot: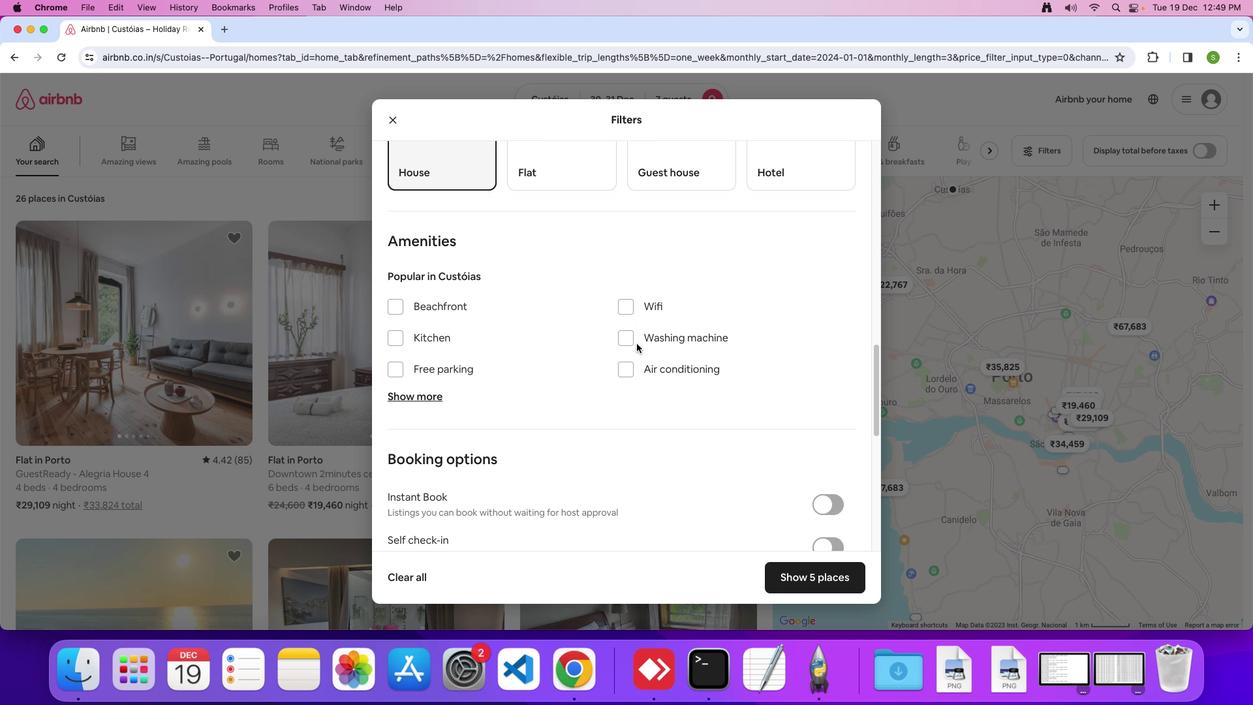 
Action: Mouse scrolled (637, 344) with delta (0, 0)
Screenshot: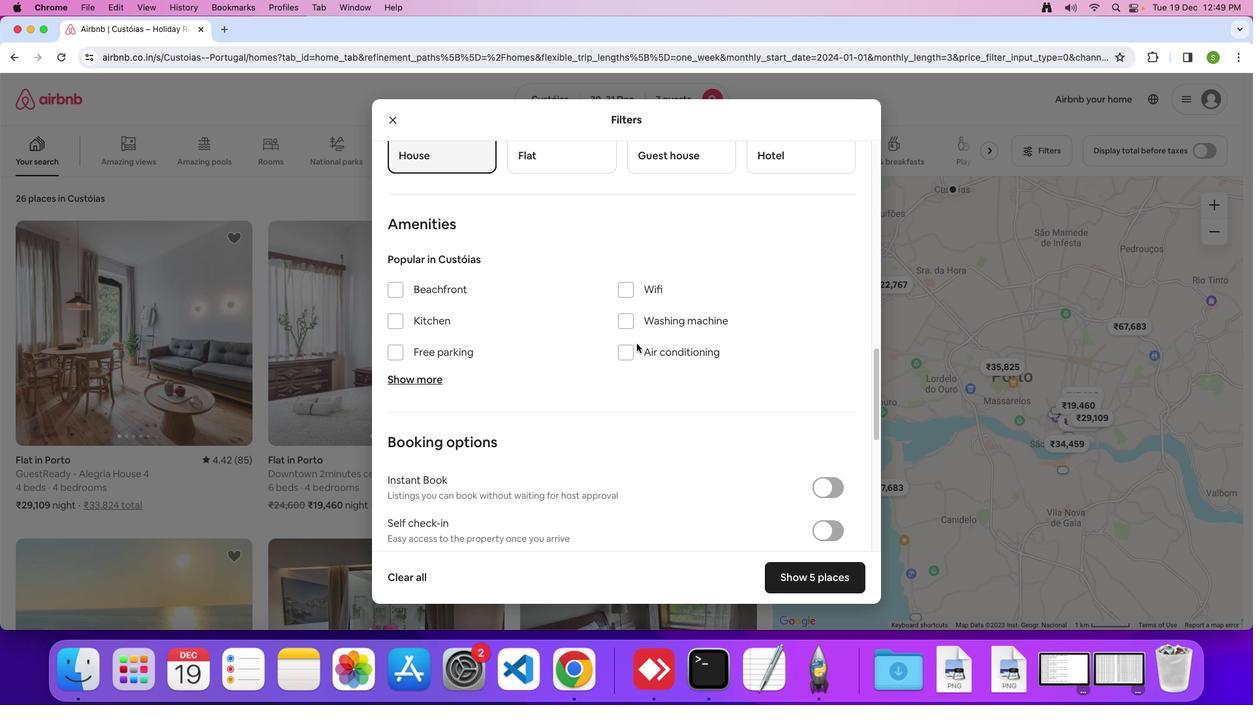 
Action: Mouse scrolled (637, 344) with delta (0, 0)
Screenshot: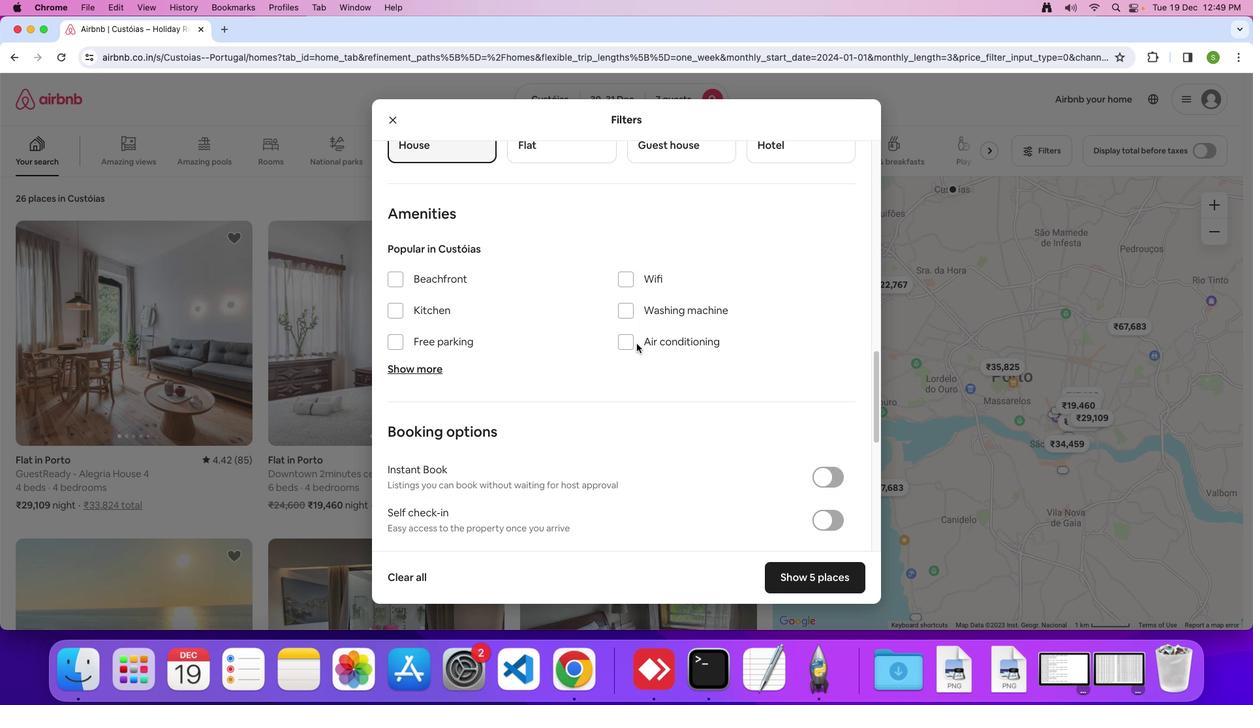 
Action: Mouse scrolled (637, 344) with delta (0, 0)
Screenshot: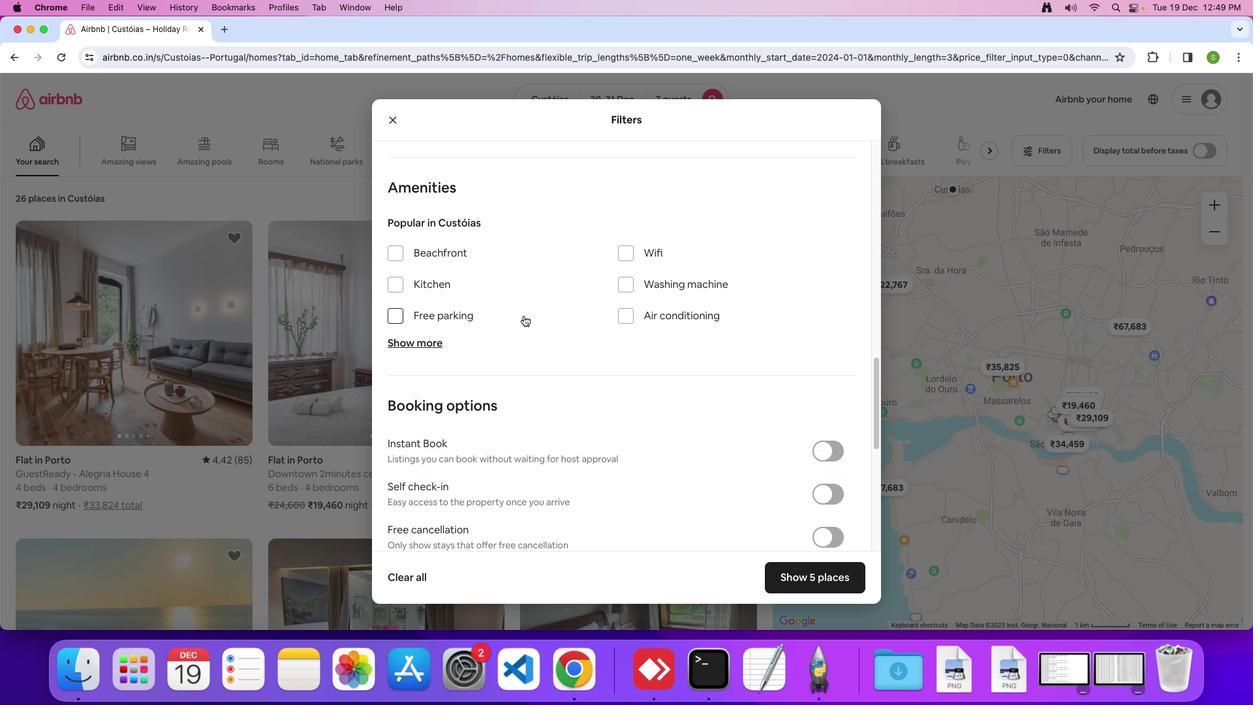 
Action: Mouse moved to (398, 338)
Screenshot: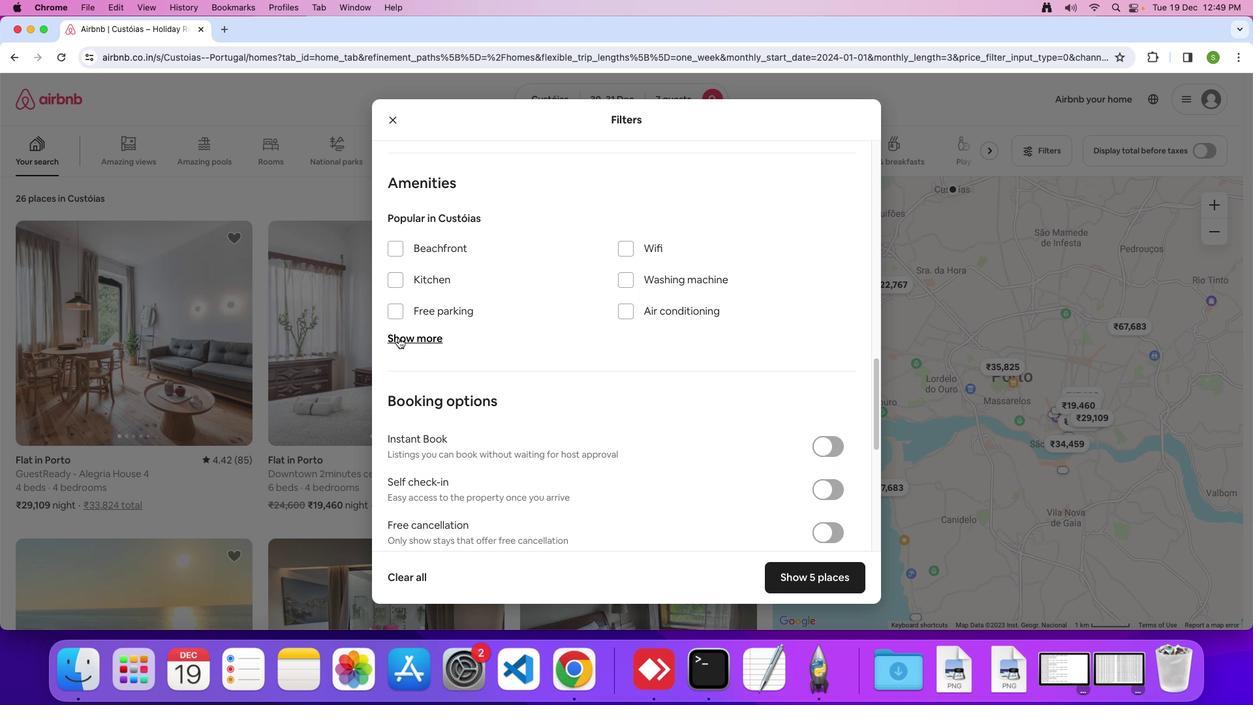 
Action: Mouse pressed left at (398, 338)
Screenshot: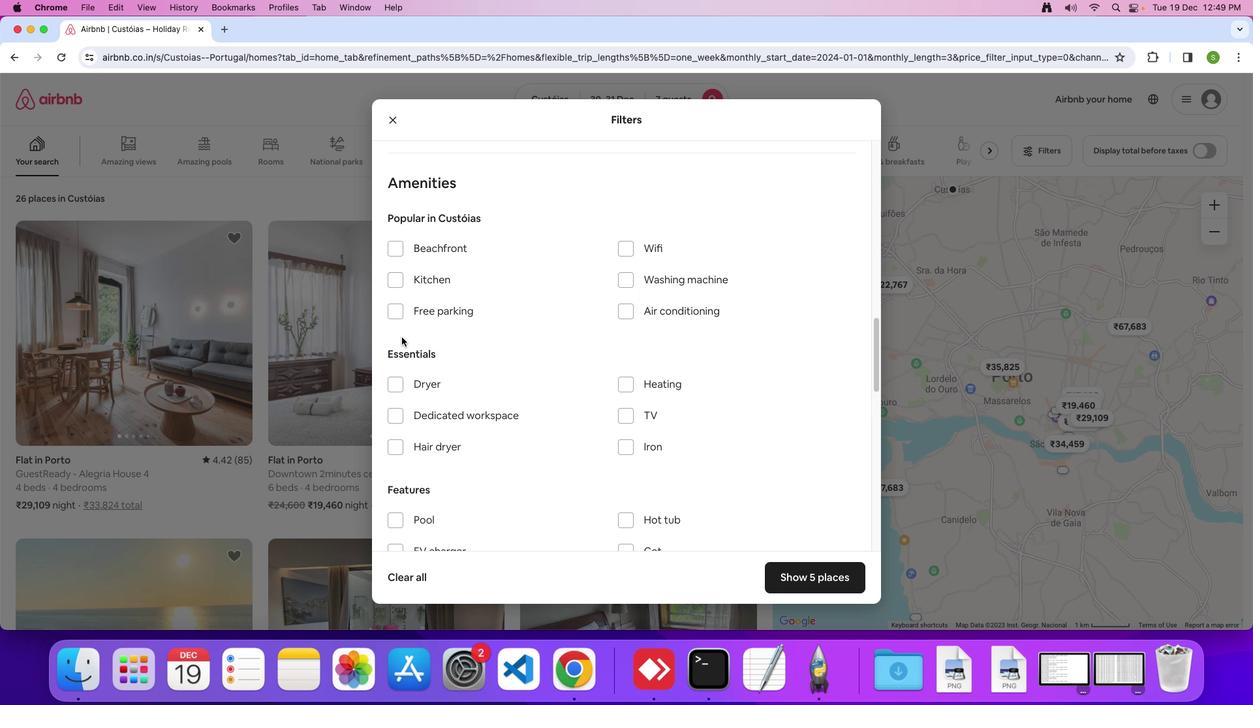 
Action: Mouse moved to (621, 248)
Screenshot: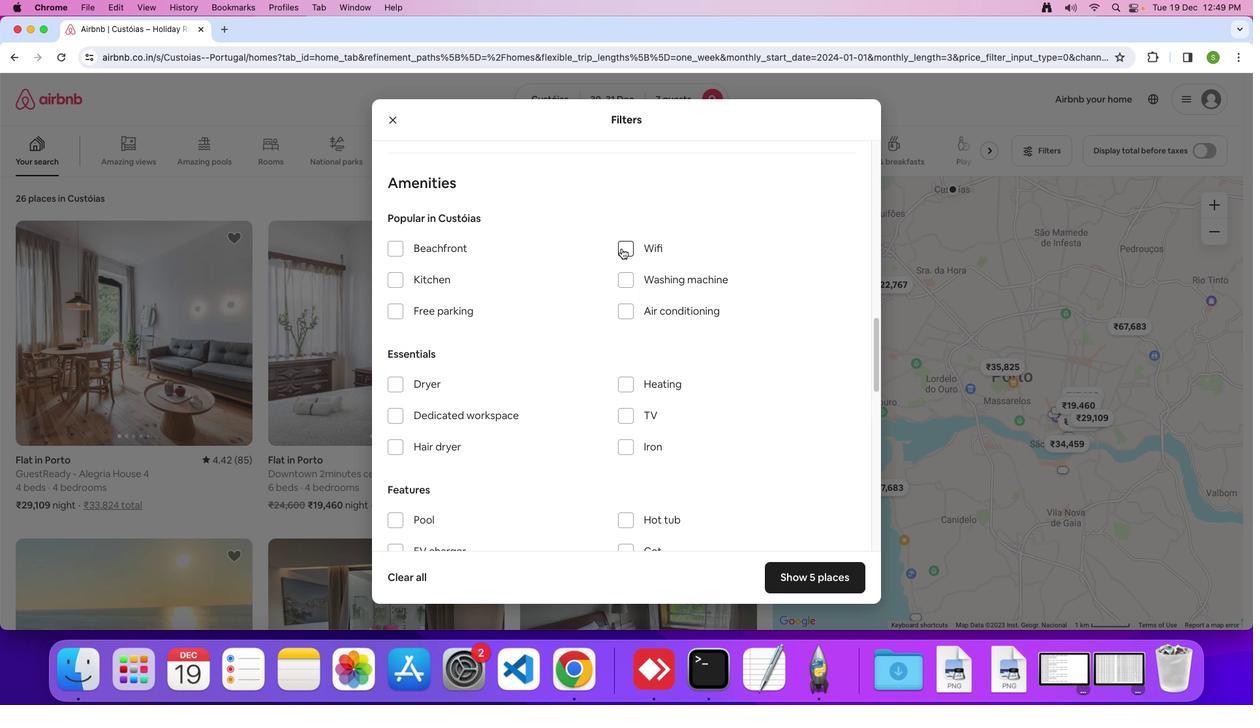 
Action: Mouse pressed left at (621, 248)
Screenshot: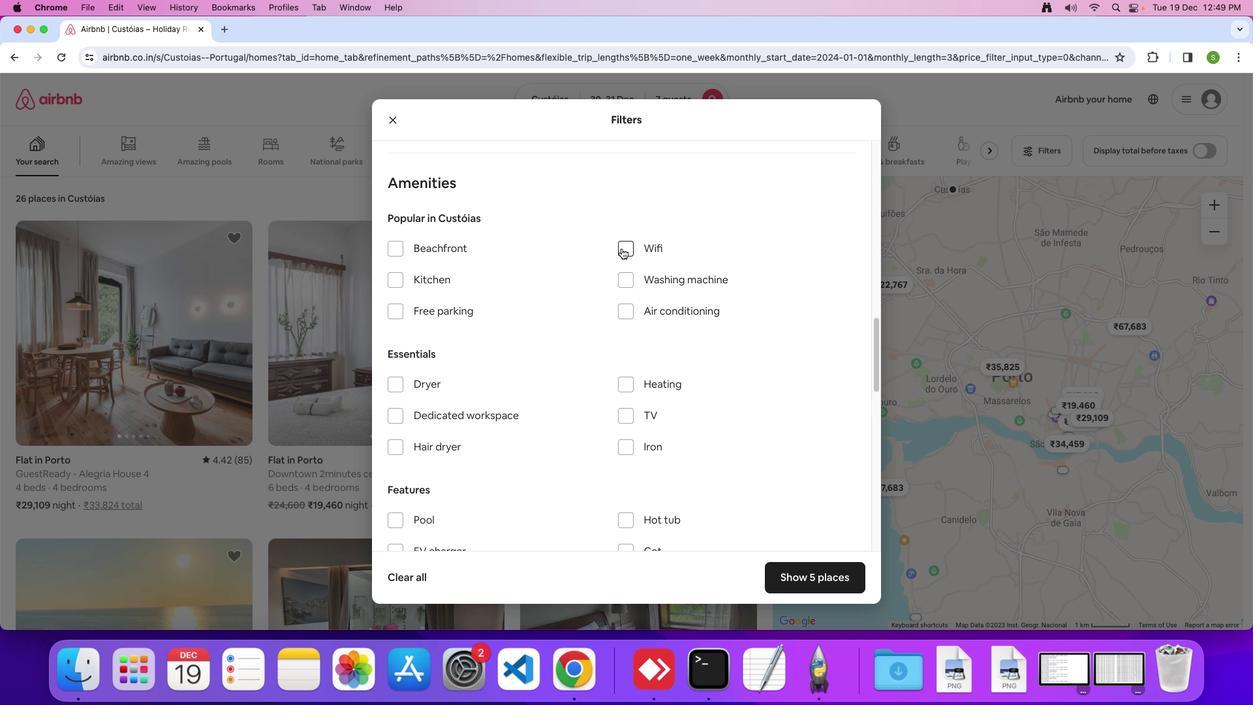 
Action: Mouse moved to (624, 415)
Screenshot: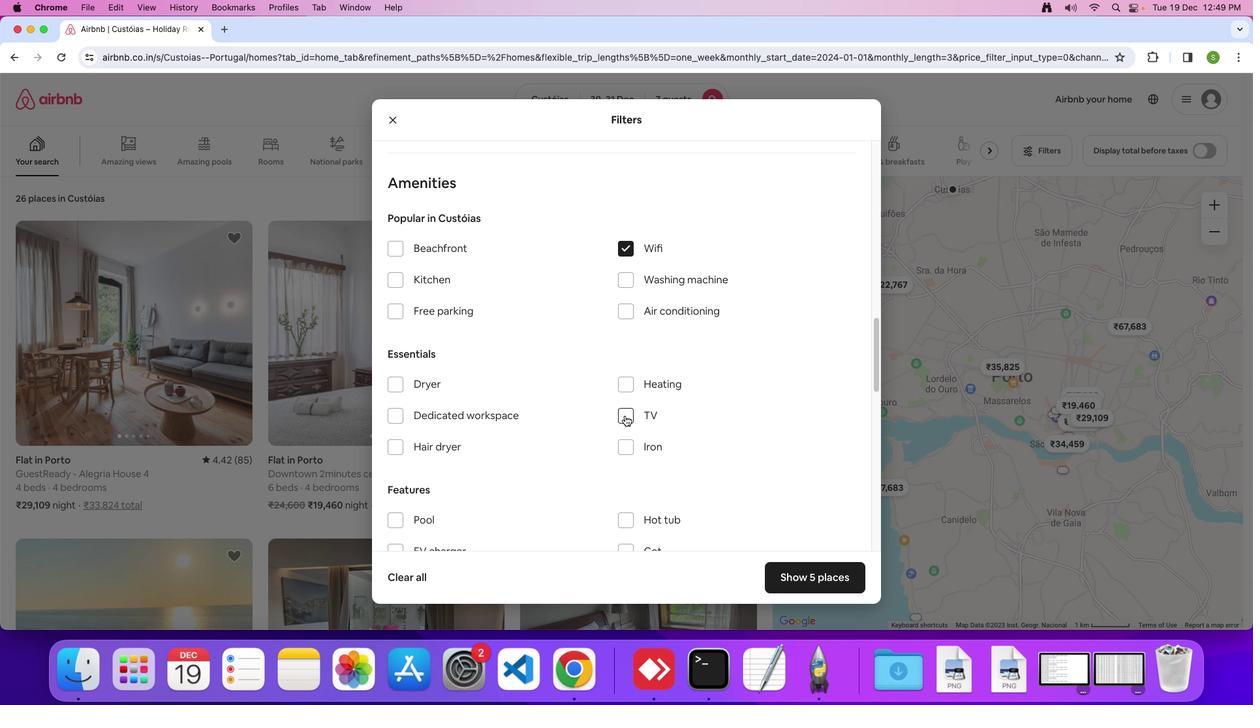 
Action: Mouse pressed left at (624, 415)
Screenshot: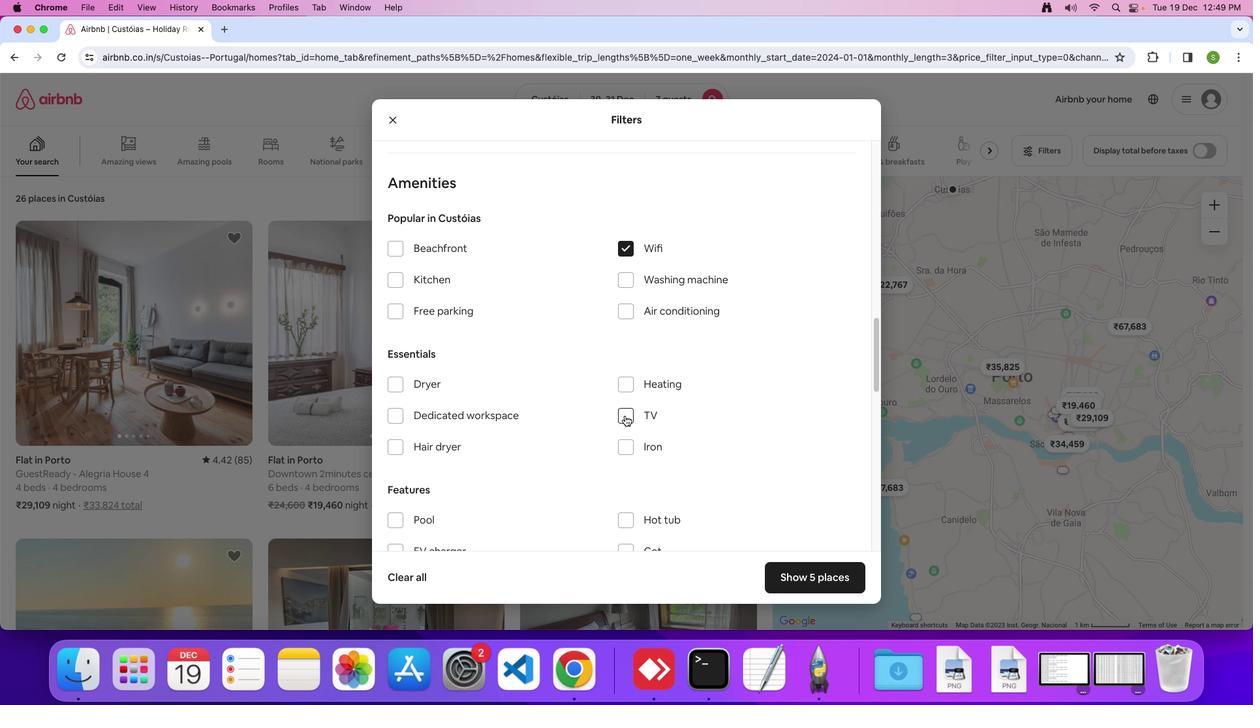 
Action: Mouse moved to (398, 312)
Screenshot: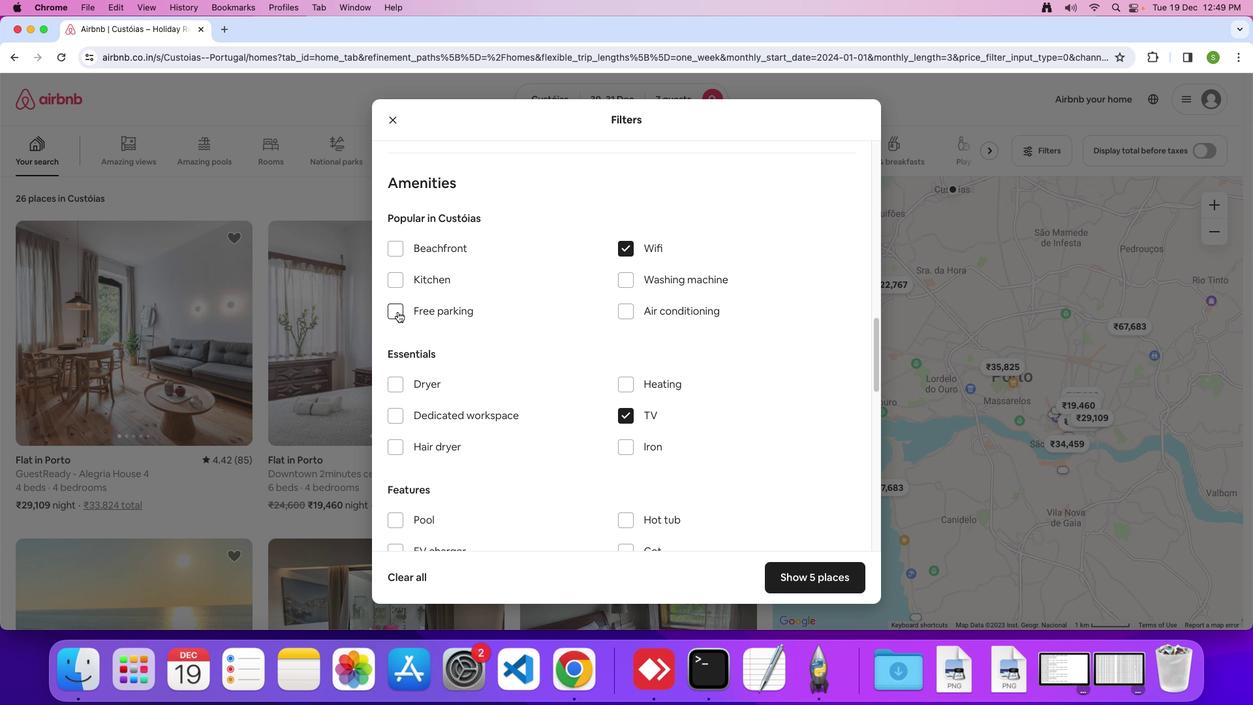 
Action: Mouse pressed left at (398, 312)
Screenshot: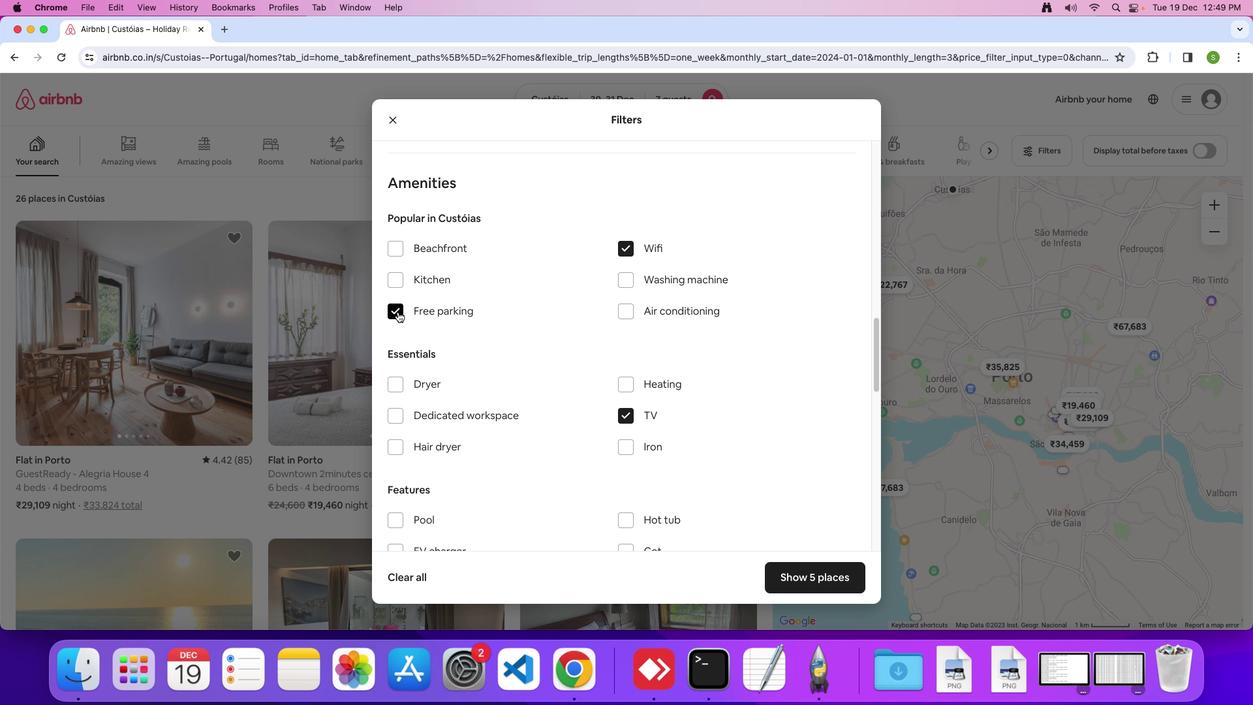 
Action: Mouse moved to (579, 376)
Screenshot: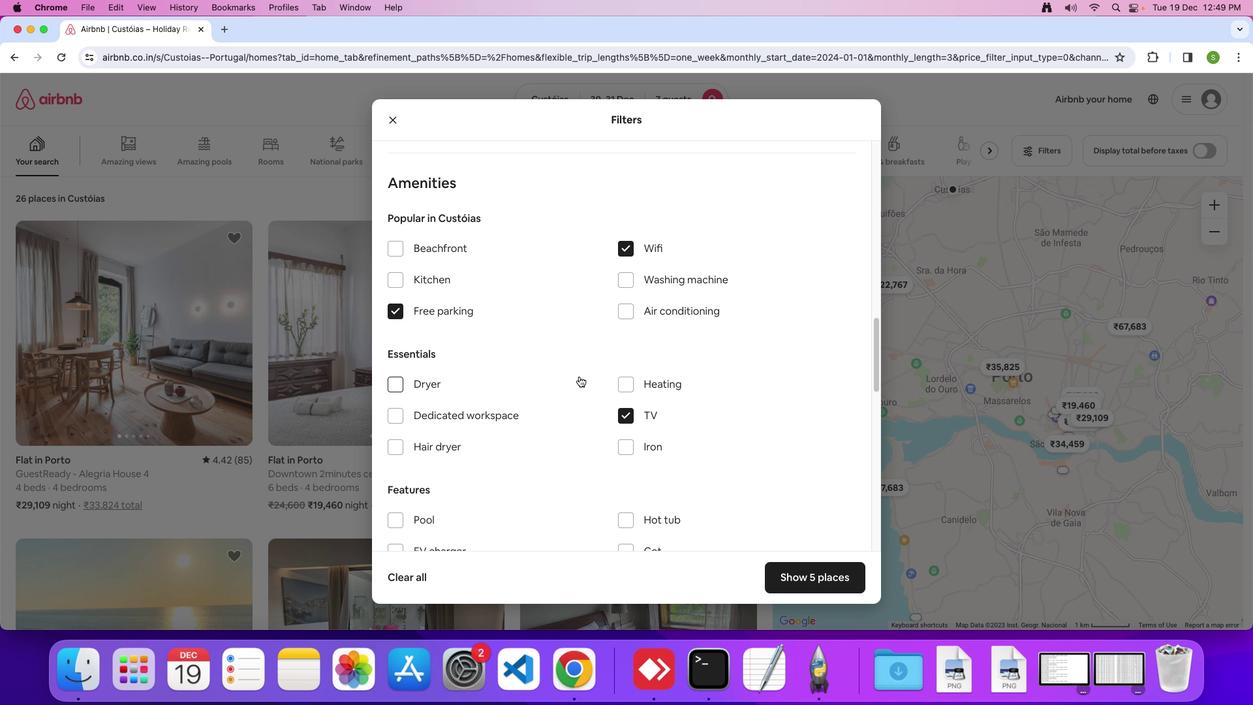 
Action: Mouse scrolled (579, 376) with delta (0, 0)
Screenshot: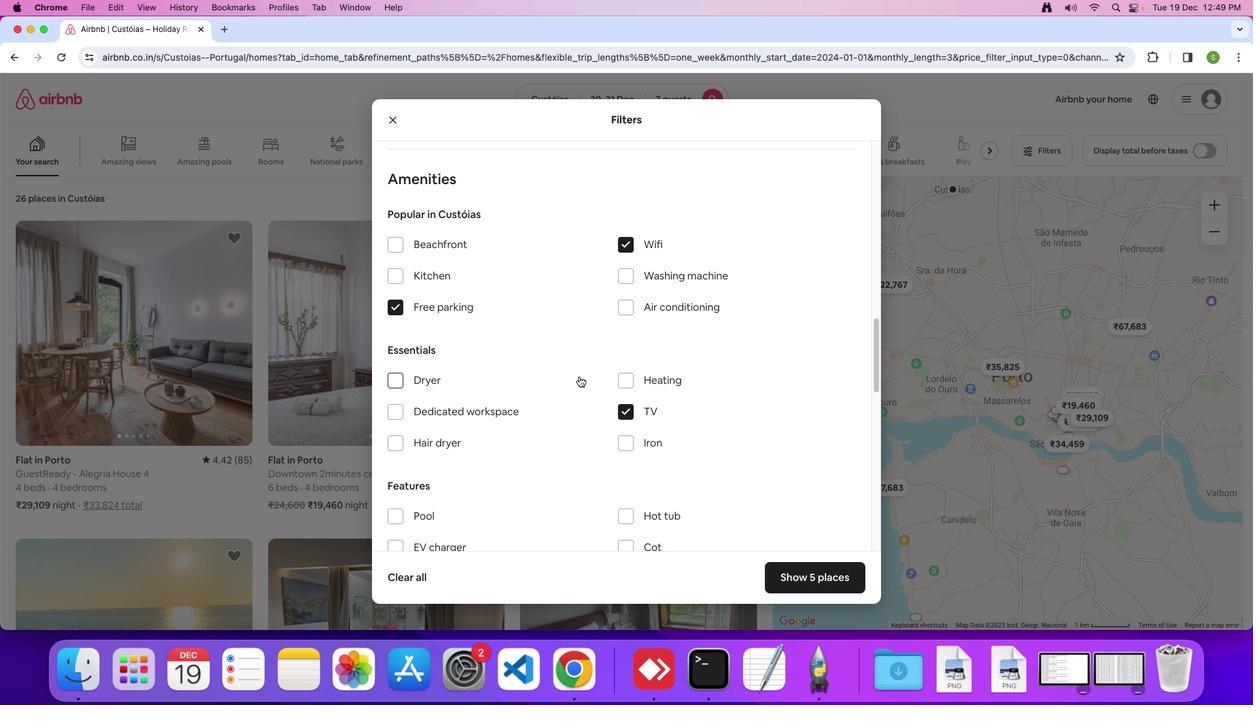 
Action: Mouse scrolled (579, 376) with delta (0, 0)
Screenshot: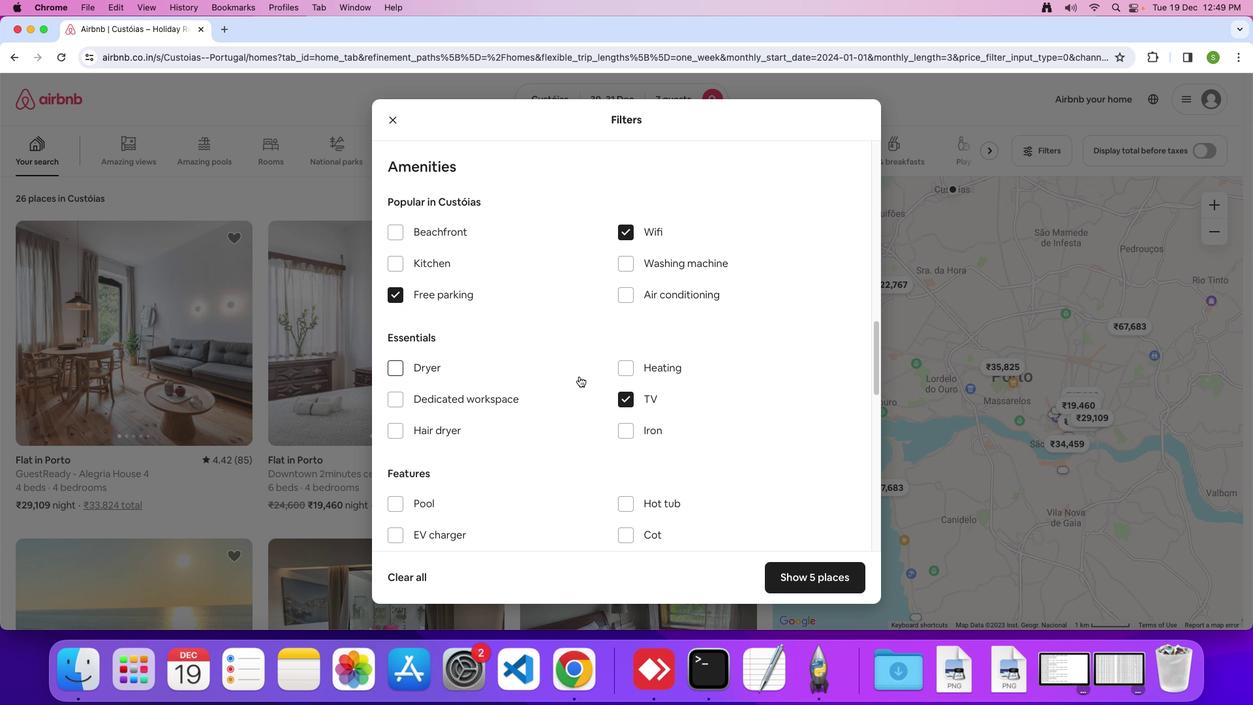 
Action: Mouse scrolled (579, 376) with delta (0, 0)
Screenshot: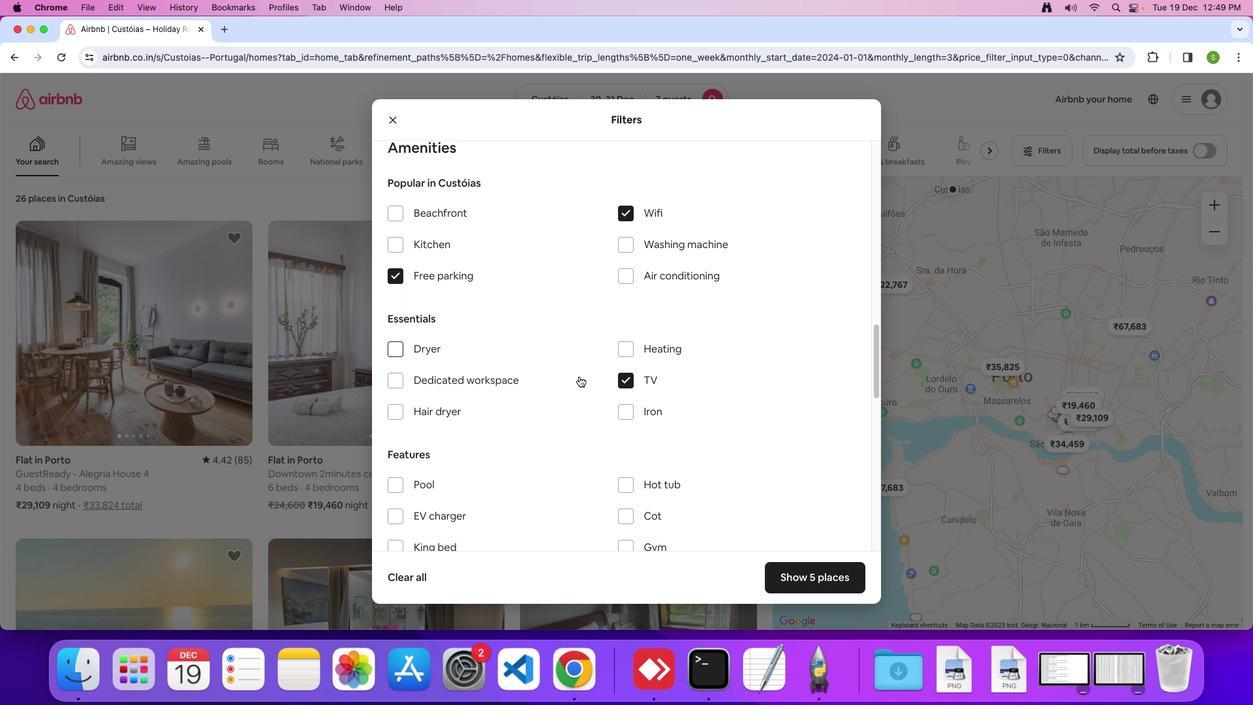 
Action: Mouse scrolled (579, 376) with delta (0, 0)
Screenshot: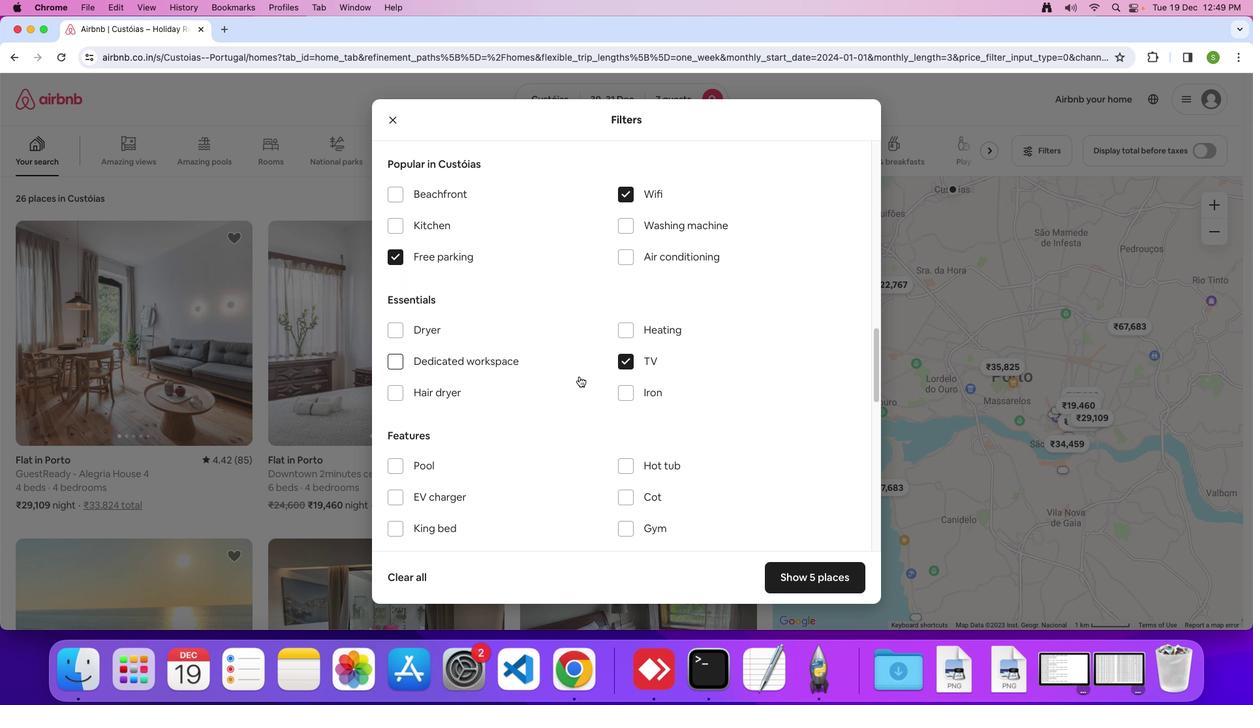 
Action: Mouse scrolled (579, 376) with delta (0, 0)
Screenshot: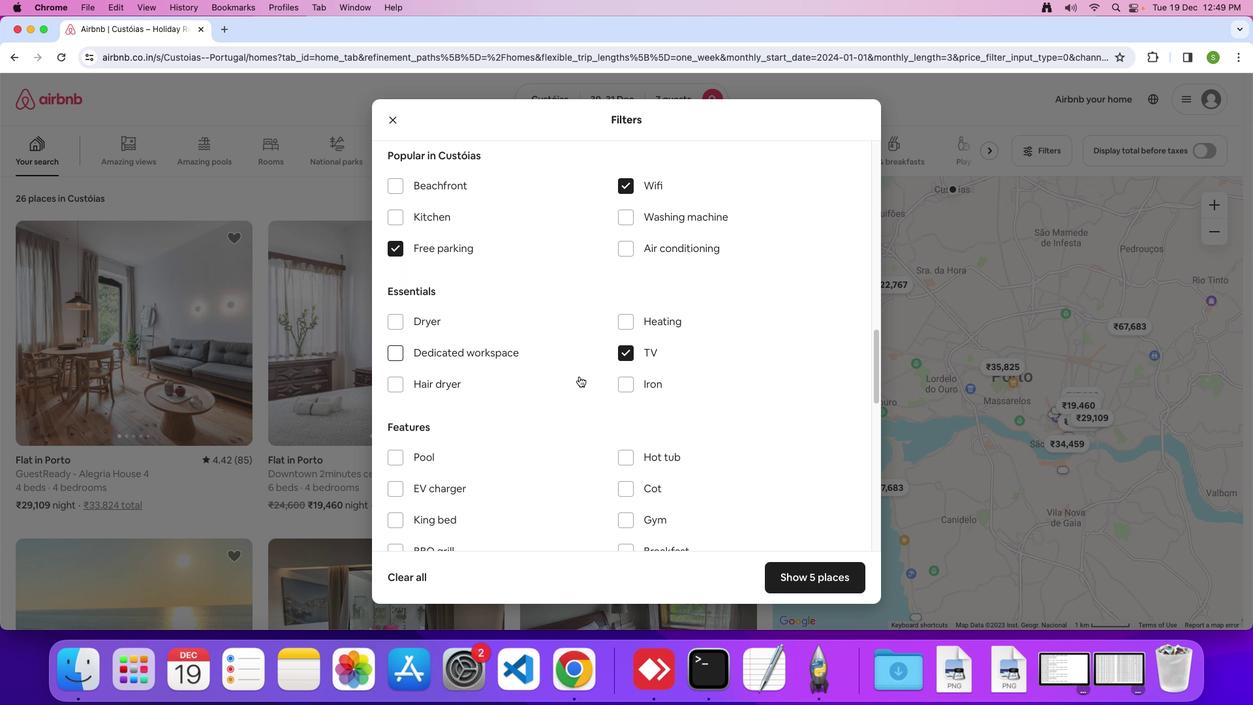 
Action: Mouse scrolled (579, 376) with delta (0, 0)
Screenshot: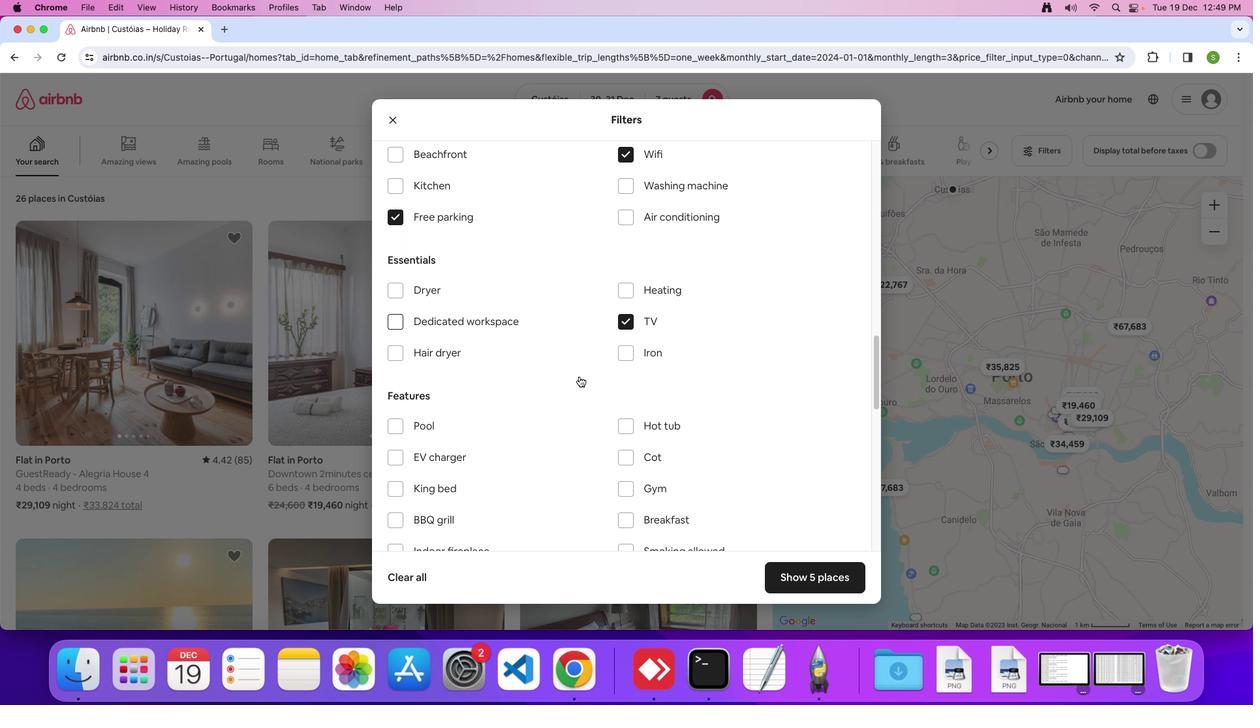 
Action: Mouse moved to (579, 376)
Screenshot: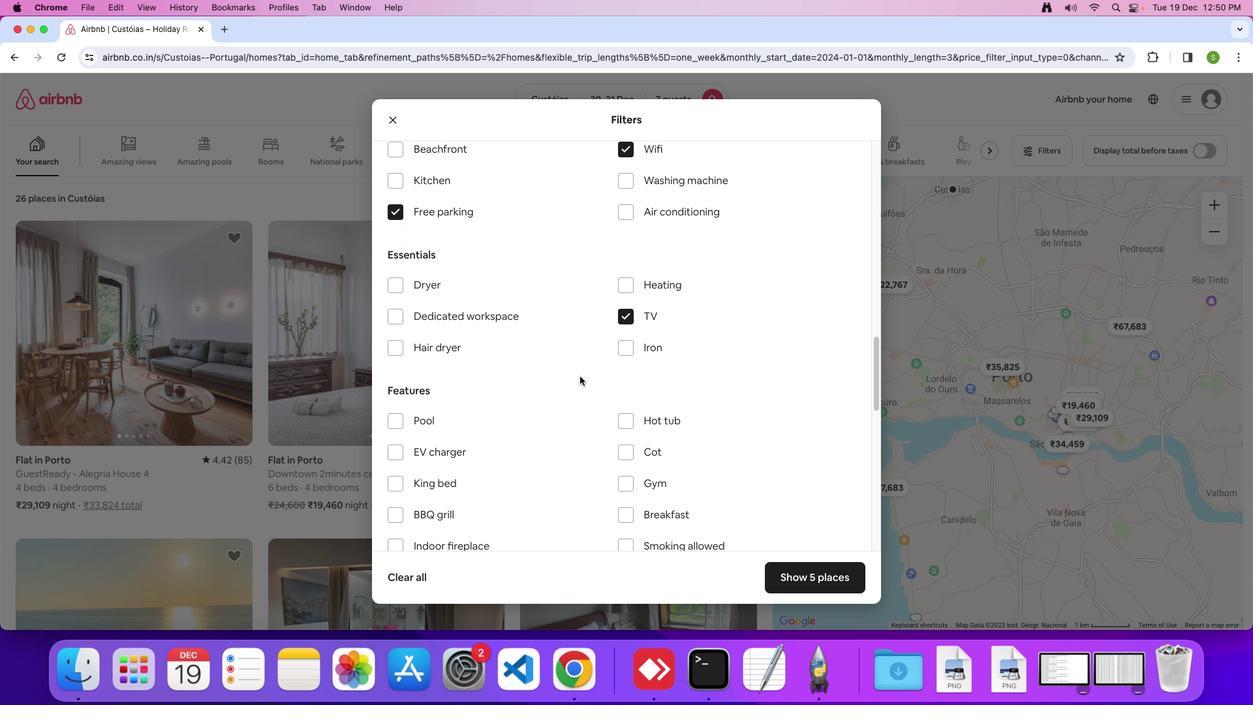 
Action: Mouse scrolled (579, 376) with delta (0, 0)
Screenshot: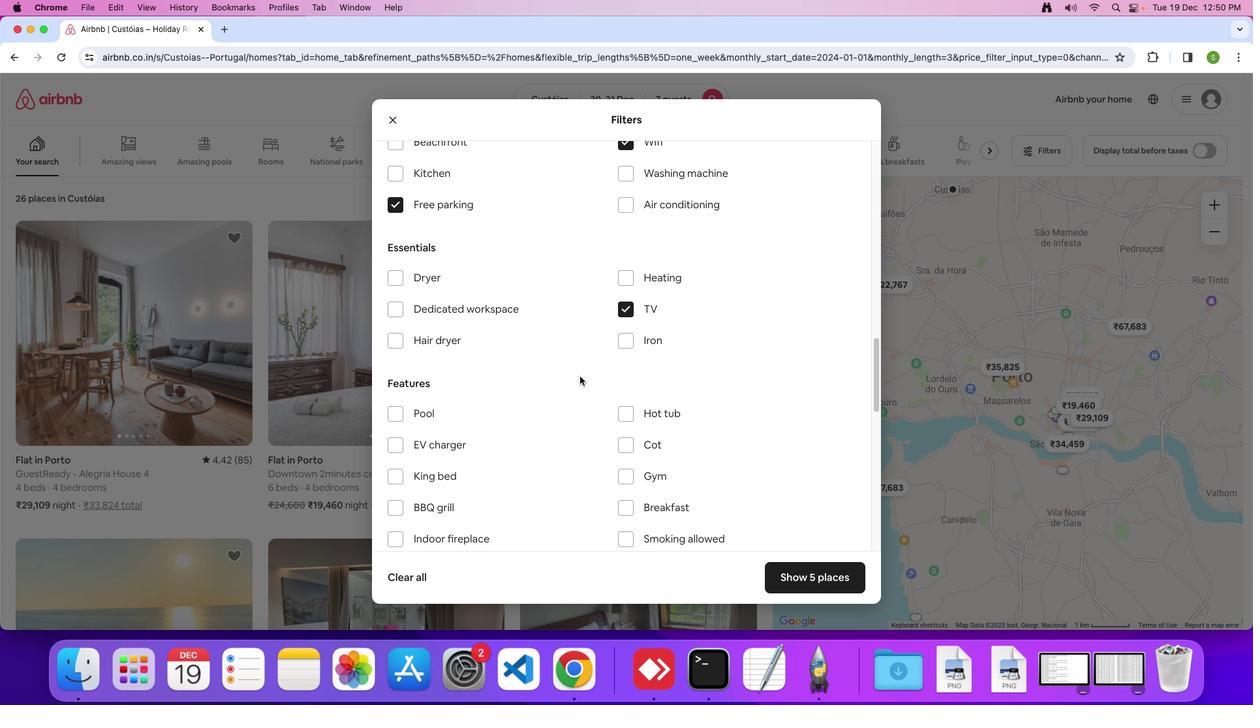 
Action: Mouse scrolled (579, 376) with delta (0, 0)
Screenshot: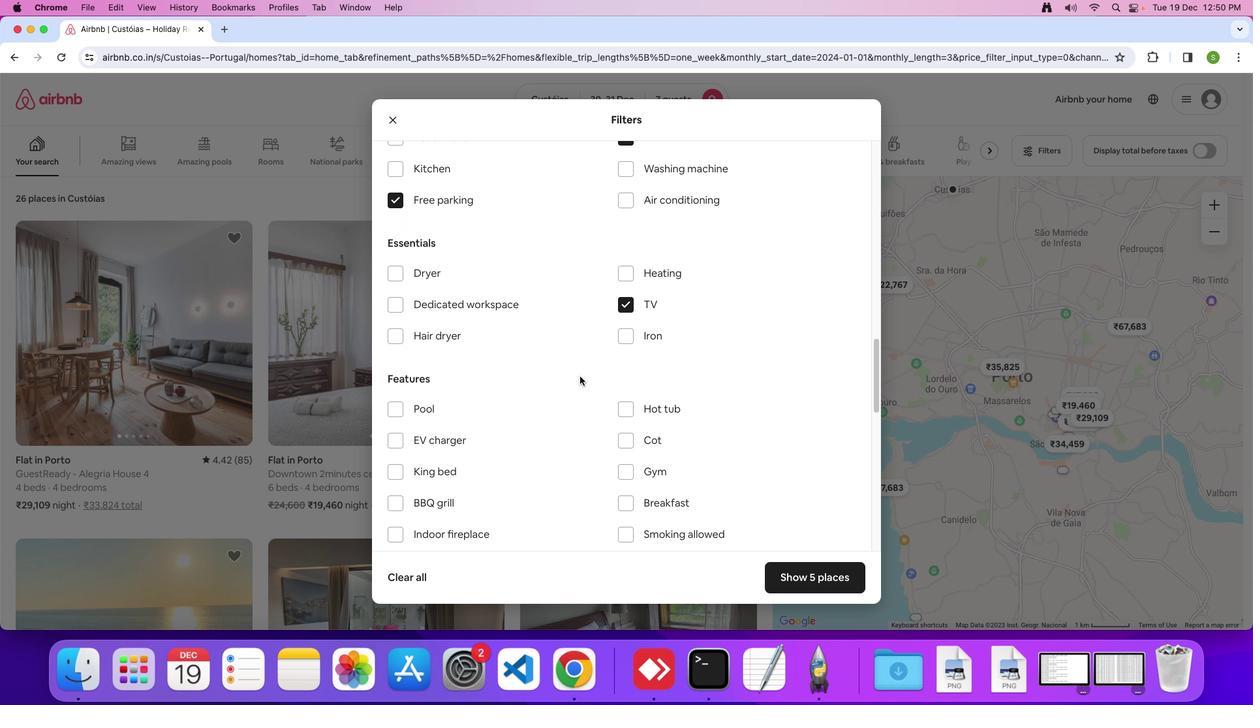 
Action: Mouse scrolled (579, 376) with delta (0, 0)
Screenshot: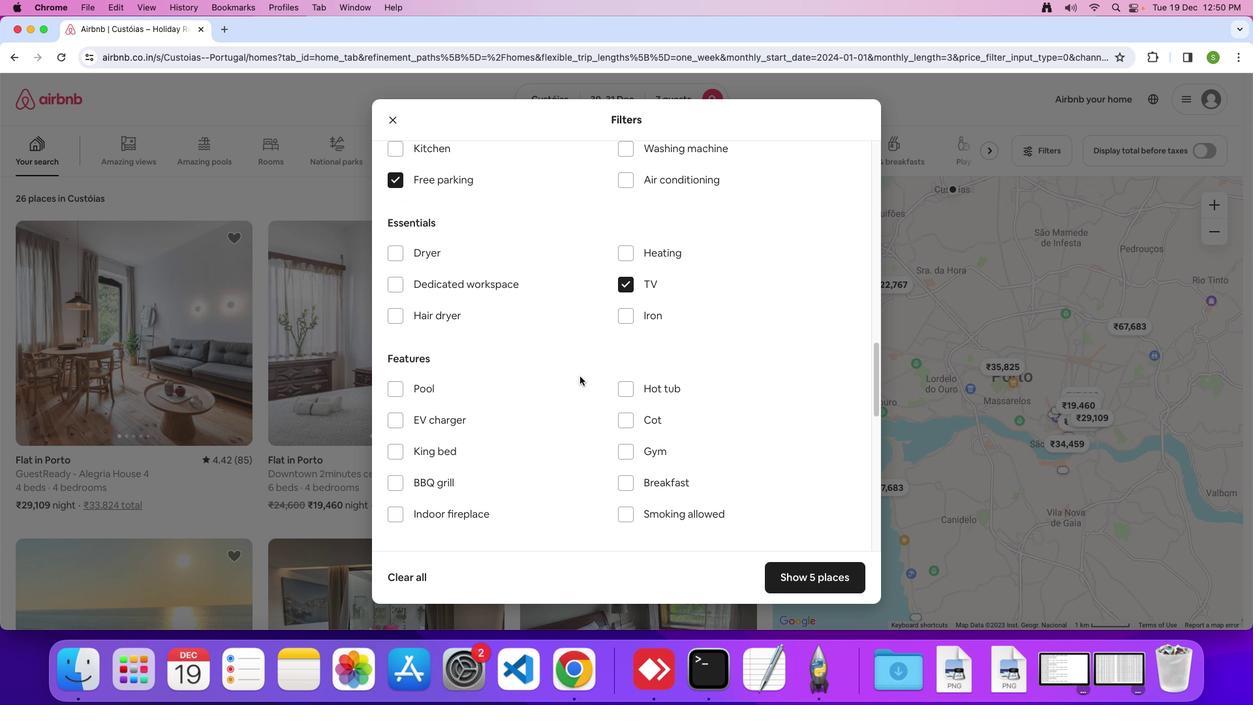 
Action: Mouse scrolled (579, 376) with delta (0, 0)
Screenshot: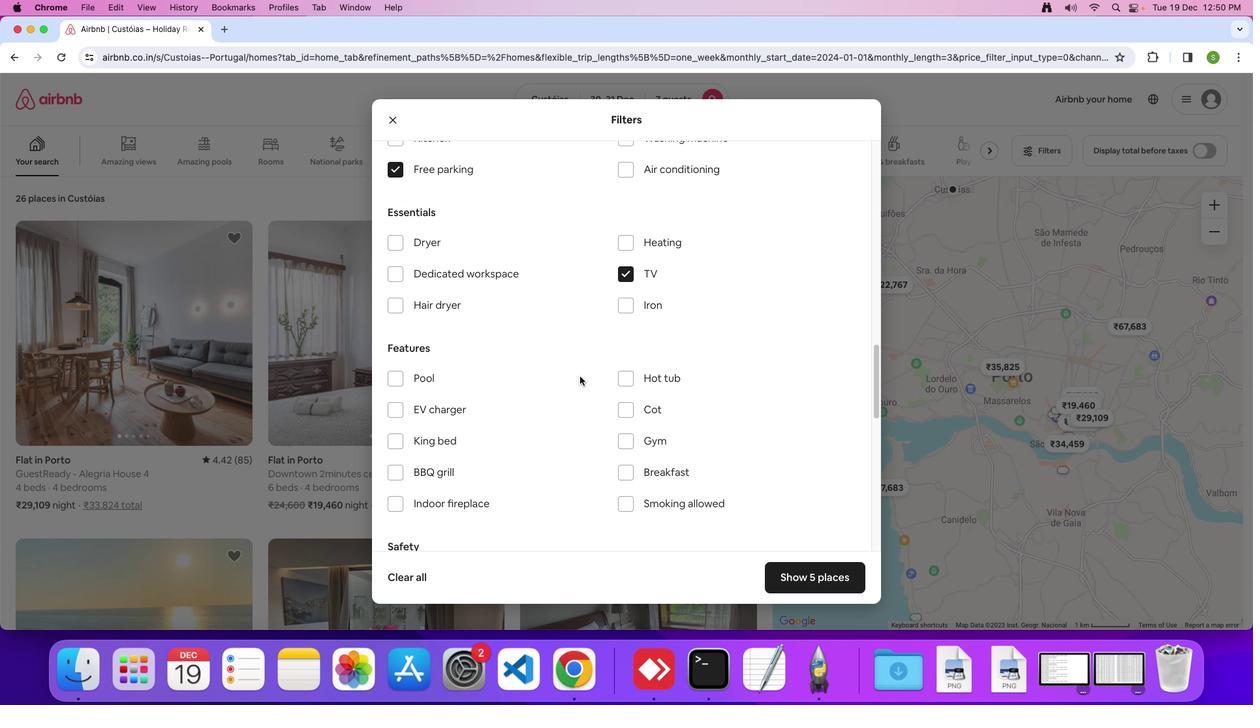 
Action: Mouse scrolled (579, 376) with delta (0, -1)
Screenshot: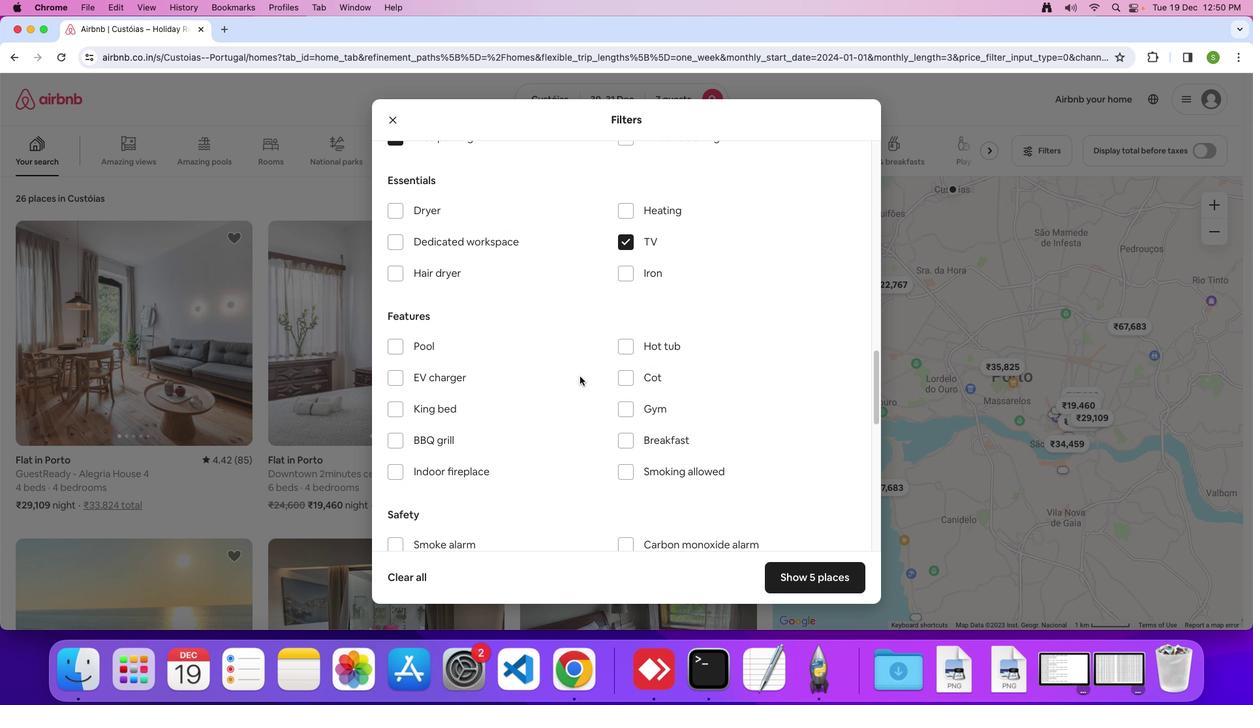 
Action: Mouse moved to (626, 388)
Screenshot: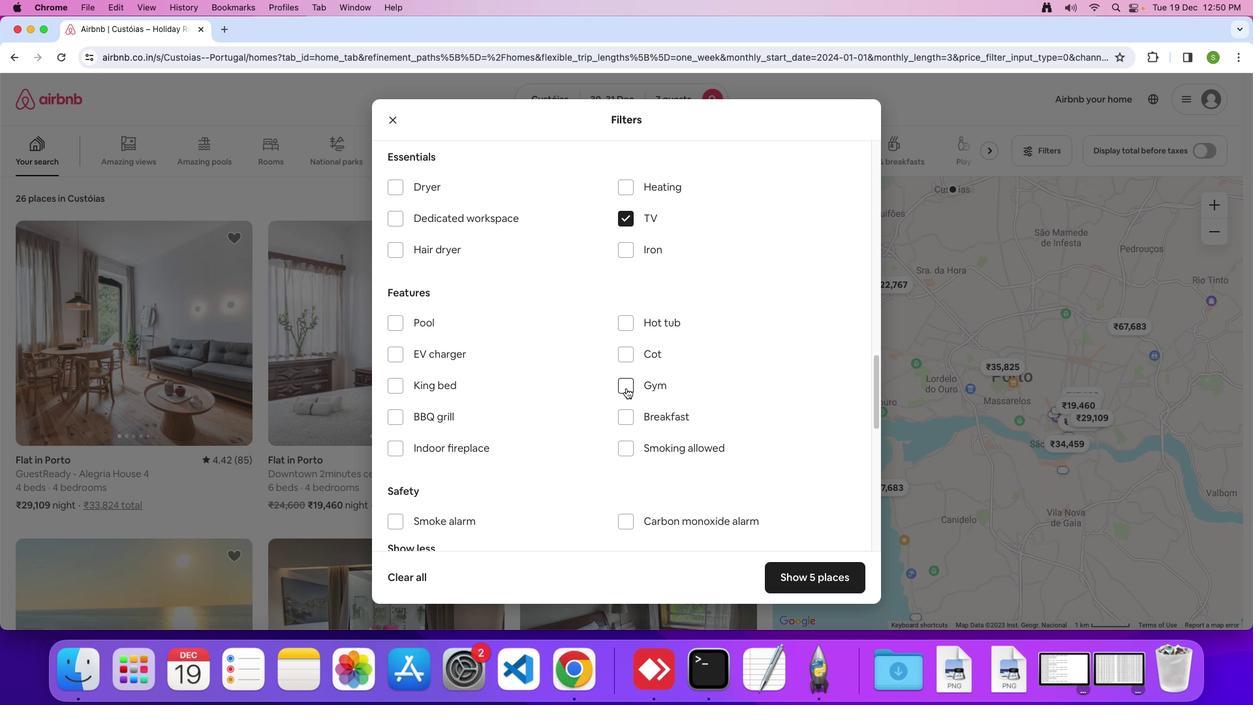 
Action: Mouse pressed left at (626, 388)
Screenshot: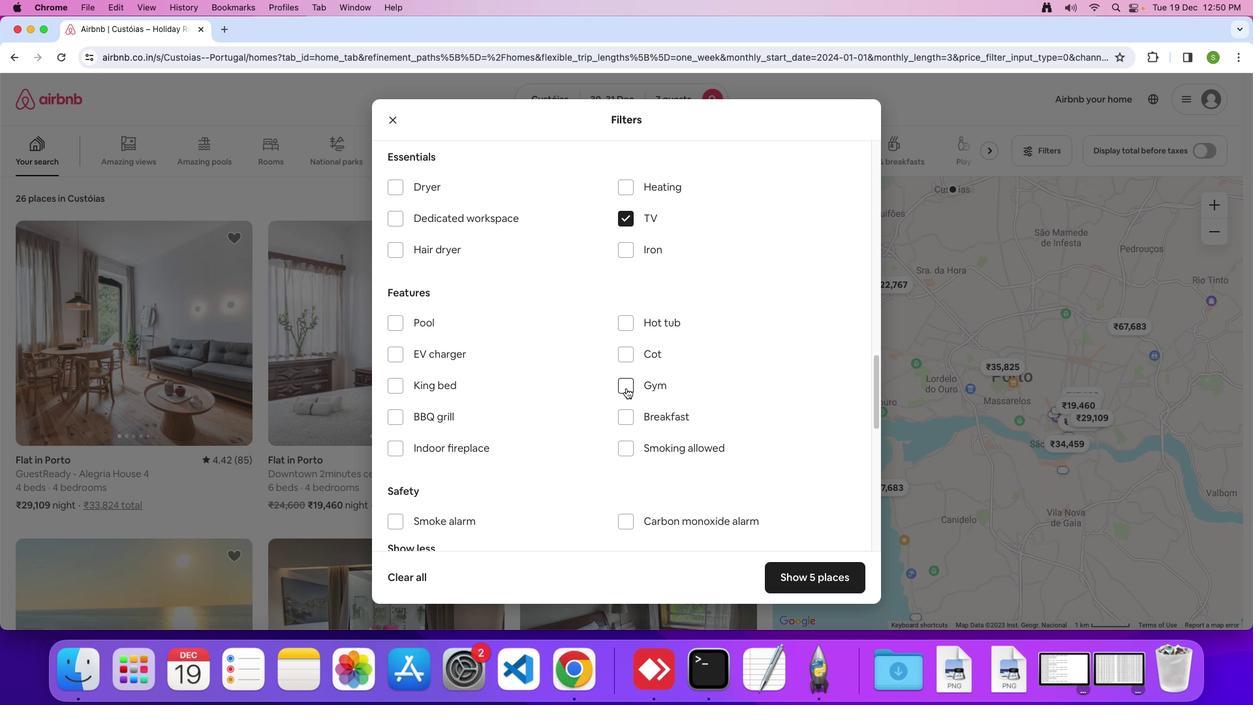 
Action: Mouse moved to (622, 413)
Screenshot: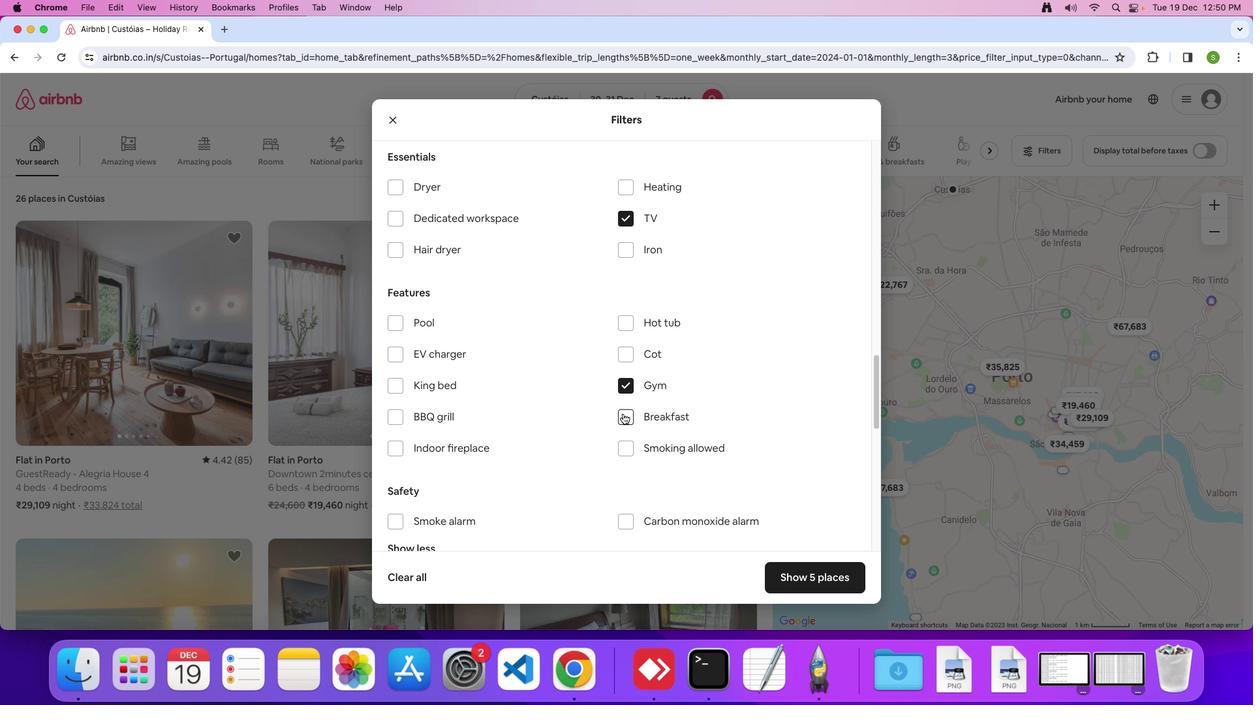 
Action: Mouse pressed left at (622, 413)
Screenshot: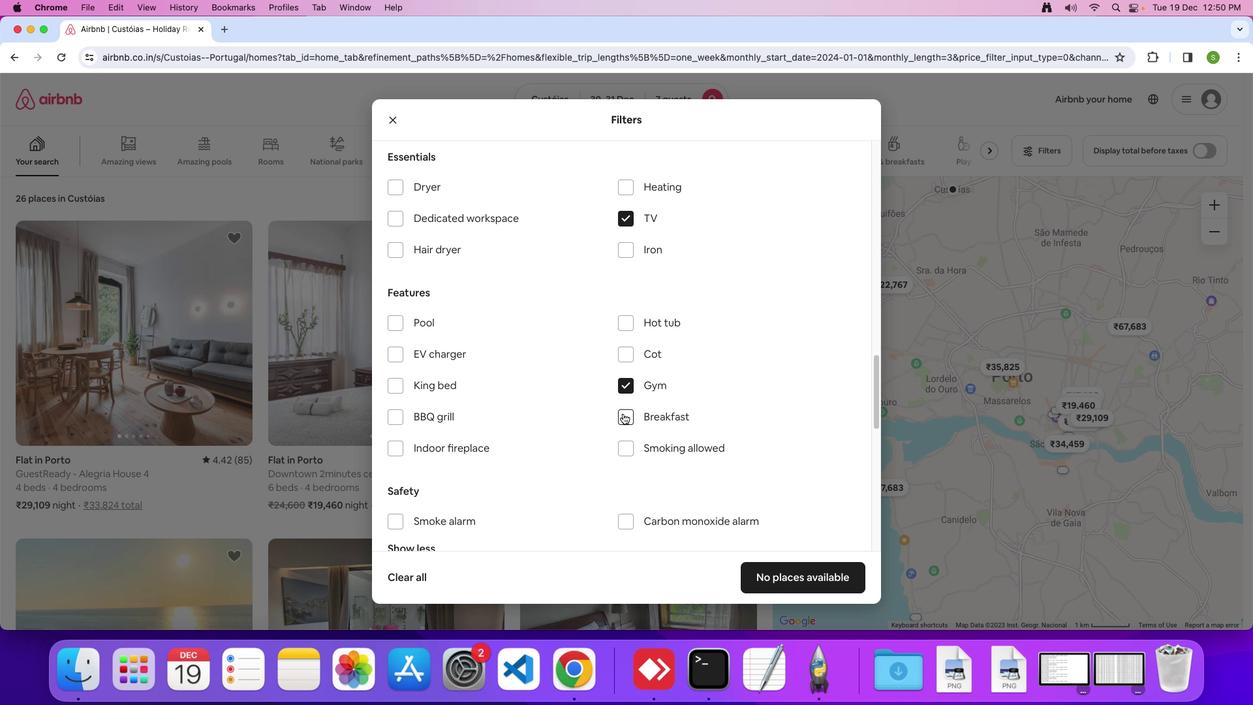 
Action: Mouse moved to (556, 402)
Screenshot: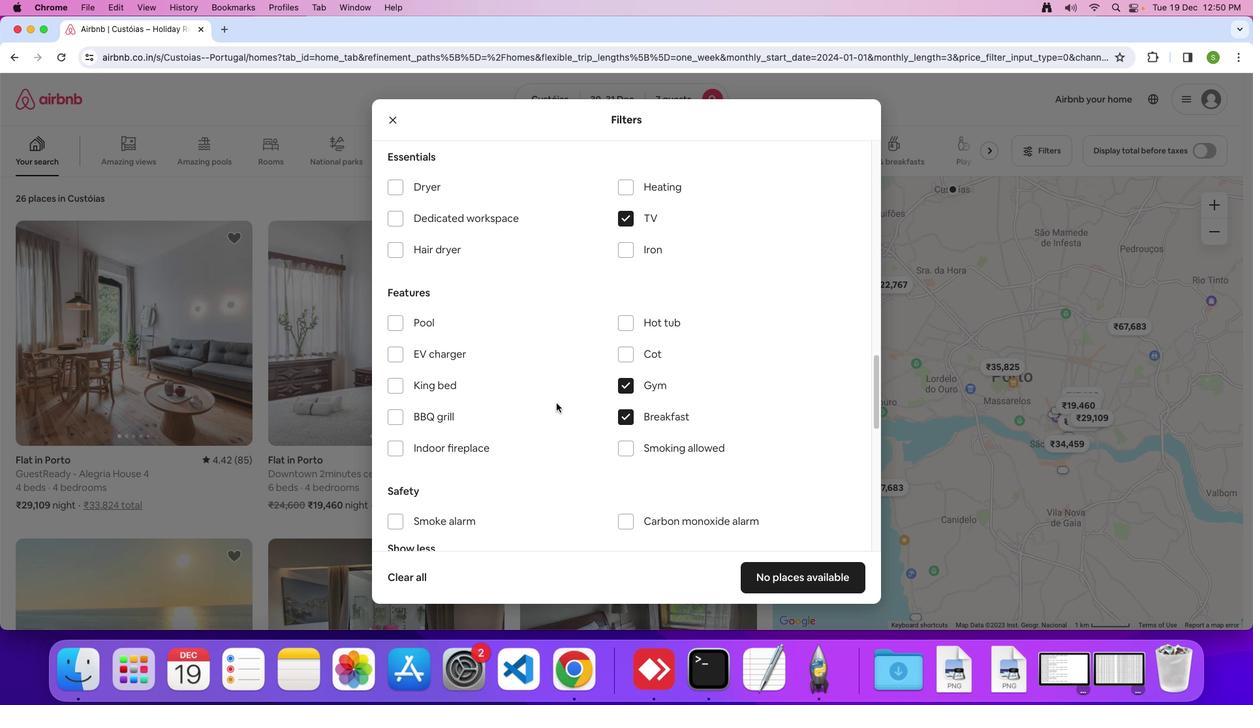 
Action: Mouse scrolled (556, 402) with delta (0, 0)
Screenshot: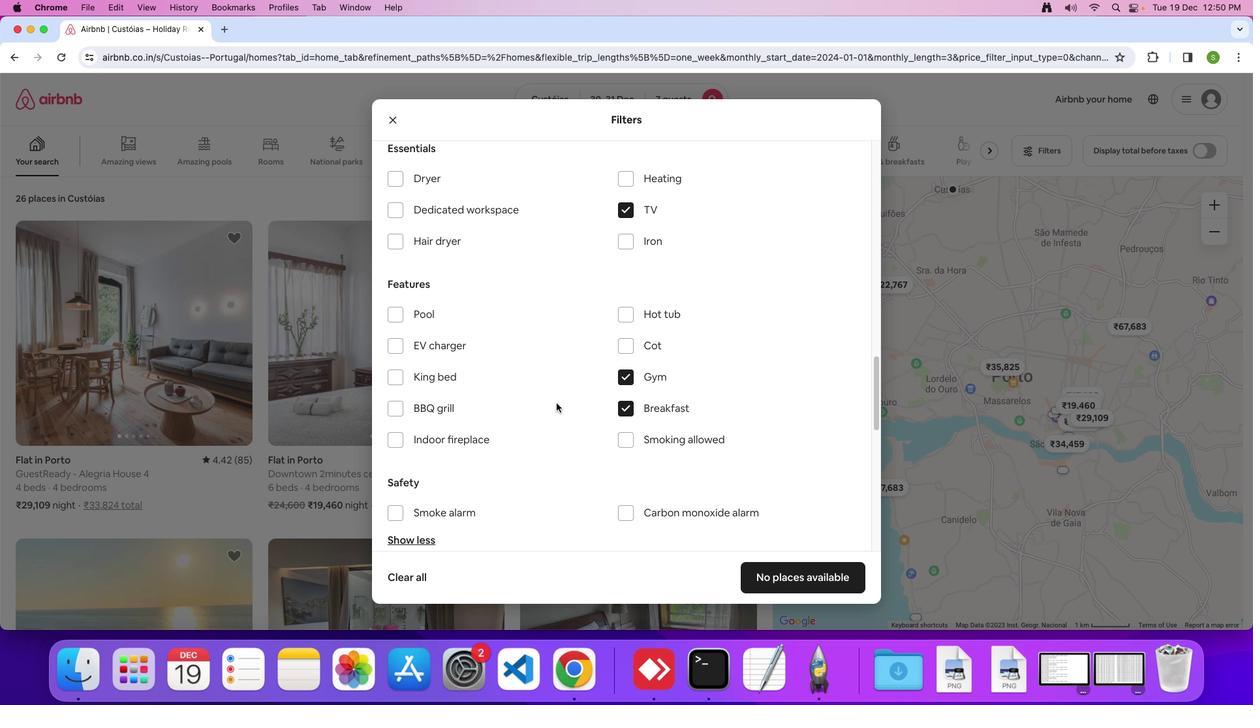 
Action: Mouse scrolled (556, 402) with delta (0, 0)
Screenshot: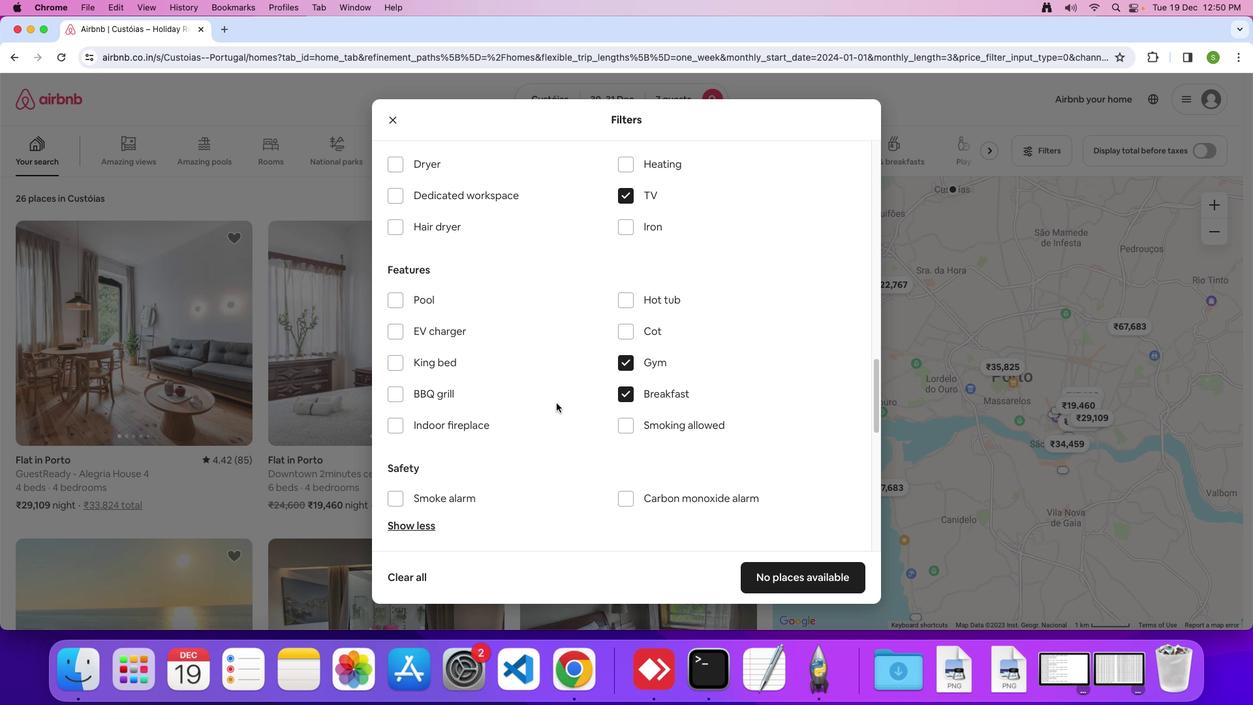 
Action: Mouse scrolled (556, 402) with delta (0, -1)
Screenshot: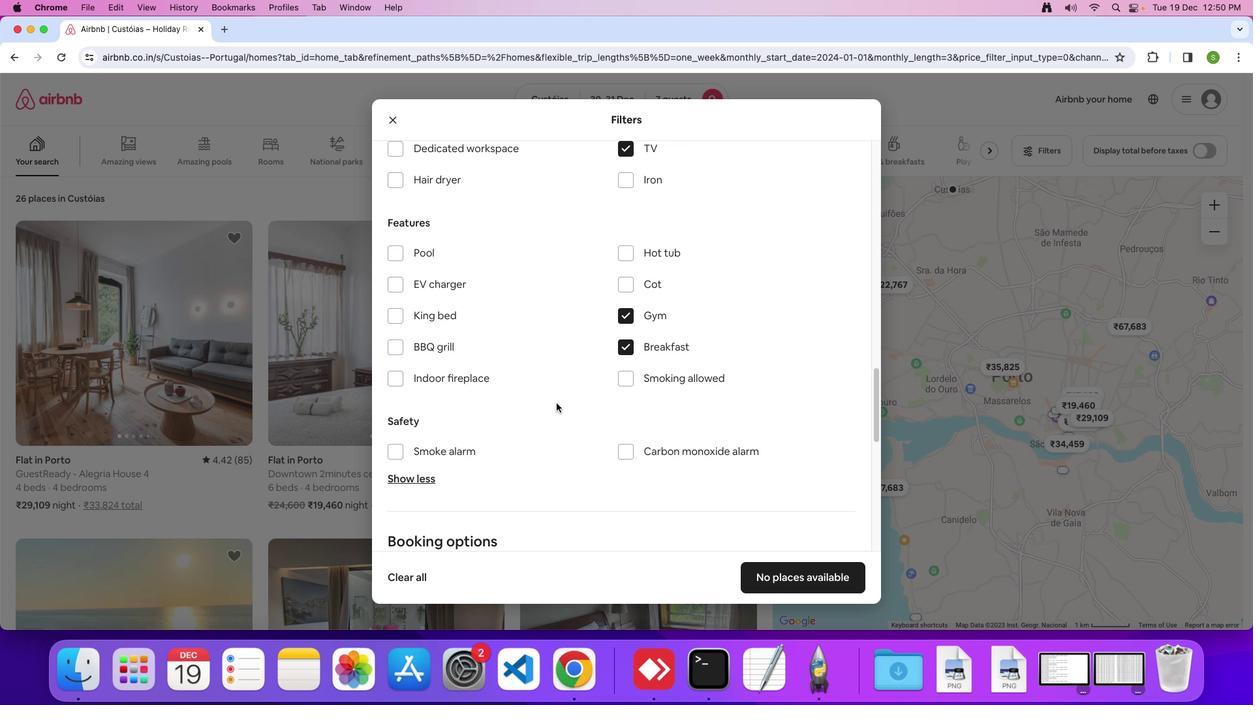 
Action: Mouse scrolled (556, 402) with delta (0, 0)
Screenshot: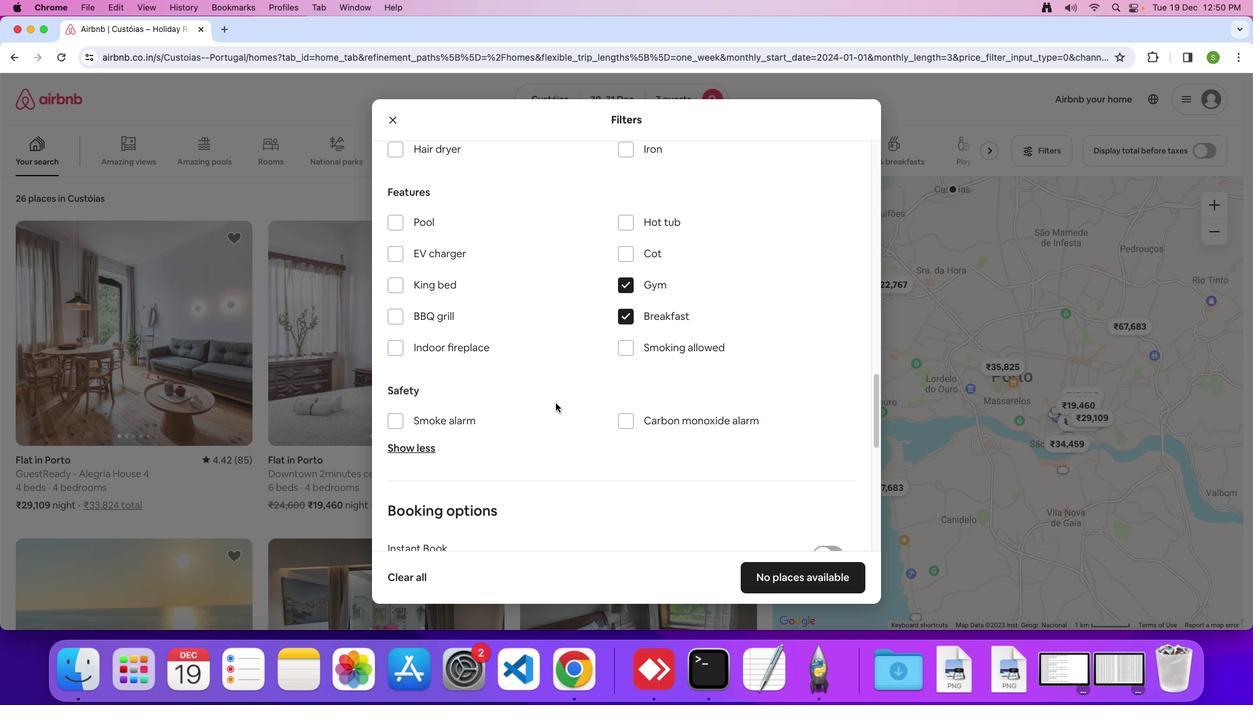 
Action: Mouse scrolled (556, 402) with delta (0, 0)
Screenshot: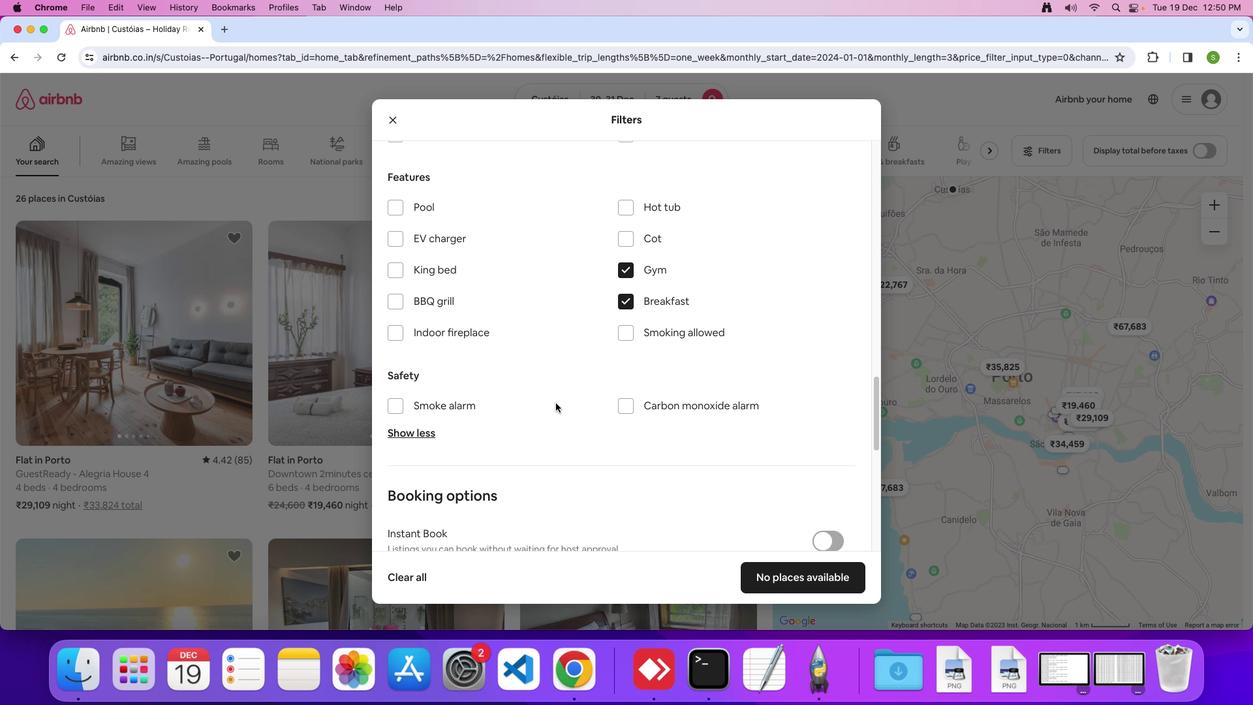 
Action: Mouse moved to (556, 402)
Screenshot: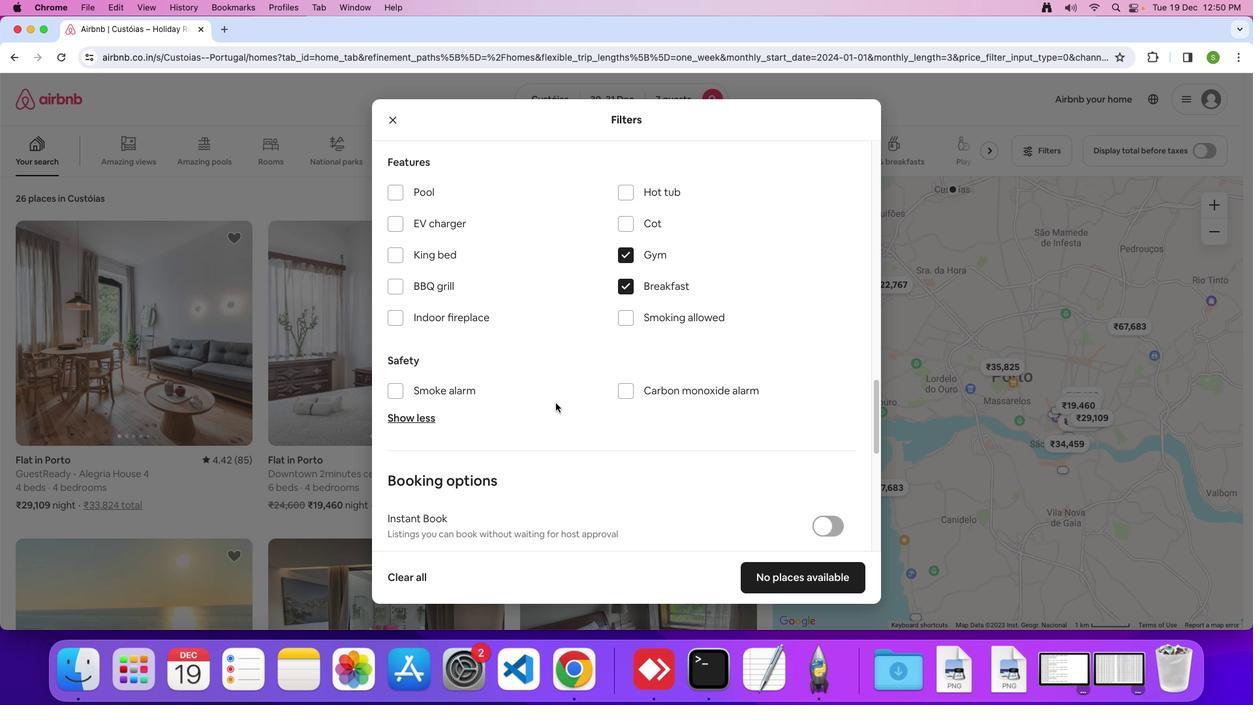 
Action: Mouse scrolled (556, 402) with delta (0, -1)
Screenshot: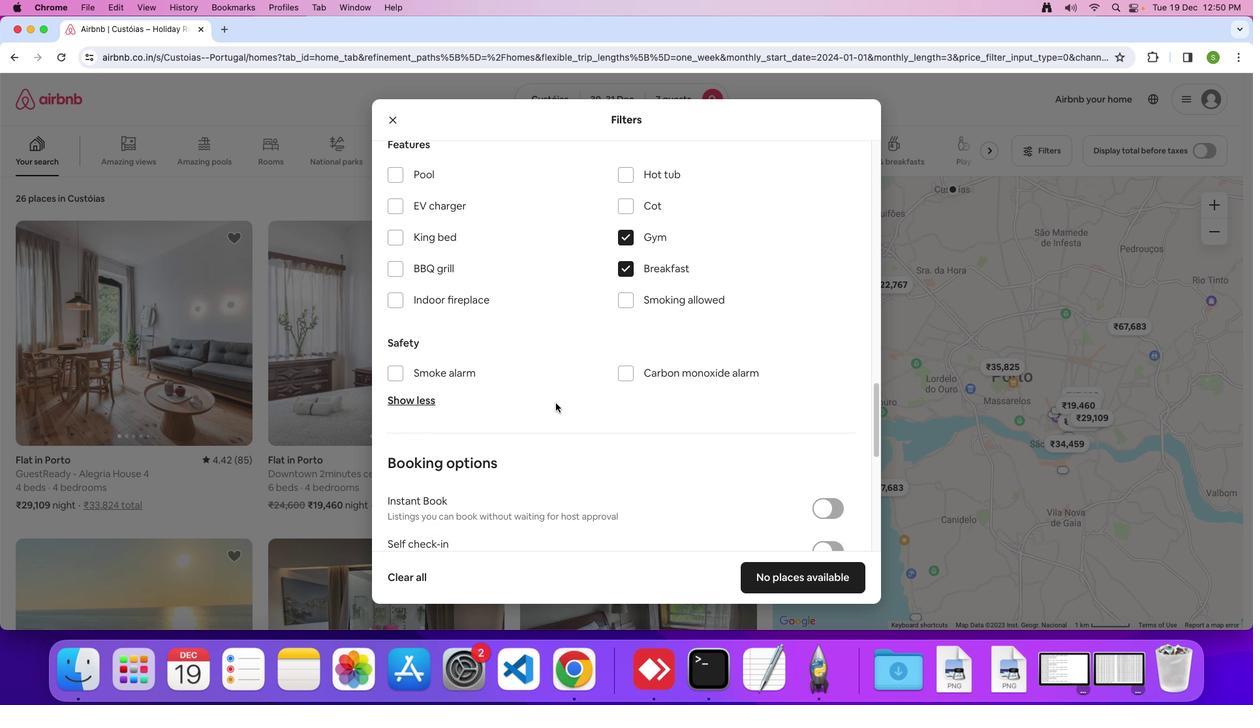 
Action: Mouse scrolled (556, 402) with delta (0, 0)
Screenshot: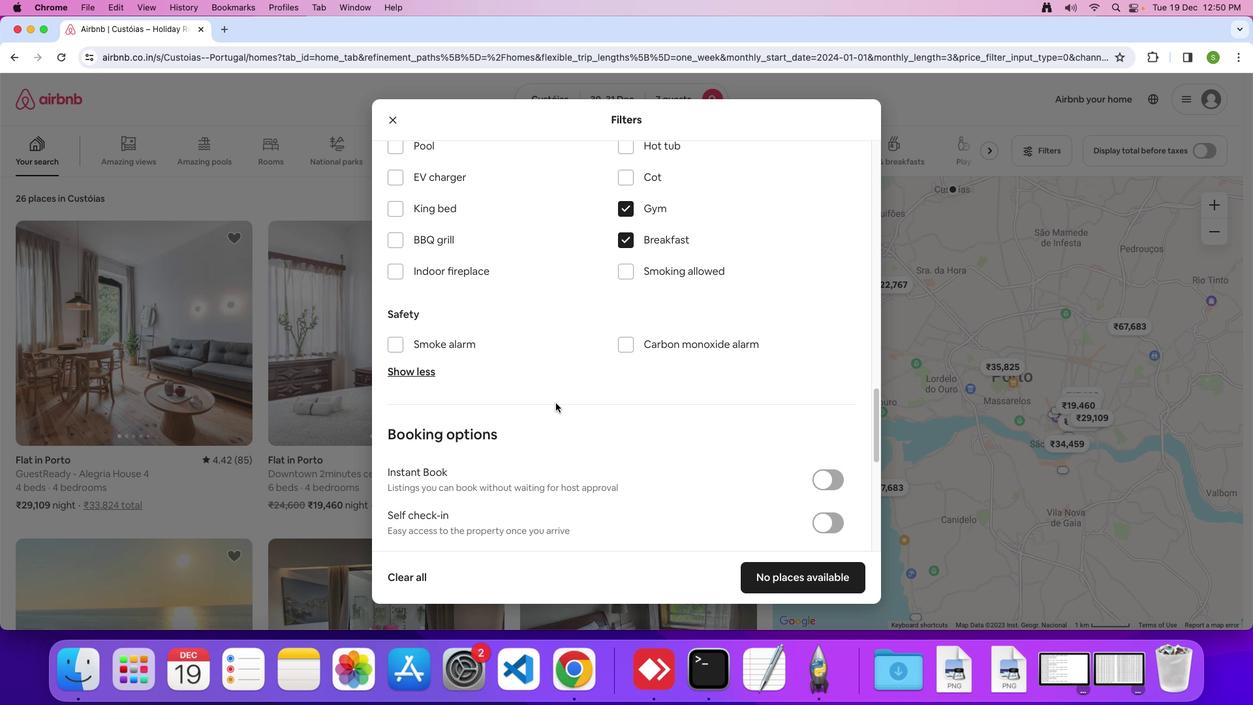 
Action: Mouse scrolled (556, 402) with delta (0, 0)
Screenshot: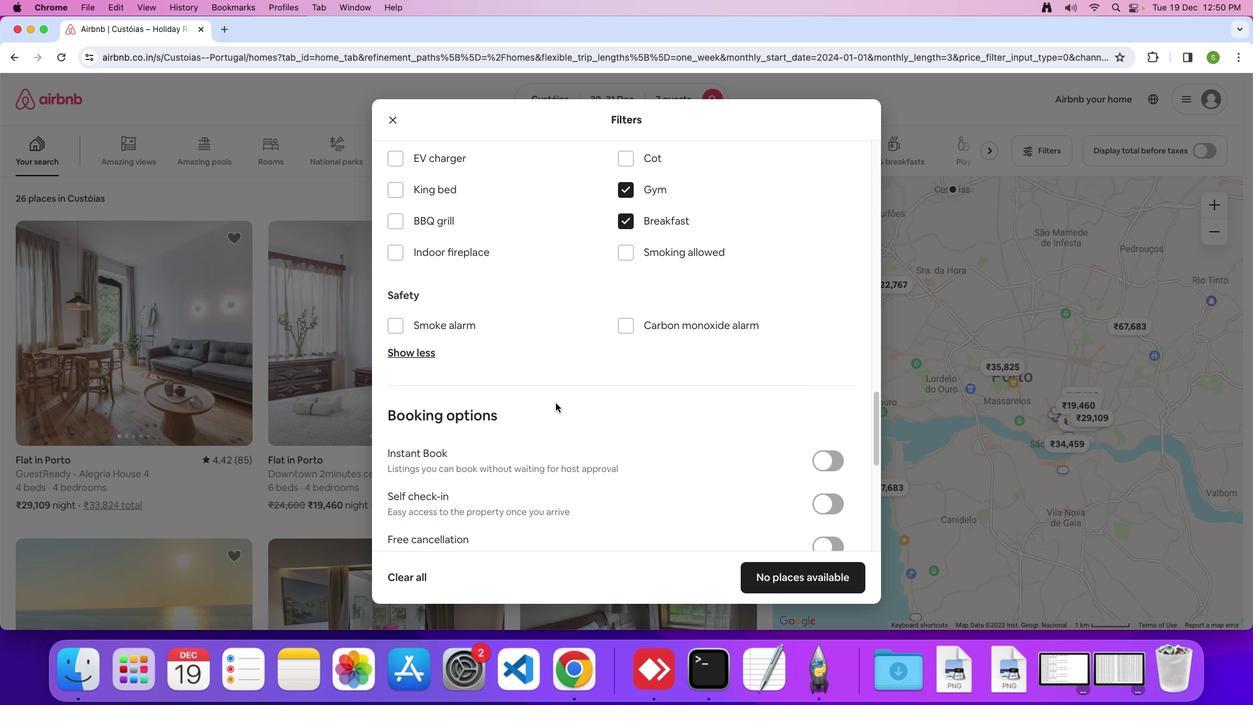 
Action: Mouse scrolled (556, 402) with delta (0, -1)
Screenshot: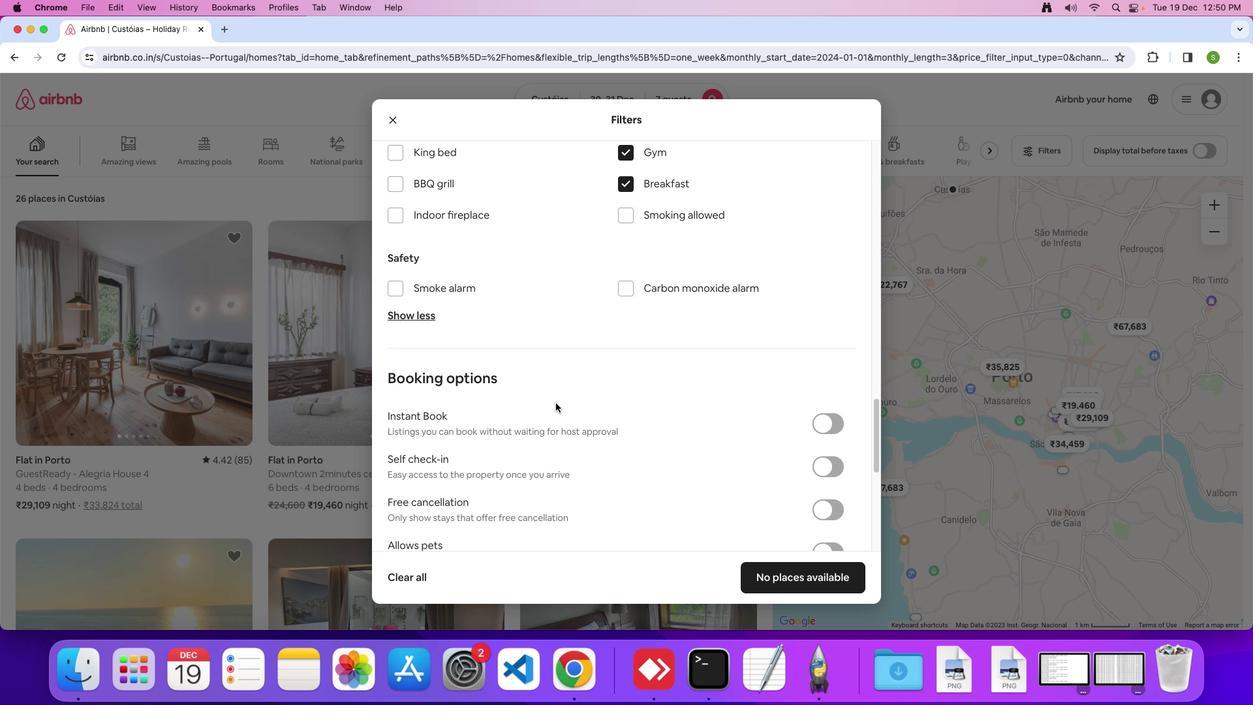
Action: Mouse moved to (556, 402)
Screenshot: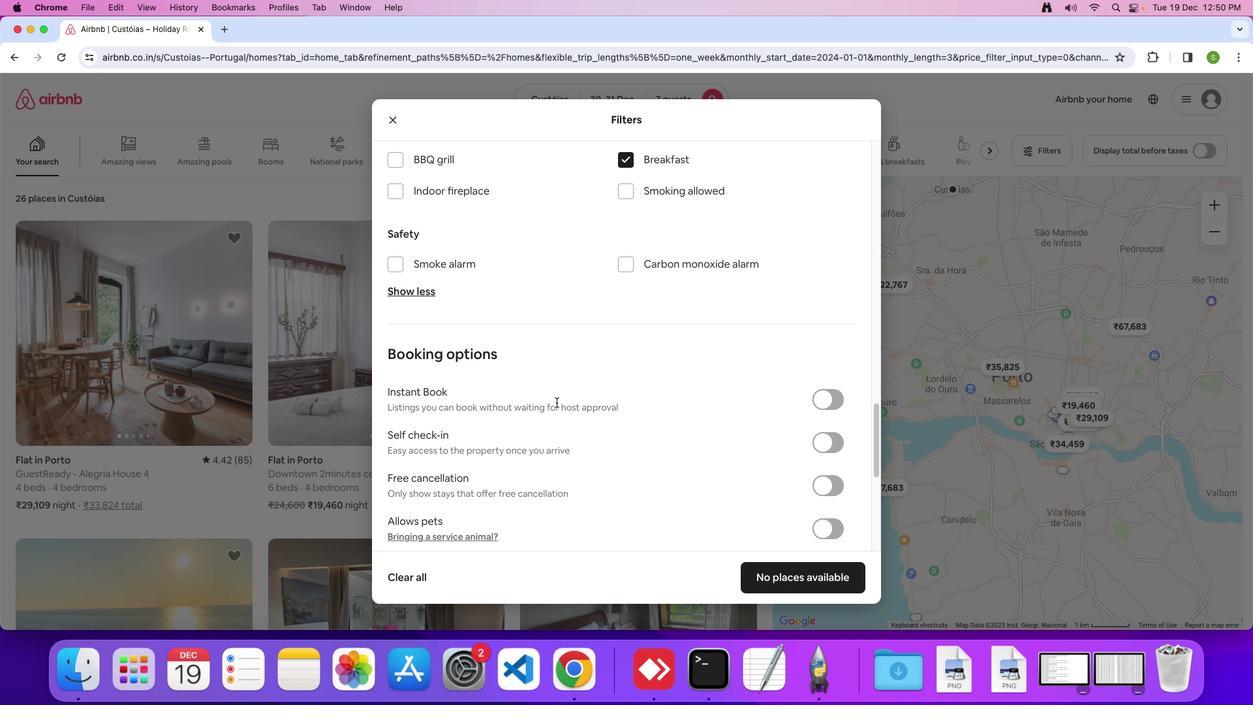 
Action: Mouse scrolled (556, 402) with delta (0, 0)
Screenshot: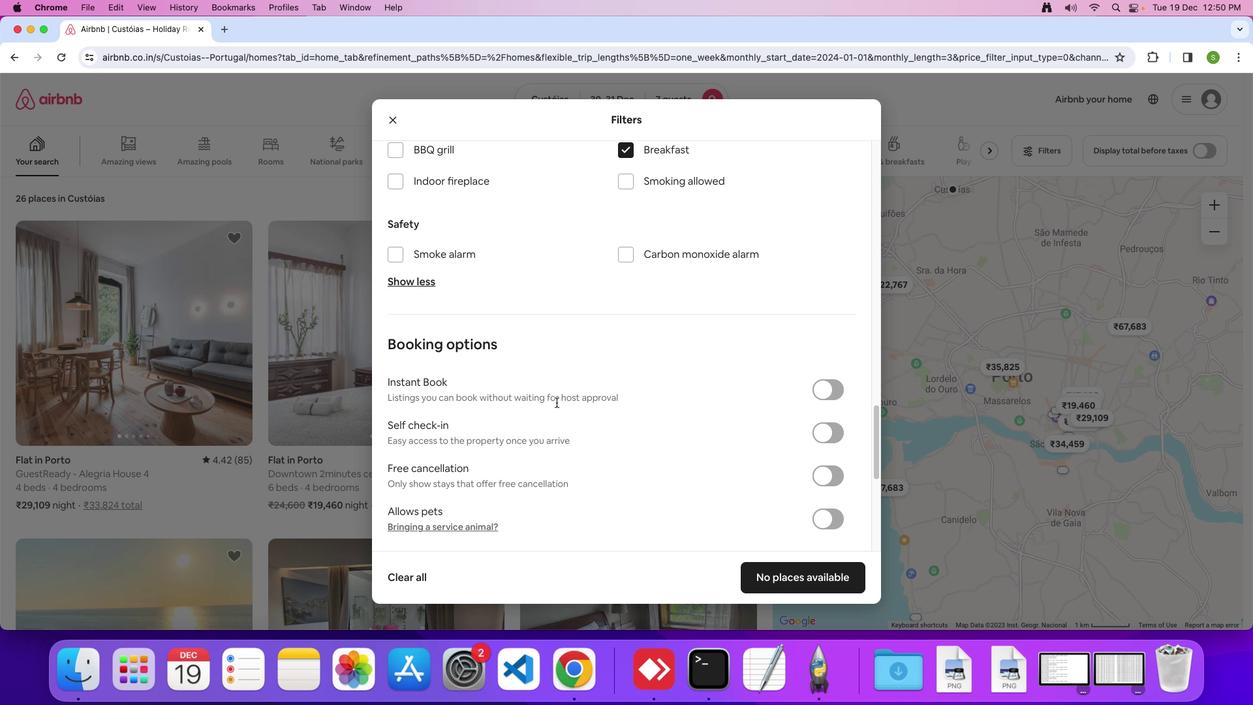 
Action: Mouse scrolled (556, 402) with delta (0, 0)
Screenshot: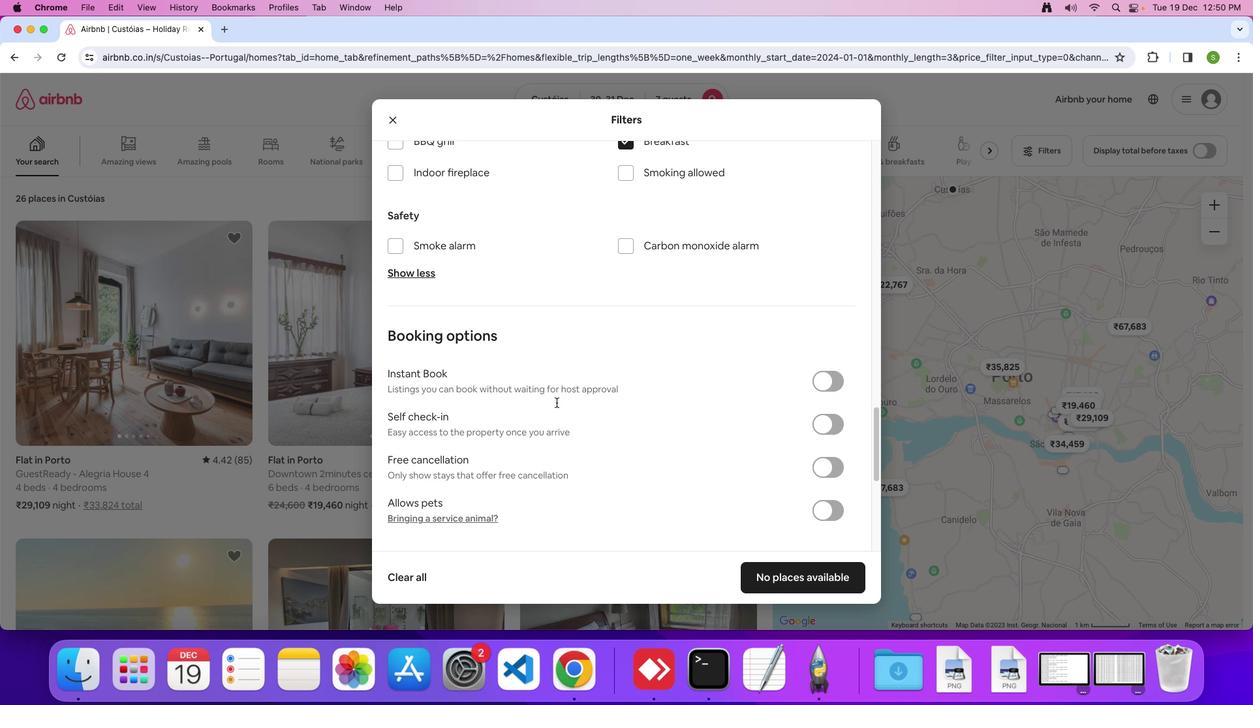
Action: Mouse scrolled (556, 402) with delta (0, -1)
Screenshot: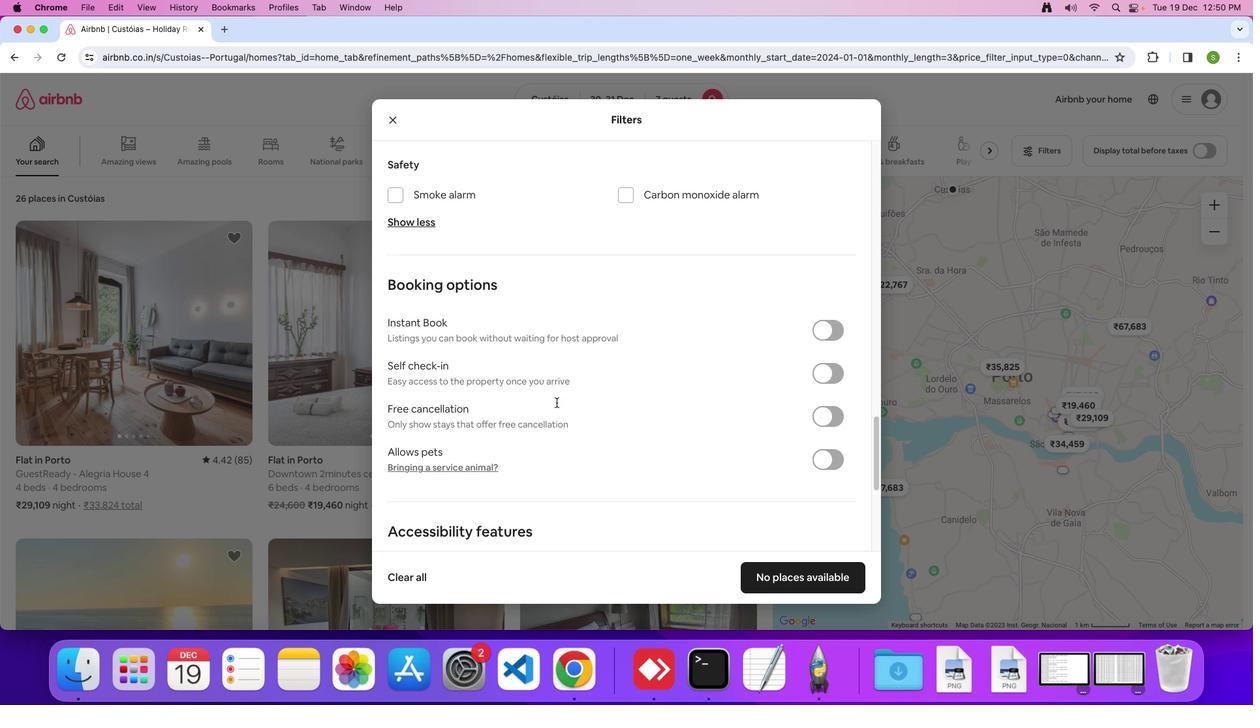 
Action: Mouse scrolled (556, 402) with delta (0, 0)
Screenshot: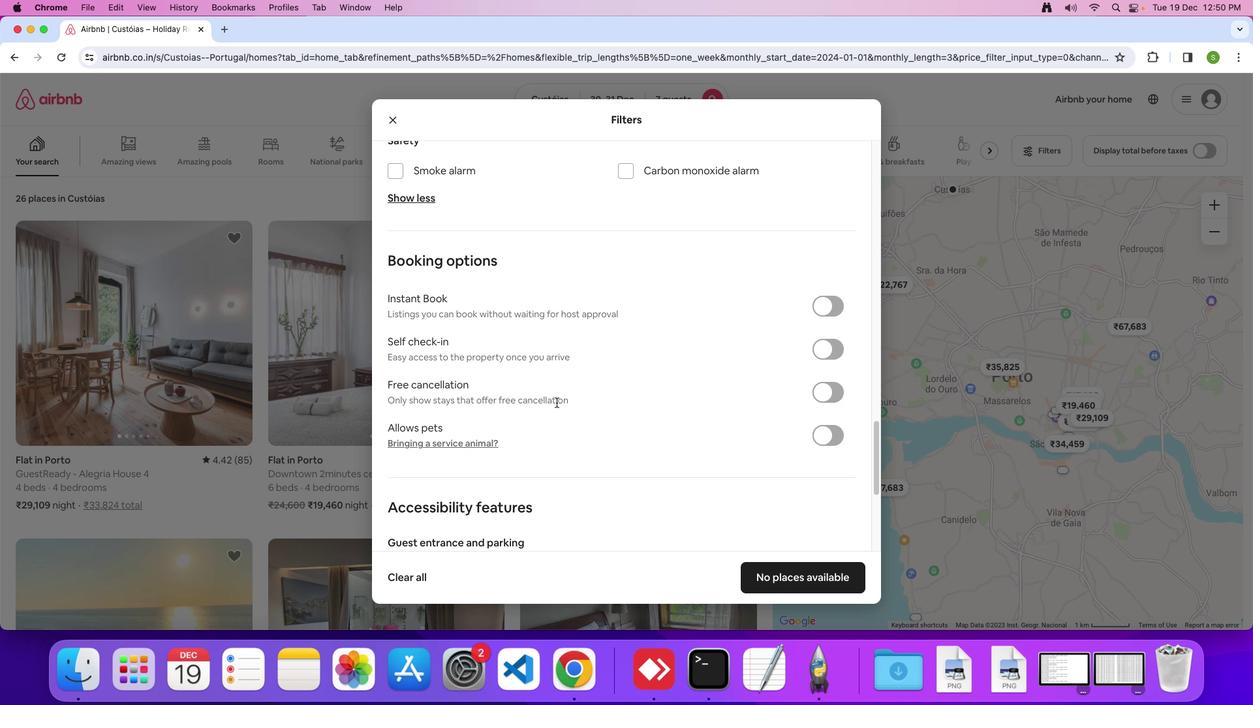 
Action: Mouse scrolled (556, 402) with delta (0, 0)
Screenshot: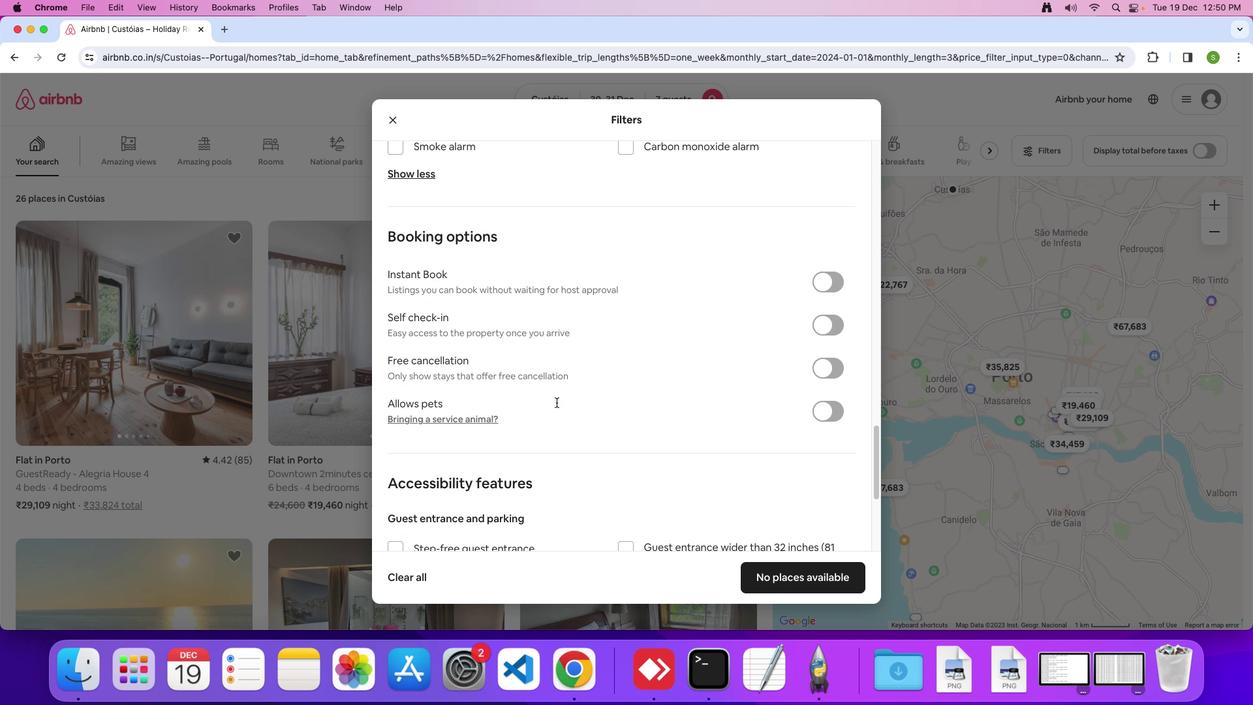 
Action: Mouse scrolled (556, 402) with delta (0, -1)
Screenshot: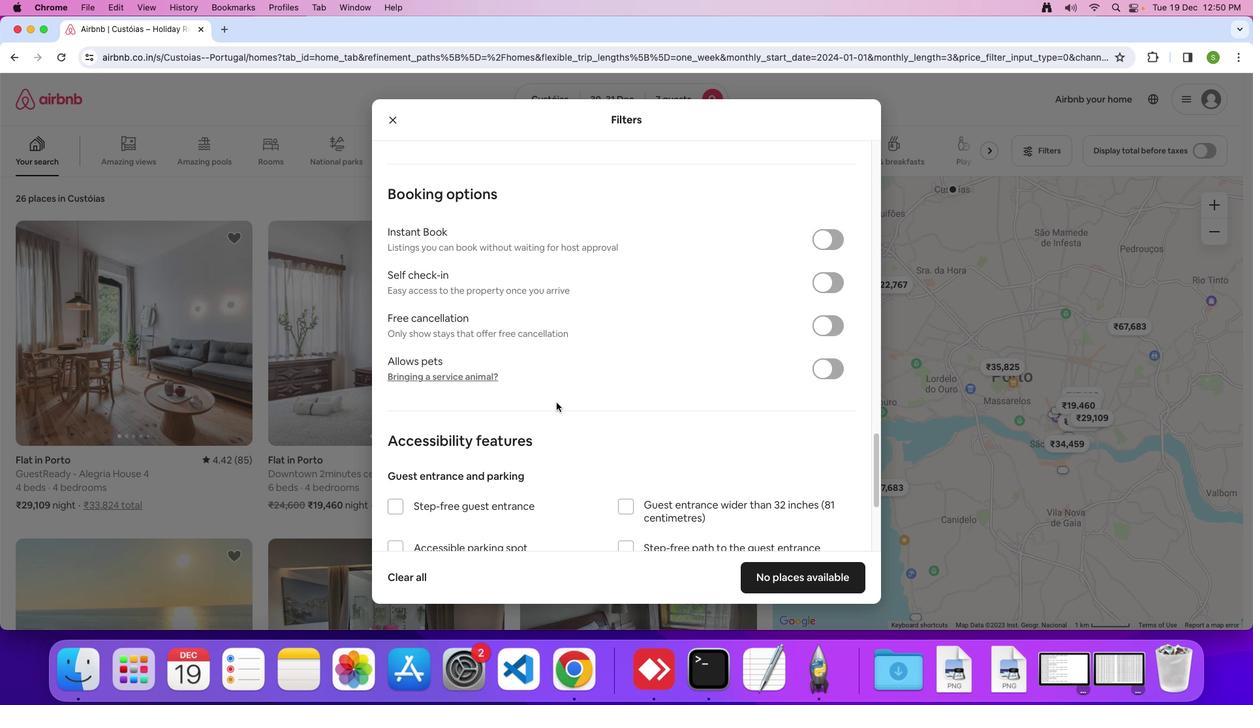
Action: Mouse moved to (556, 402)
Screenshot: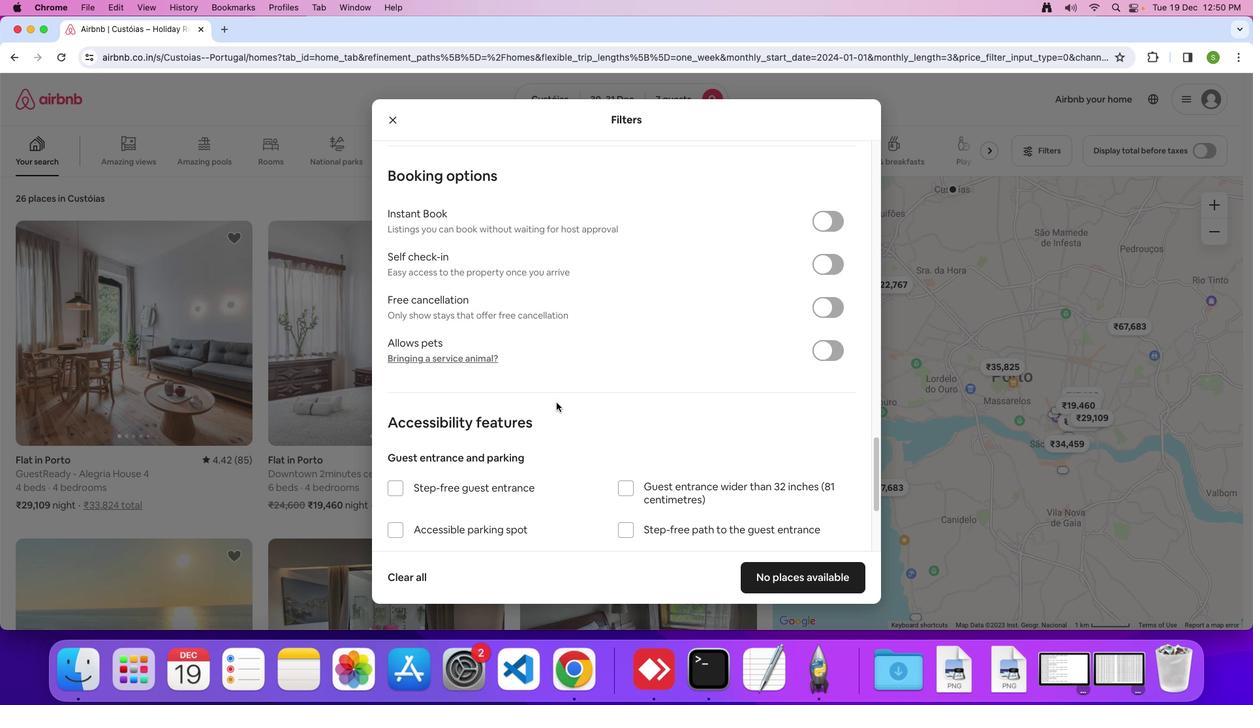 
Action: Mouse scrolled (556, 402) with delta (0, 0)
Screenshot: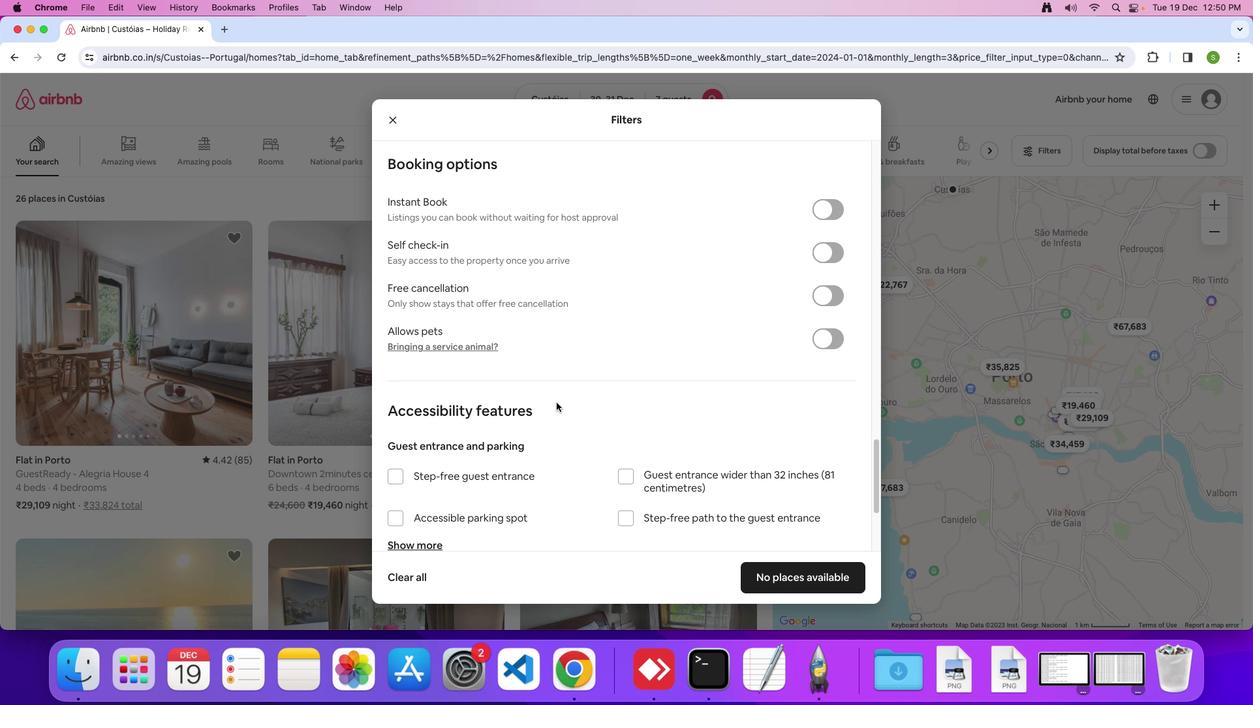 
Action: Mouse scrolled (556, 402) with delta (0, 0)
Screenshot: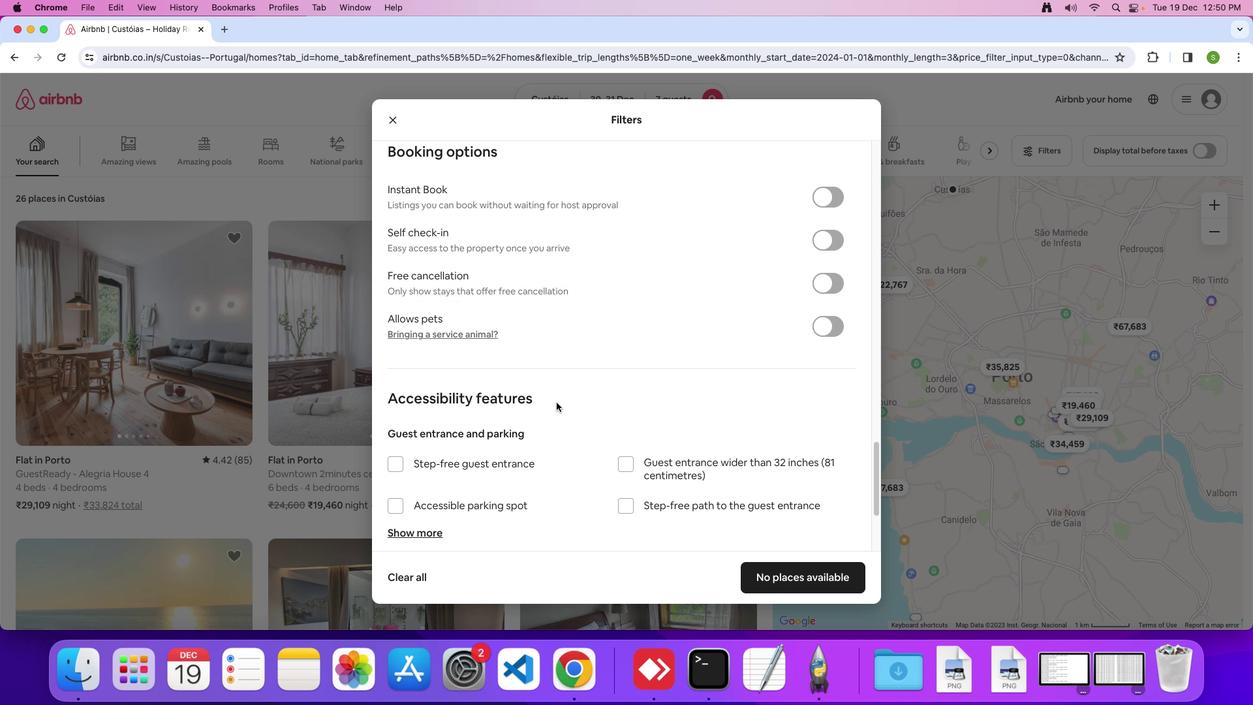 
Action: Mouse scrolled (556, 402) with delta (0, -1)
Screenshot: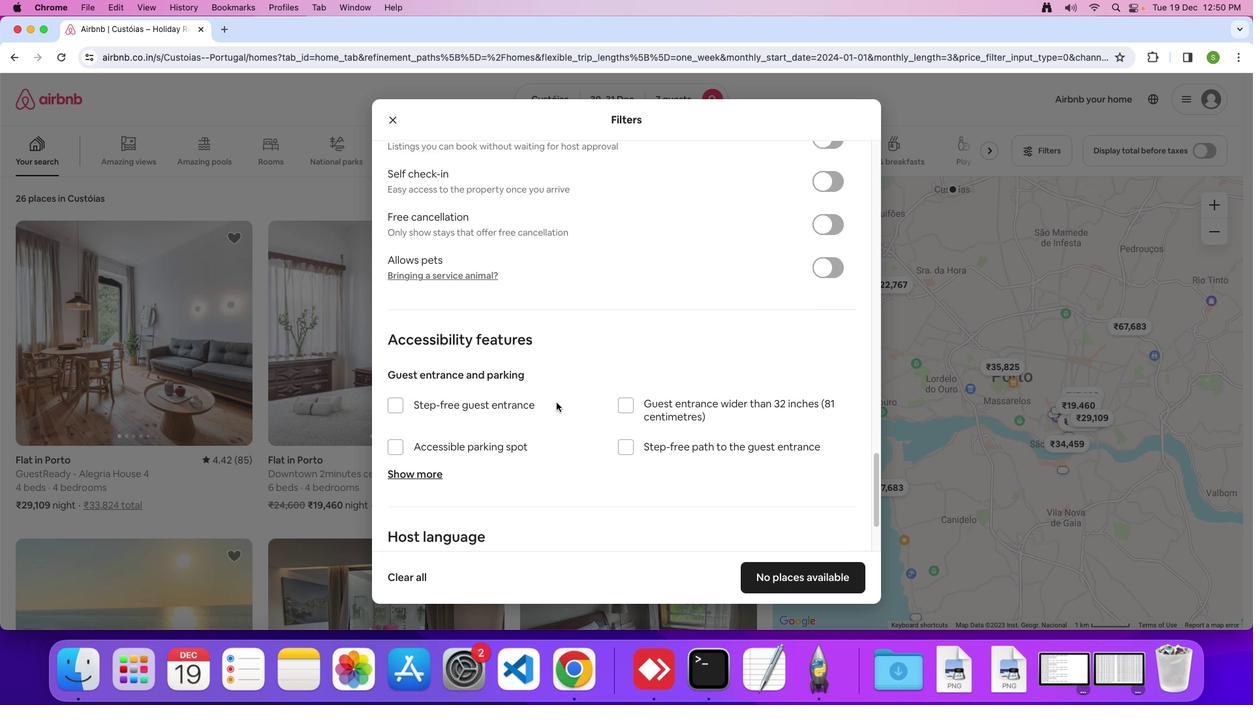 
Action: Mouse scrolled (556, 402) with delta (0, 0)
Screenshot: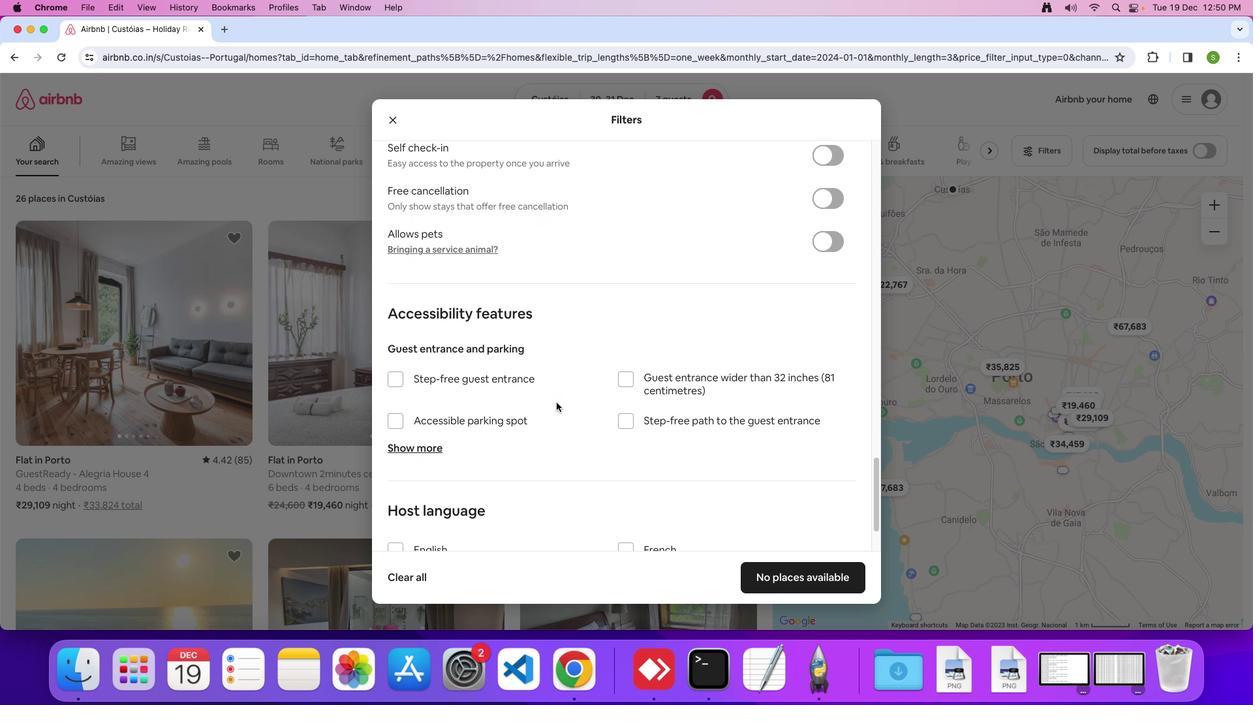 
Action: Mouse scrolled (556, 402) with delta (0, 0)
Screenshot: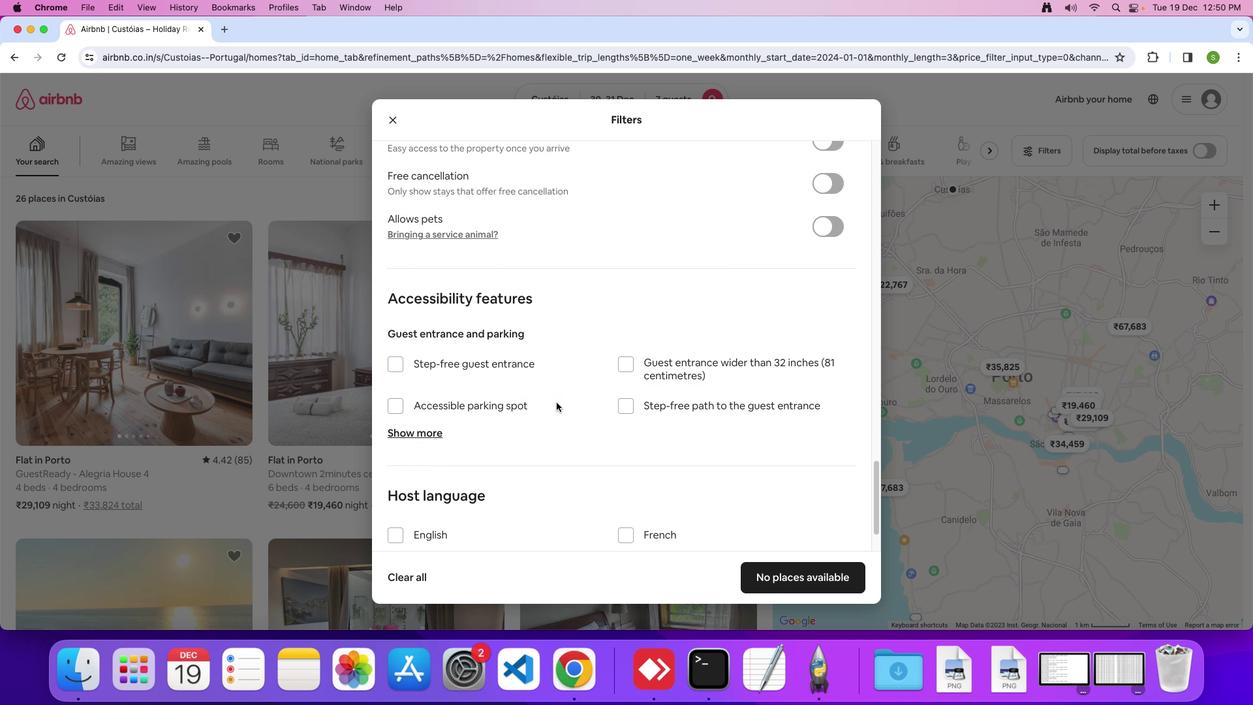 
Action: Mouse scrolled (556, 402) with delta (0, -1)
Screenshot: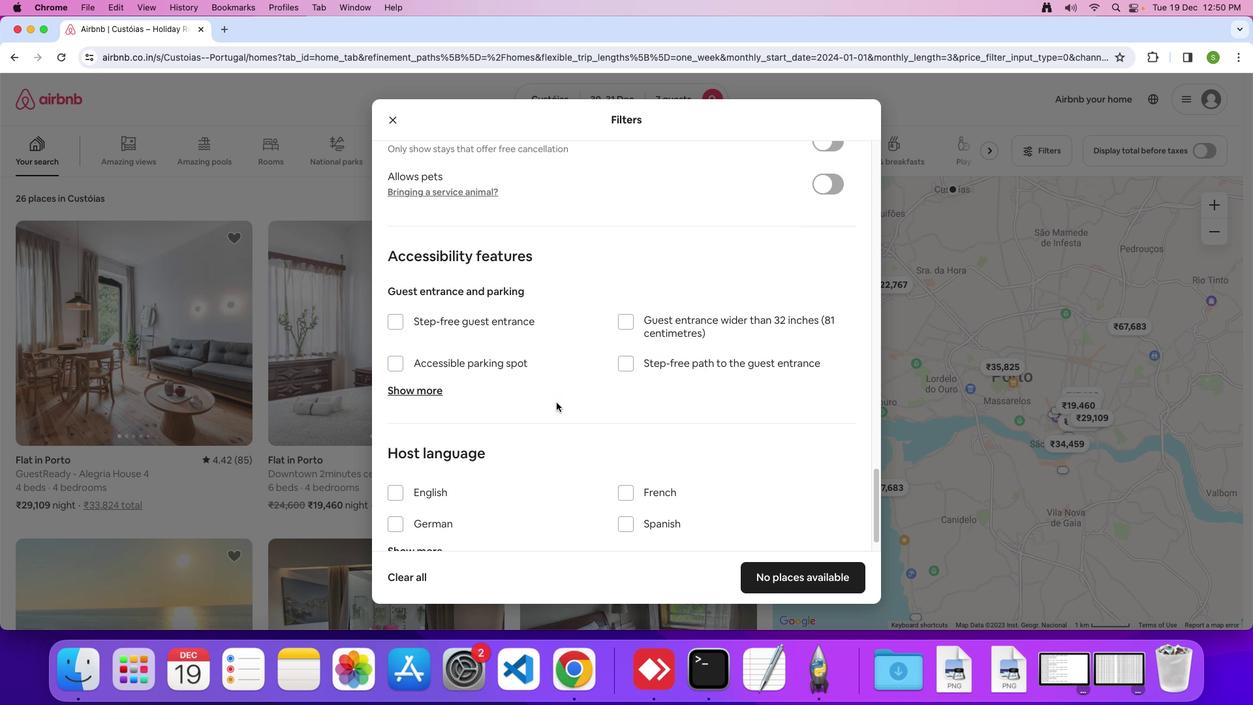 
Action: Mouse scrolled (556, 402) with delta (0, 0)
Screenshot: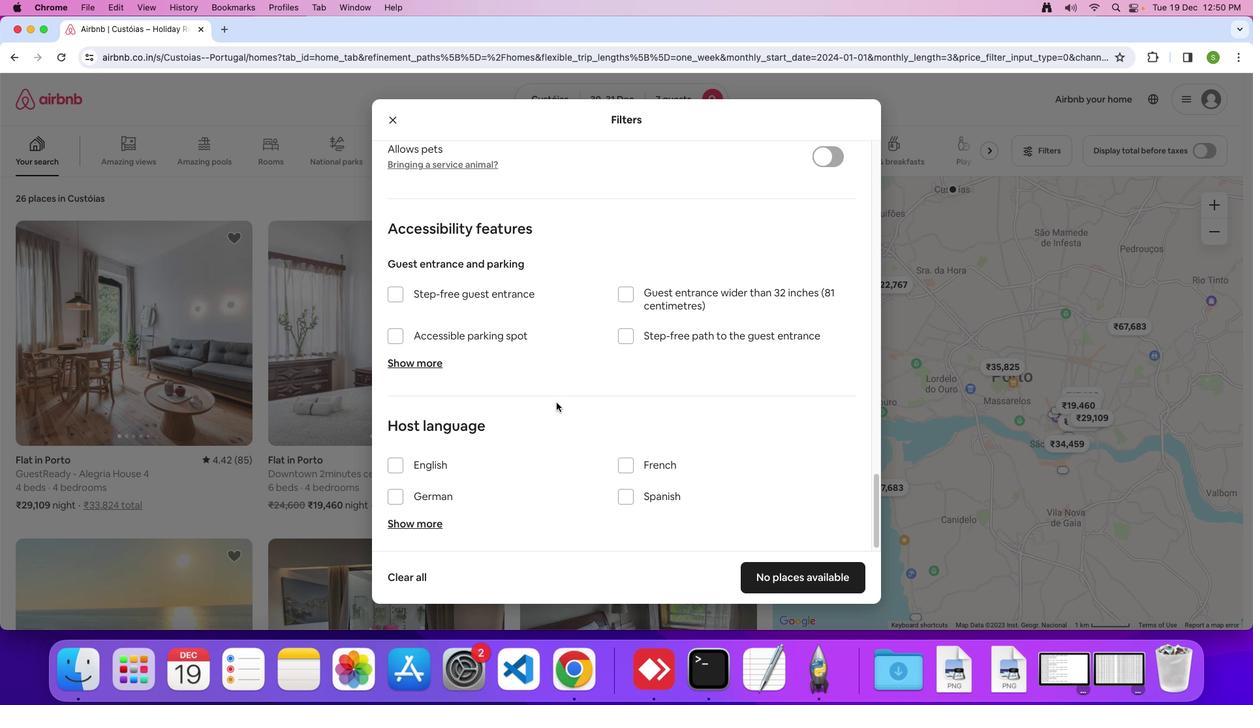
Action: Mouse scrolled (556, 402) with delta (0, 0)
Screenshot: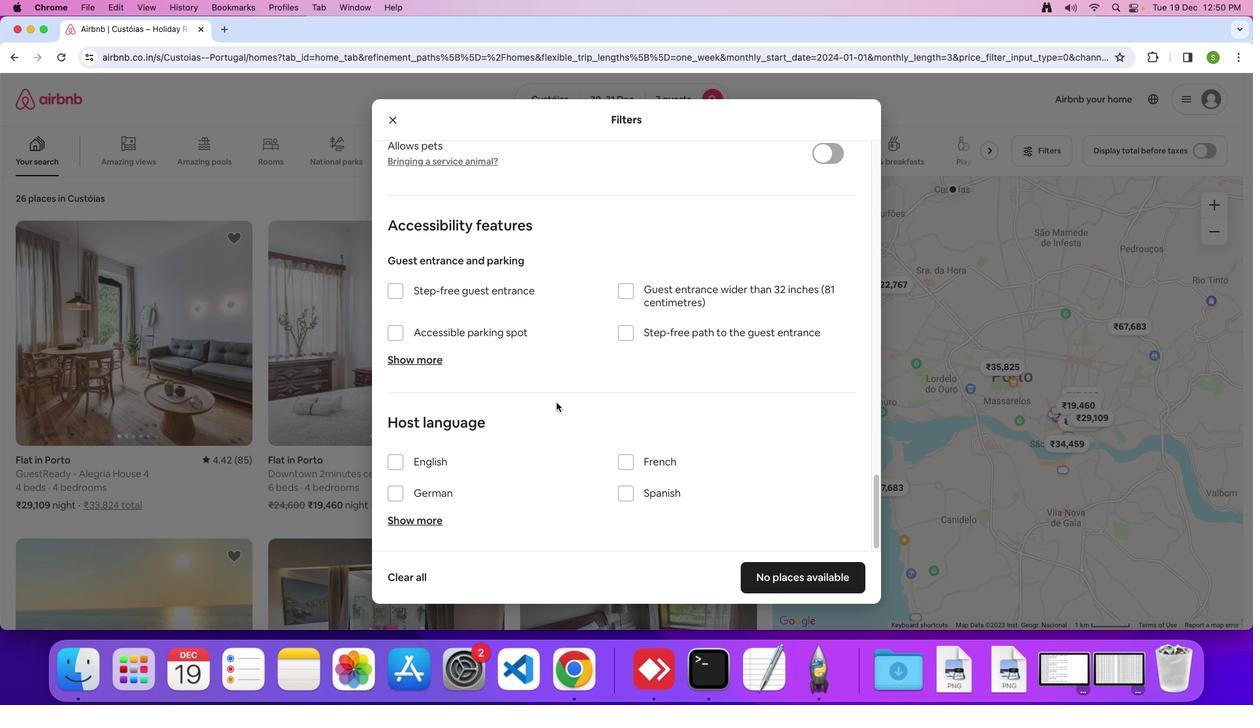
Action: Mouse scrolled (556, 402) with delta (0, -1)
Screenshot: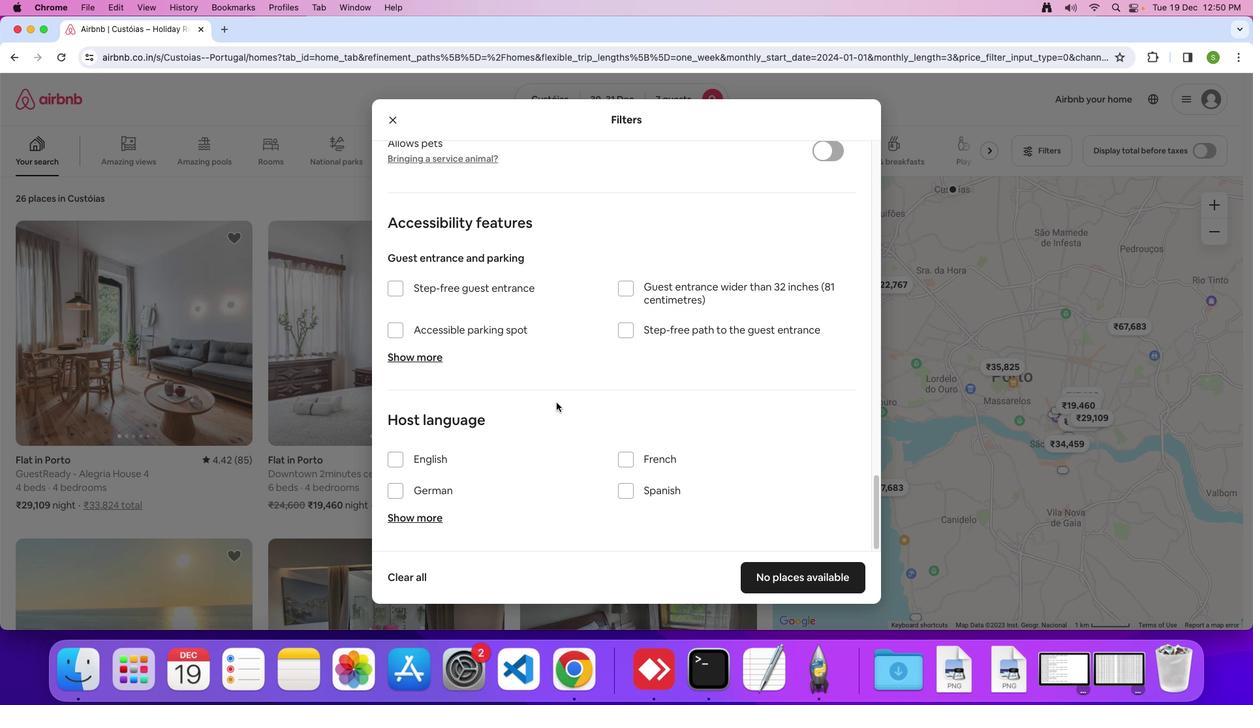 
Action: Mouse moved to (786, 583)
Screenshot: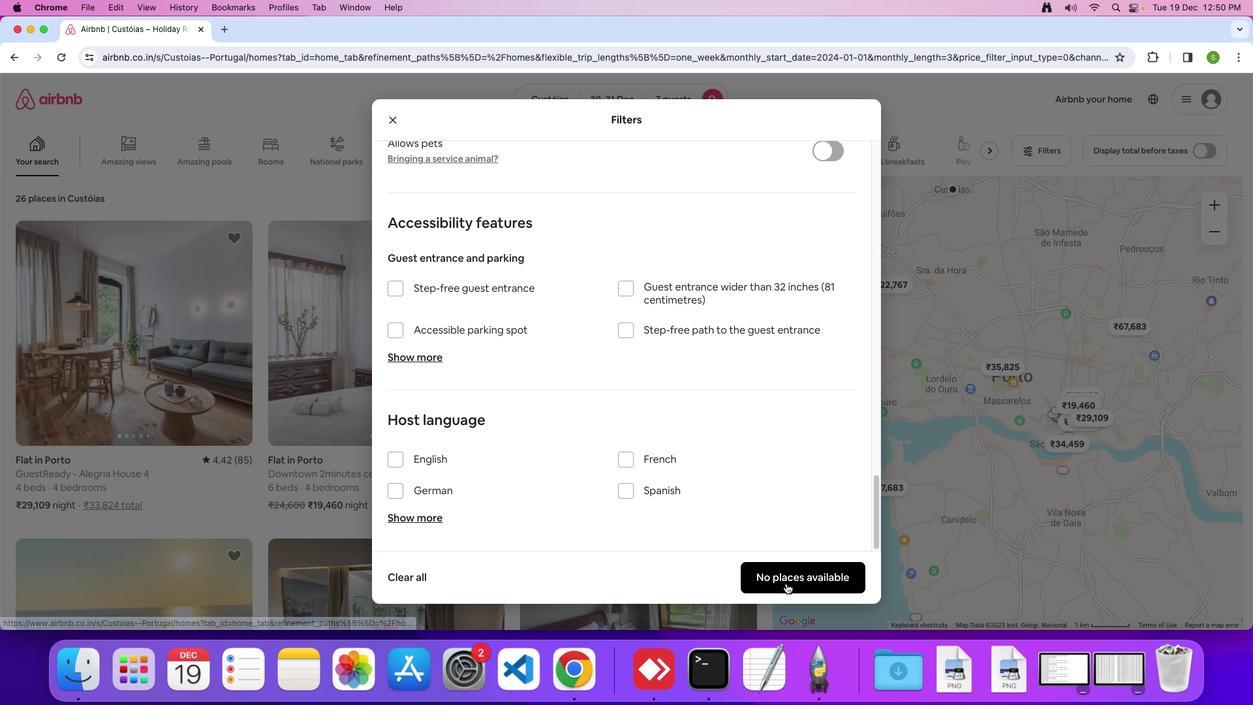 
Action: Mouse pressed left at (786, 583)
Screenshot: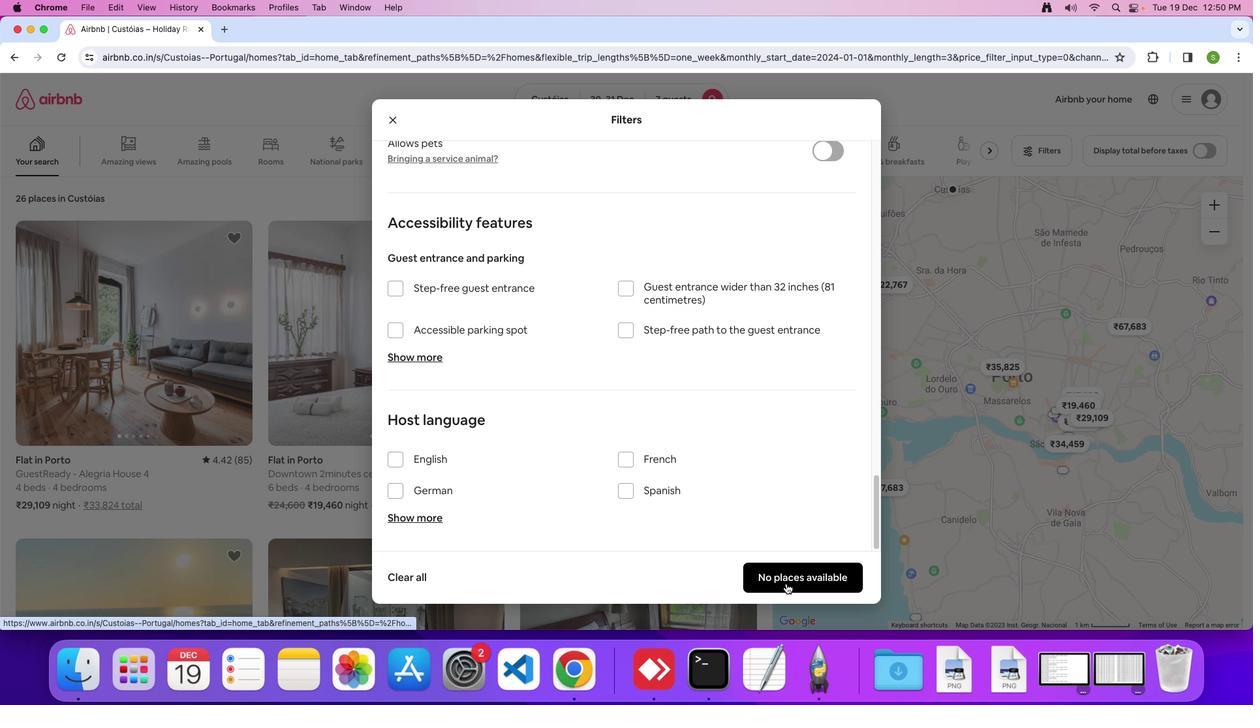 
Action: Mouse moved to (501, 371)
Screenshot: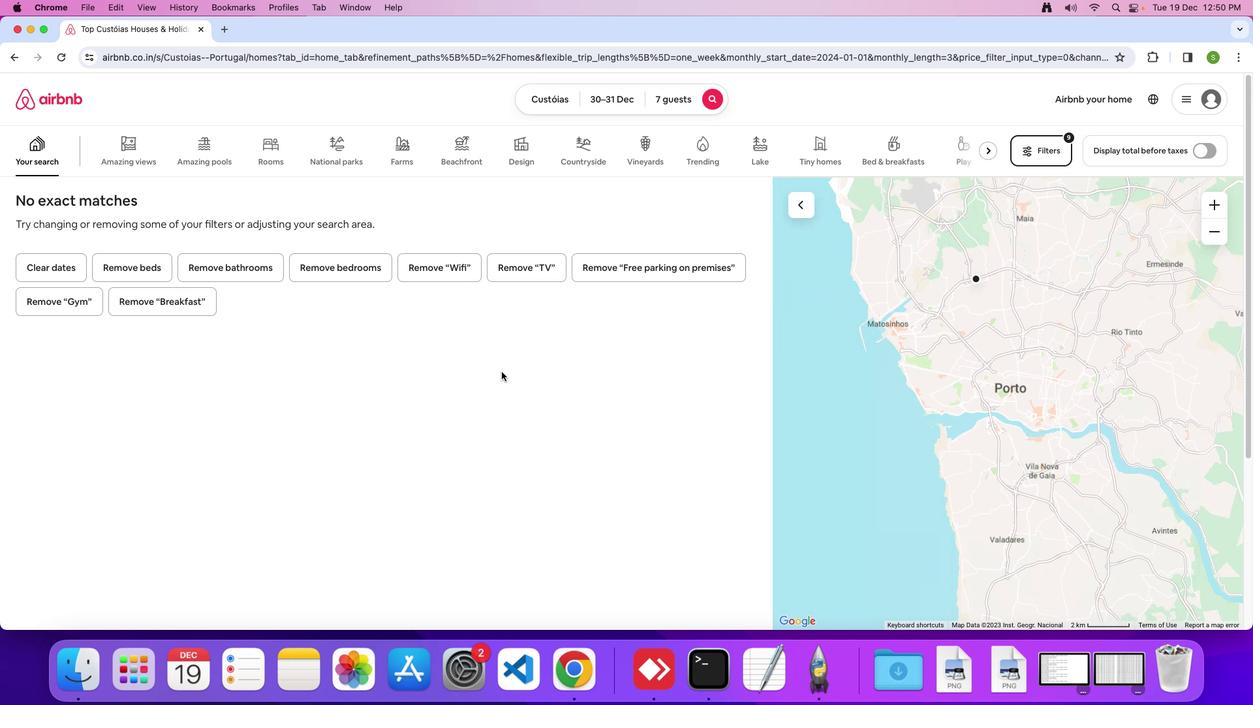 
